 Task: nan
Action: Mouse moved to (514, 677)
Screenshot: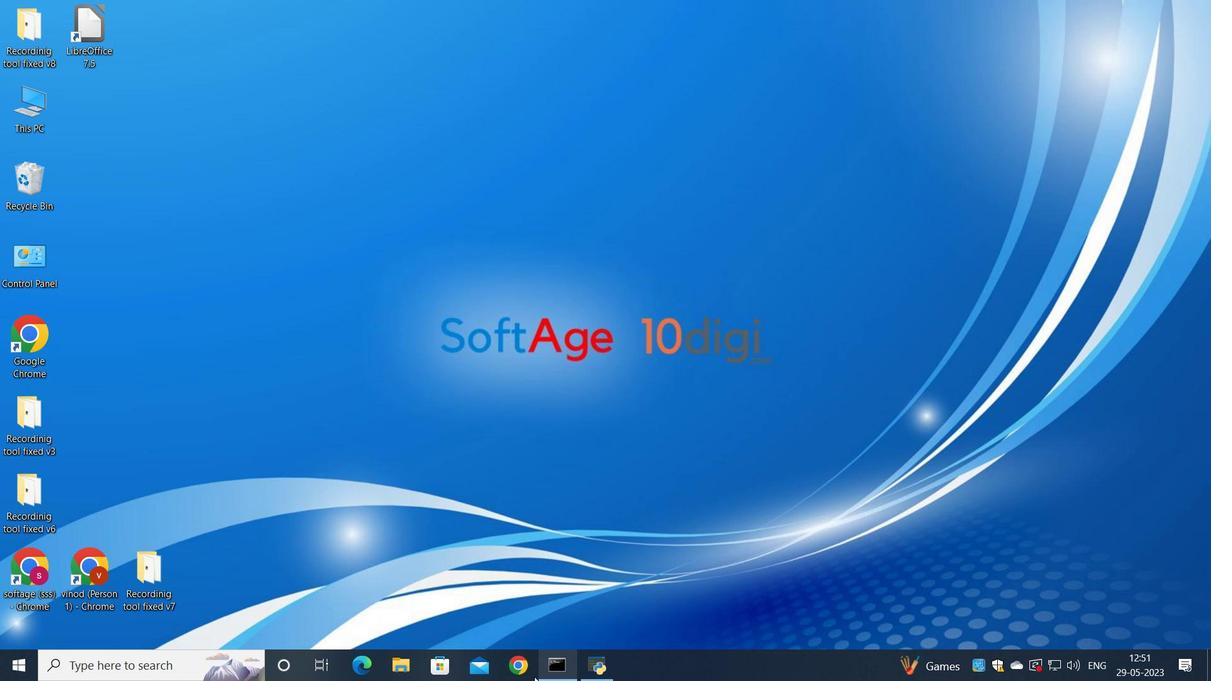 
Action: Mouse pressed left at (514, 677)
Screenshot: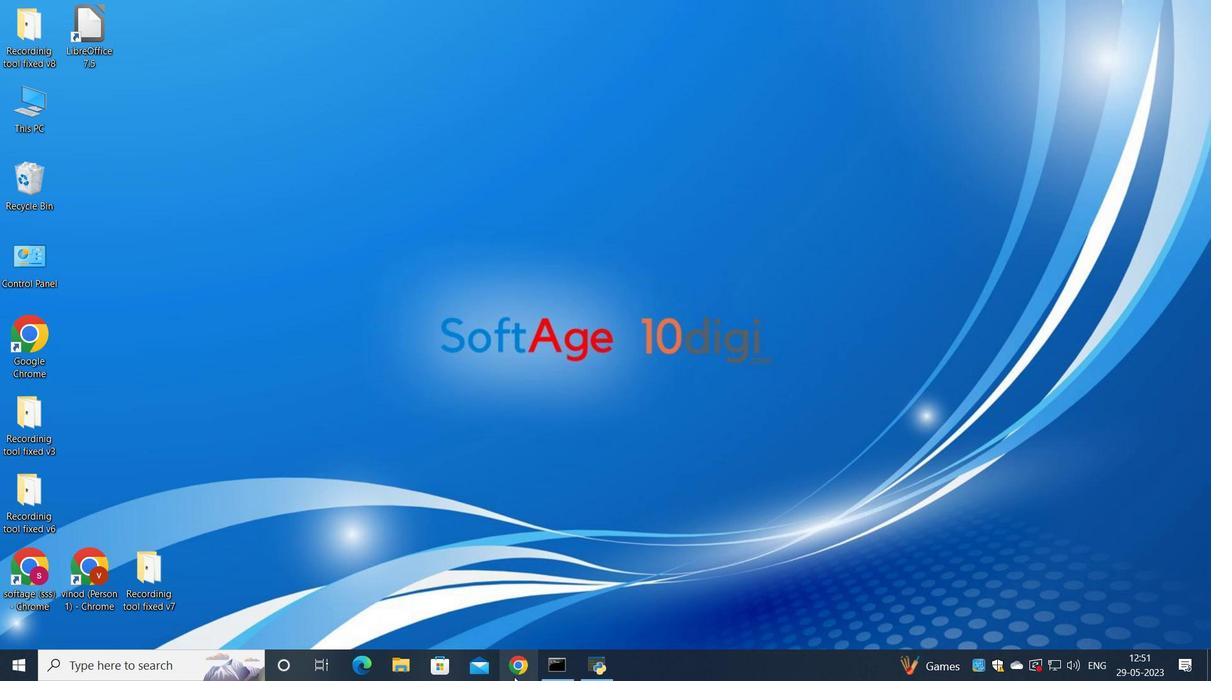 
Action: Mouse moved to (521, 446)
Screenshot: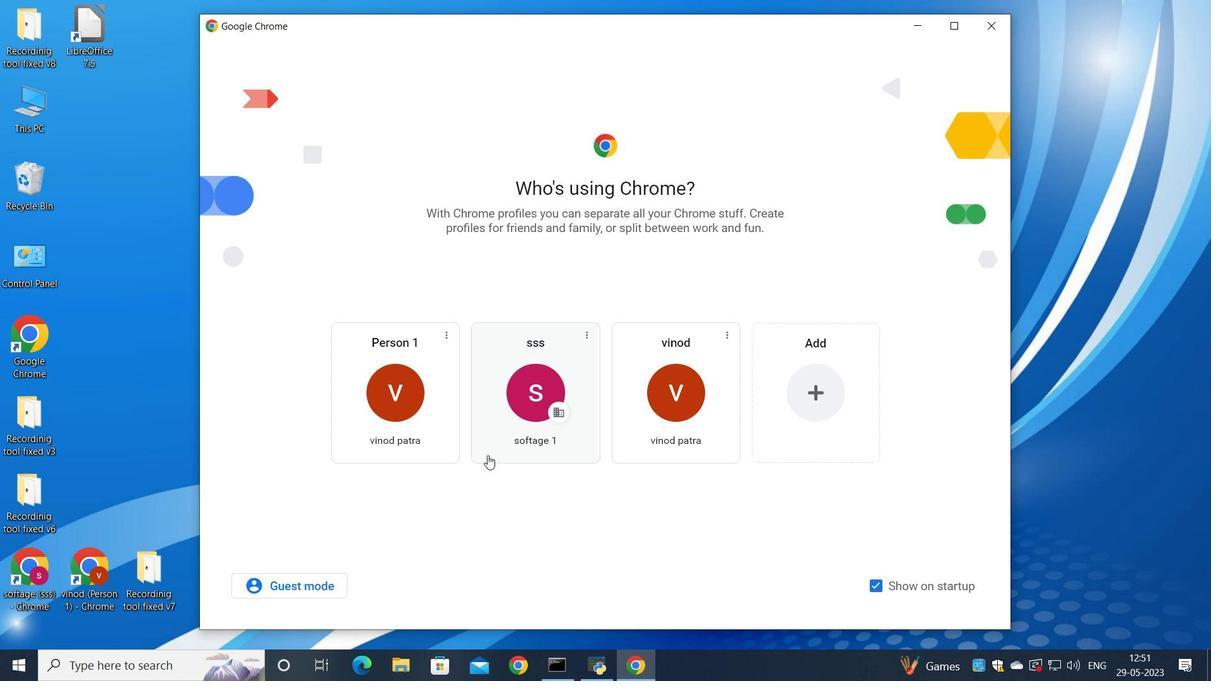 
Action: Mouse pressed left at (521, 446)
Screenshot: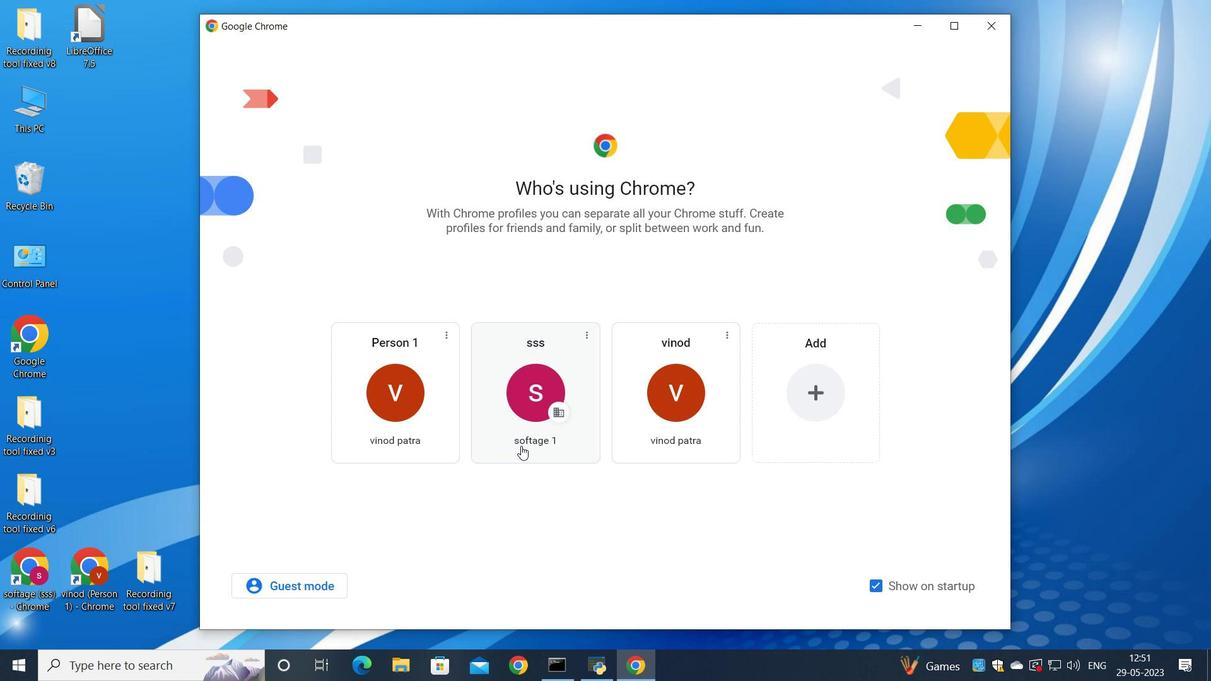 
Action: Mouse moved to (1061, 80)
Screenshot: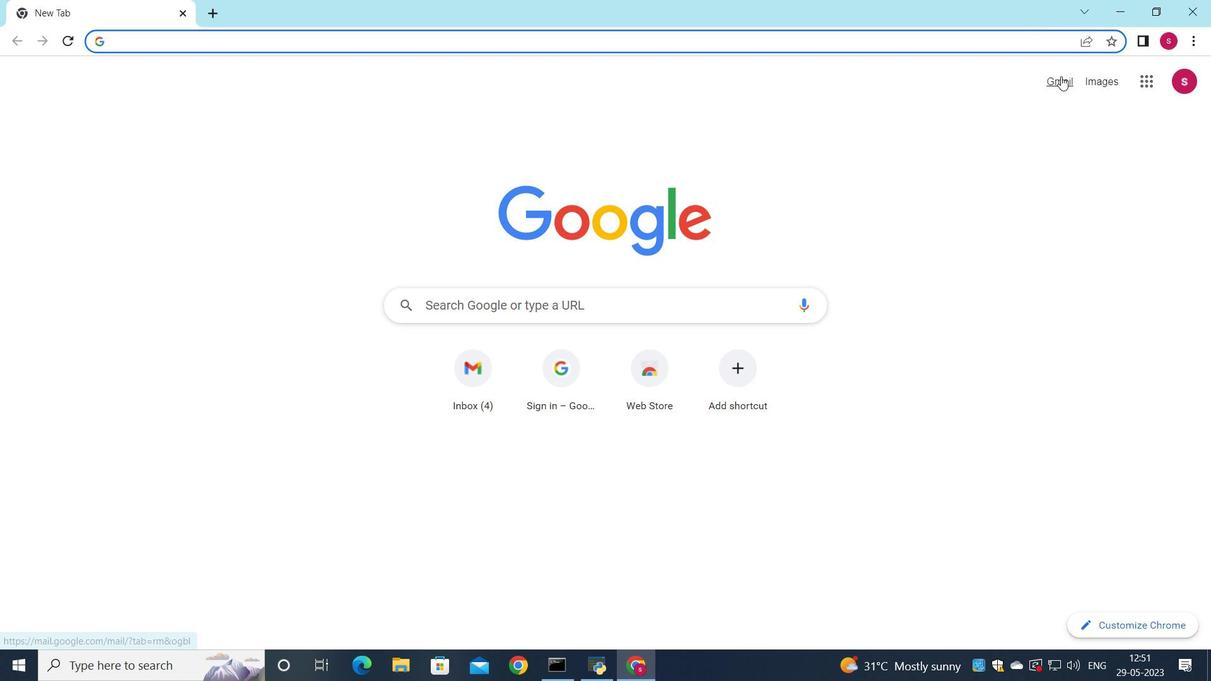 
Action: Mouse pressed left at (1061, 80)
Screenshot: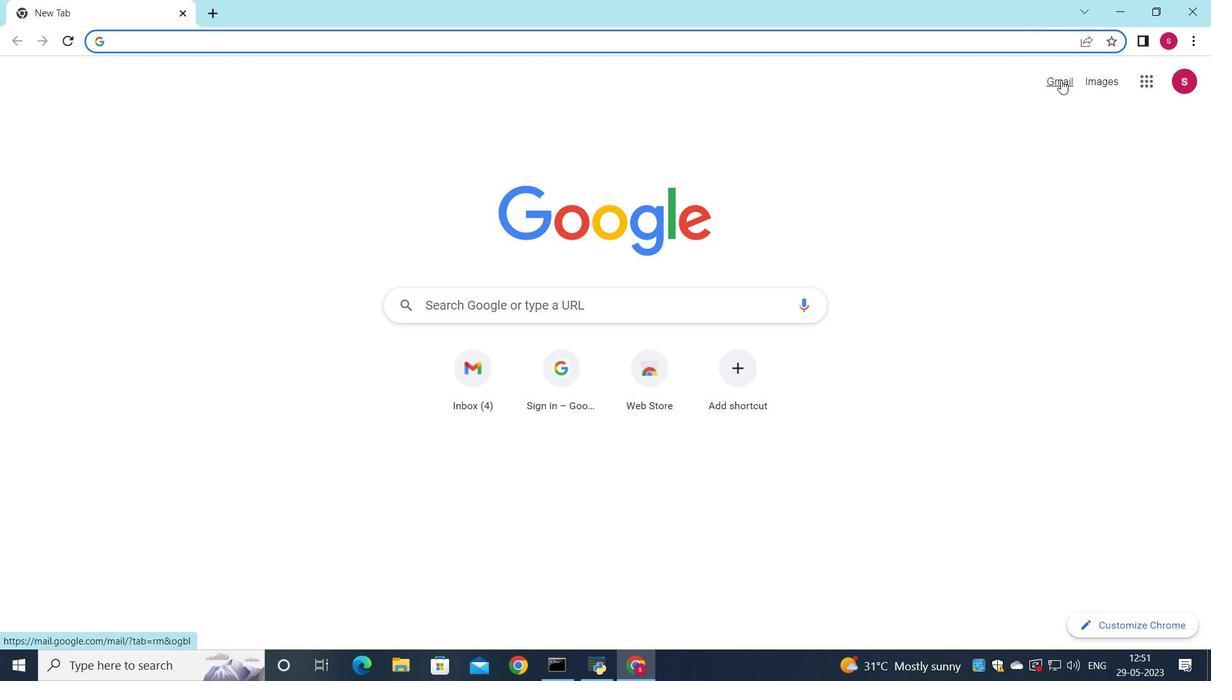 
Action: Mouse moved to (1042, 97)
Screenshot: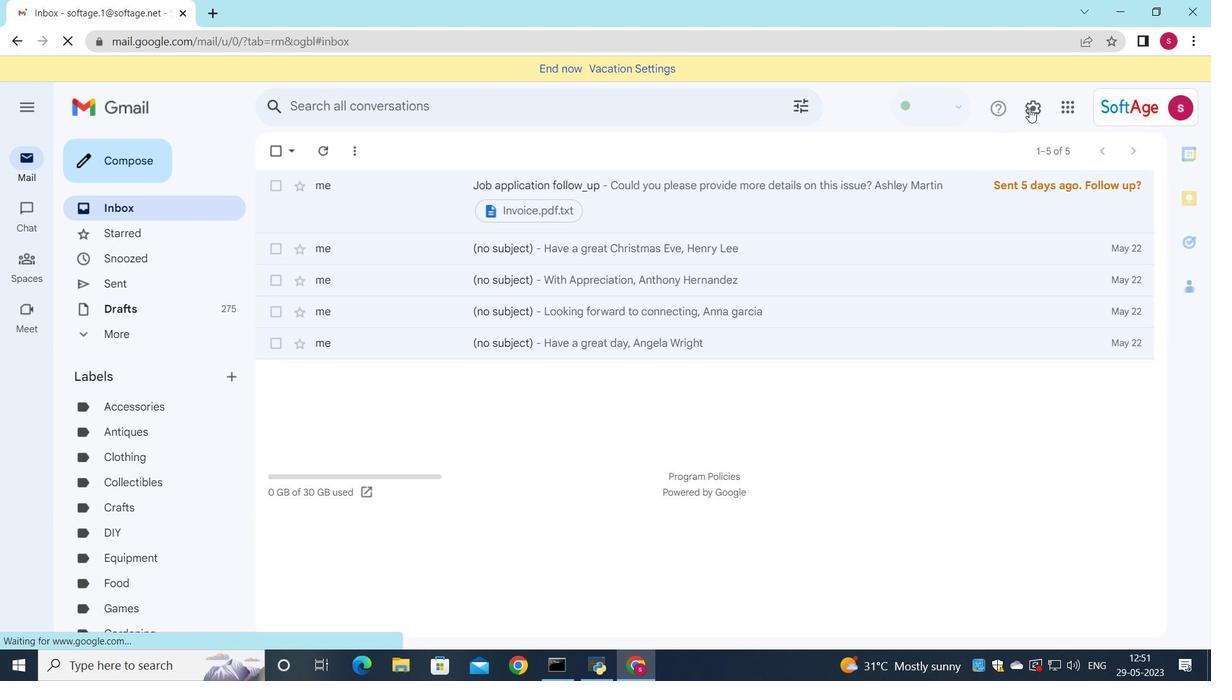 
Action: Mouse pressed left at (1042, 97)
Screenshot: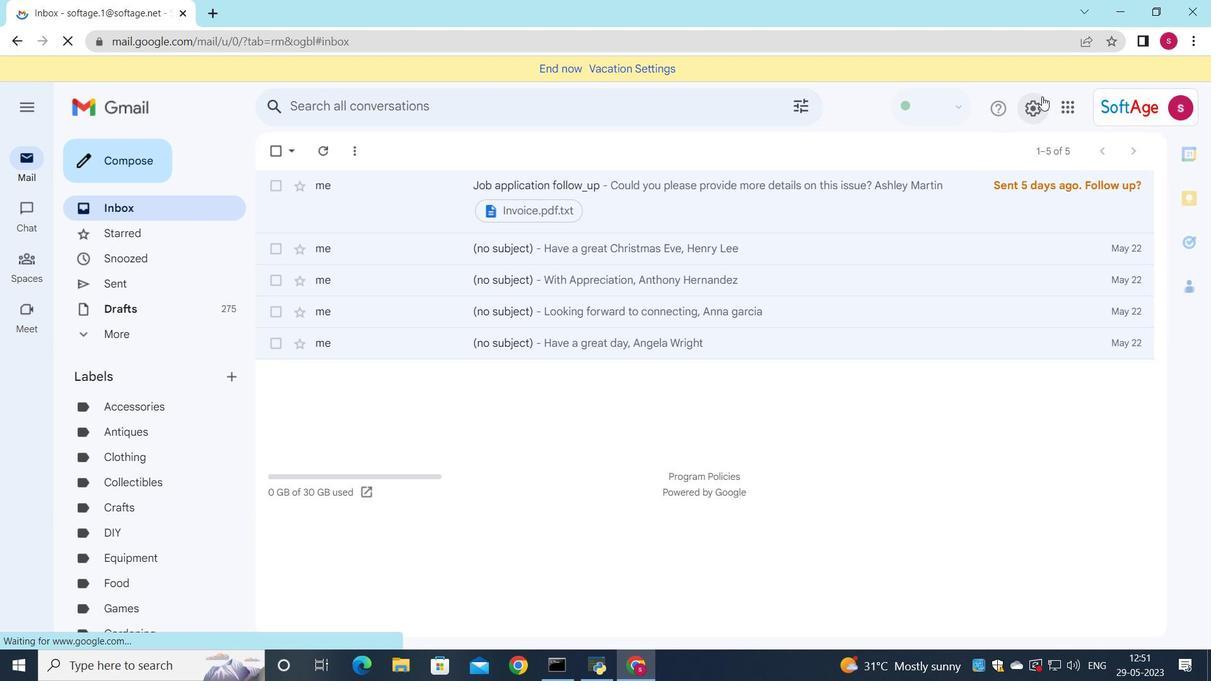 
Action: Mouse moved to (1052, 188)
Screenshot: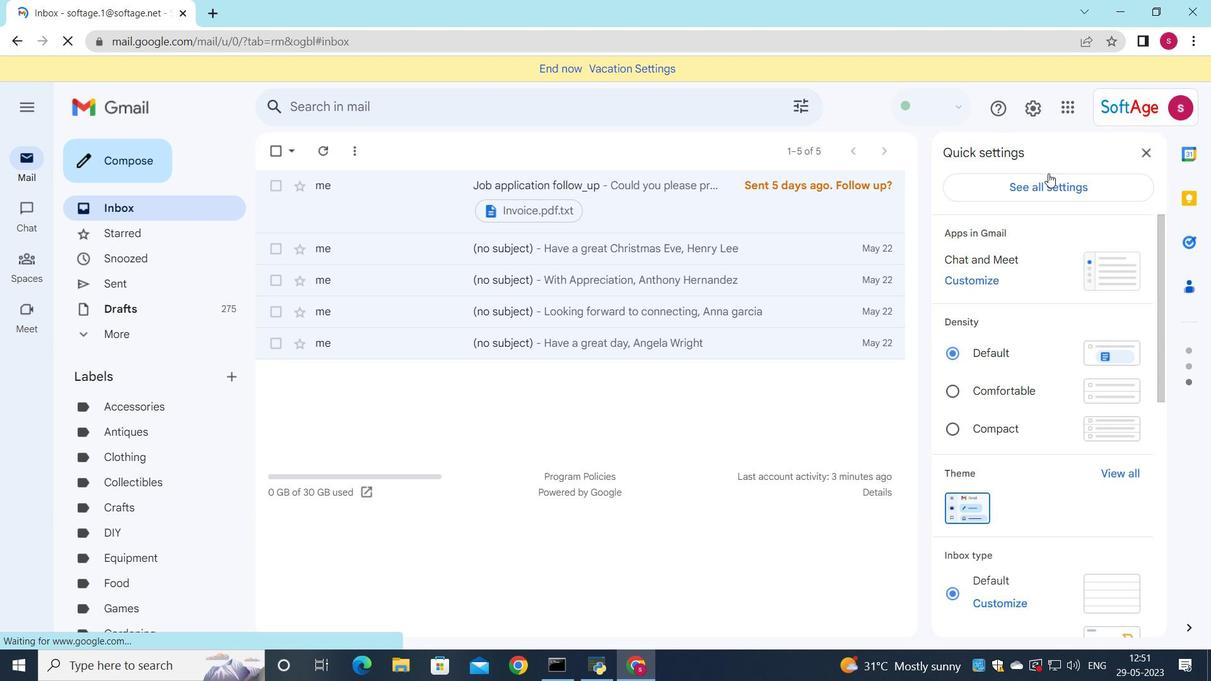 
Action: Mouse pressed left at (1052, 188)
Screenshot: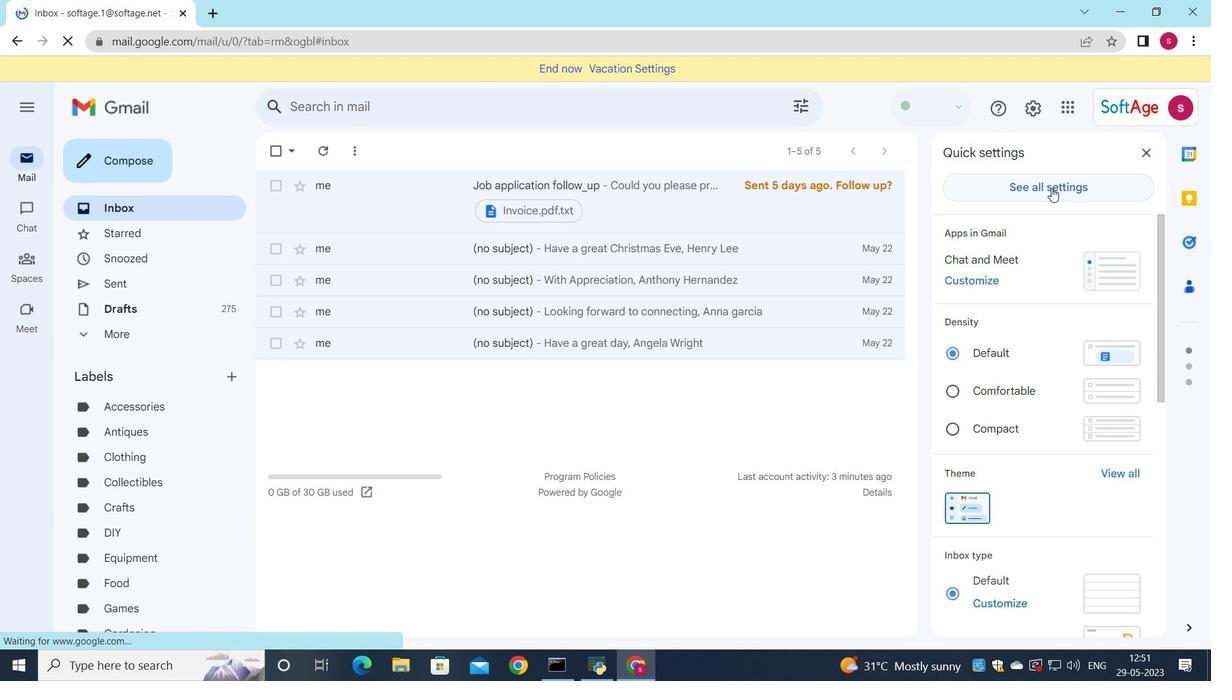 
Action: Mouse moved to (577, 389)
Screenshot: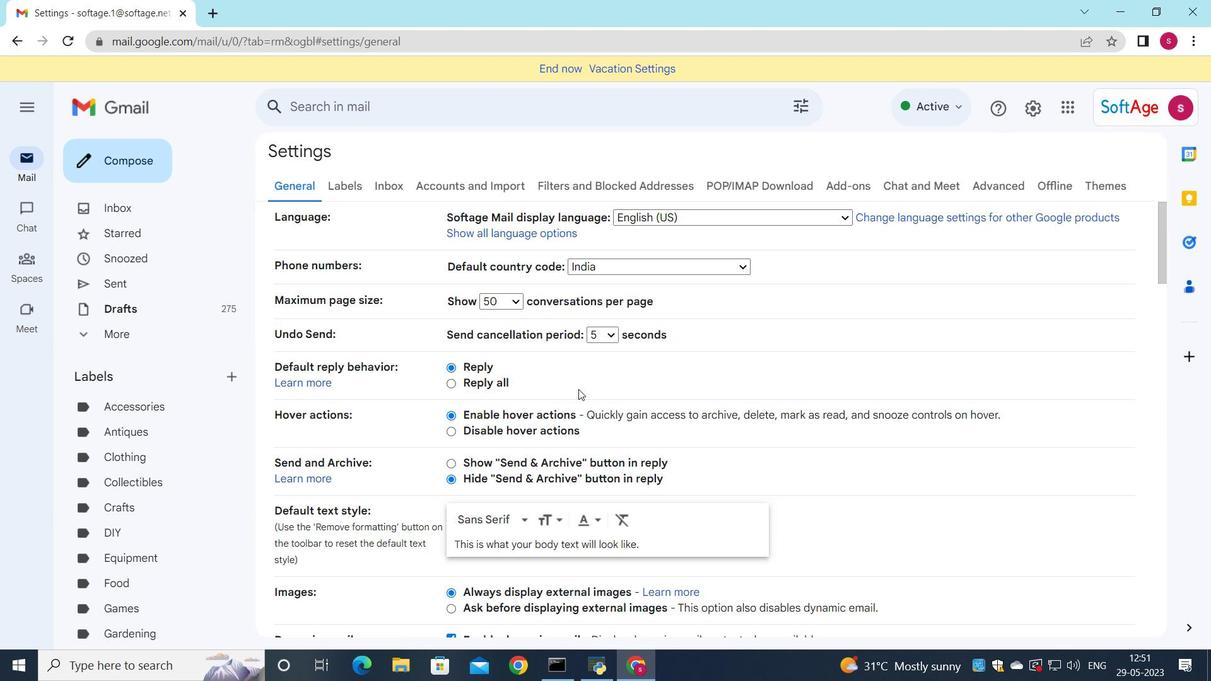 
Action: Mouse scrolled (577, 388) with delta (0, 0)
Screenshot: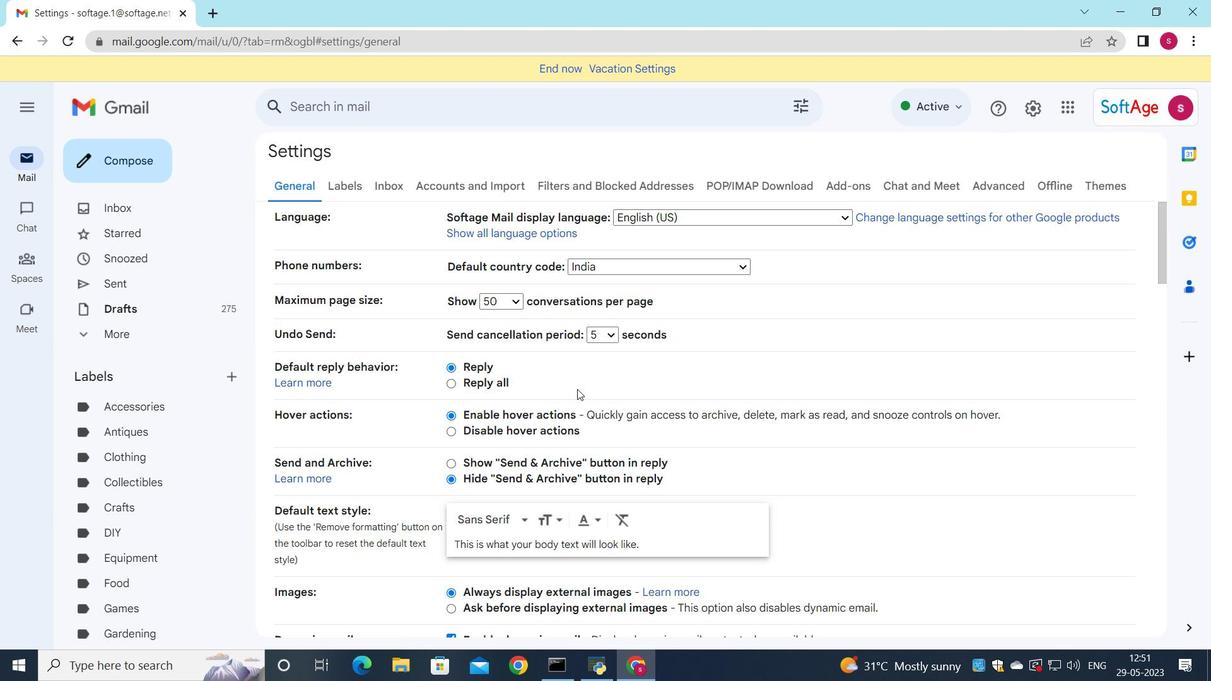 
Action: Mouse scrolled (577, 388) with delta (0, 0)
Screenshot: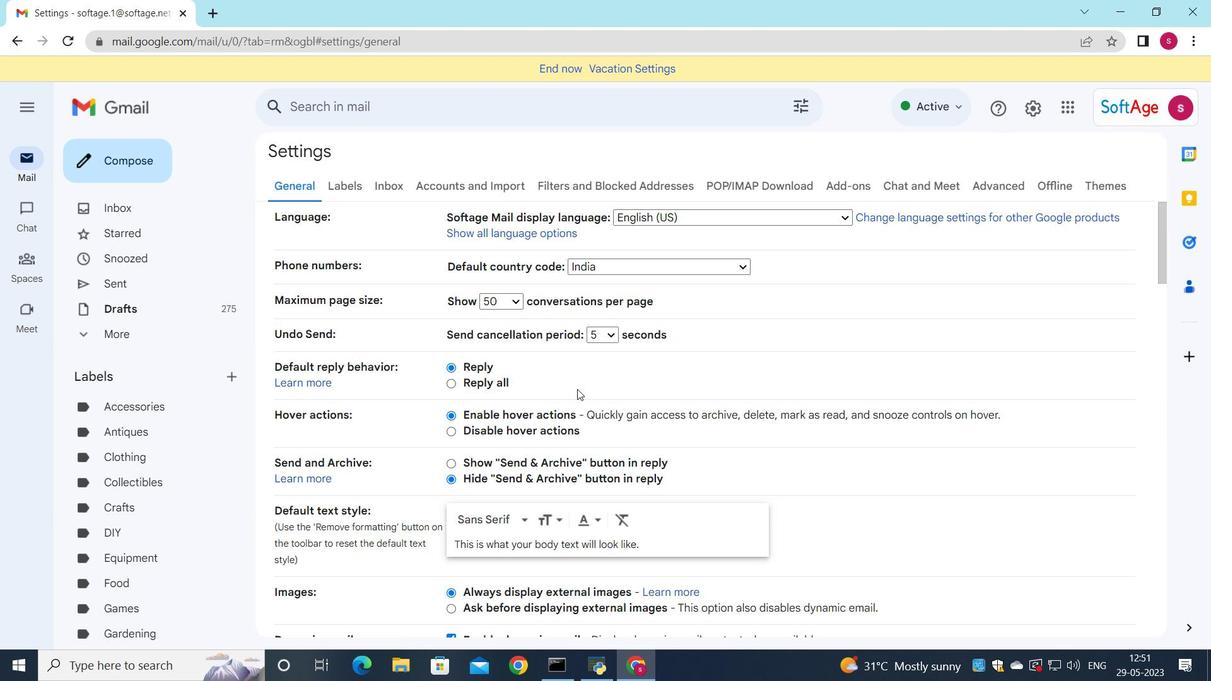 
Action: Mouse scrolled (577, 388) with delta (0, 0)
Screenshot: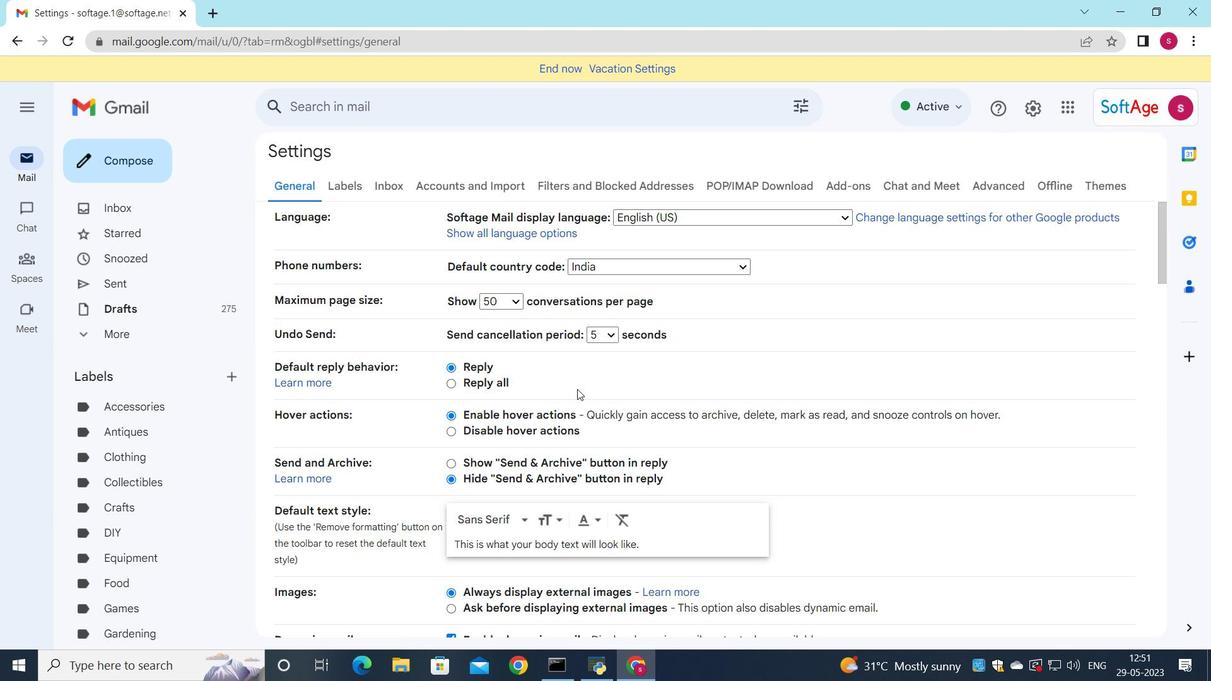 
Action: Mouse scrolled (577, 388) with delta (0, 0)
Screenshot: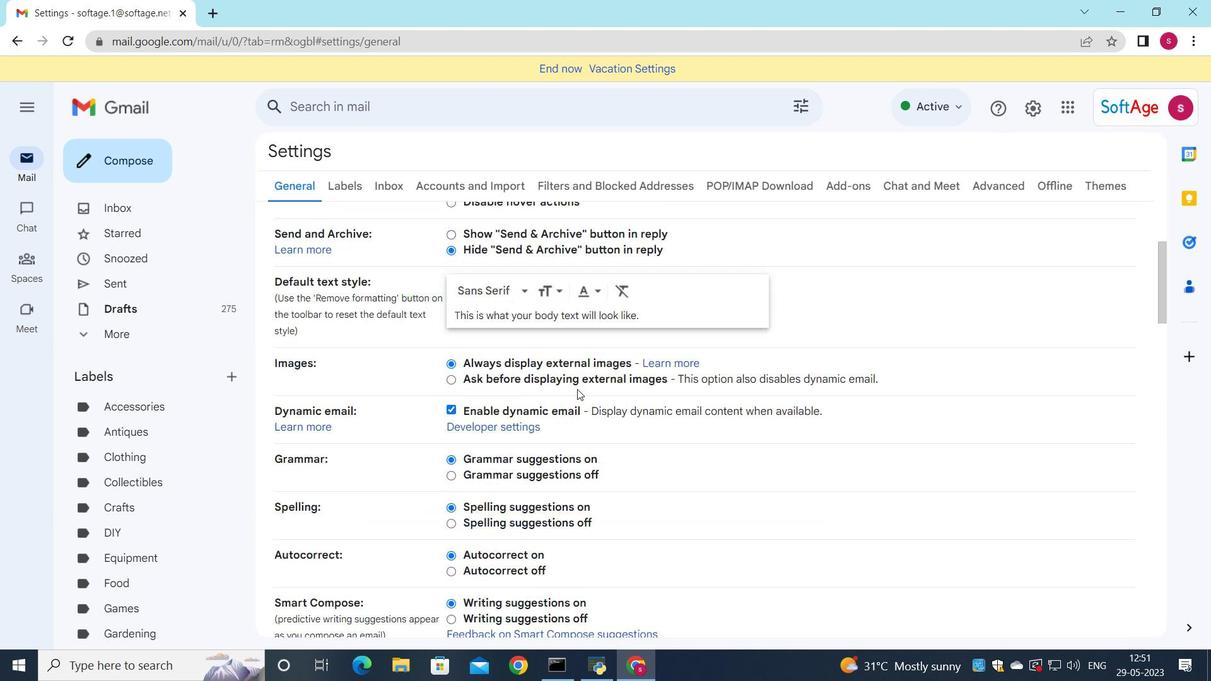 
Action: Mouse scrolled (577, 388) with delta (0, 0)
Screenshot: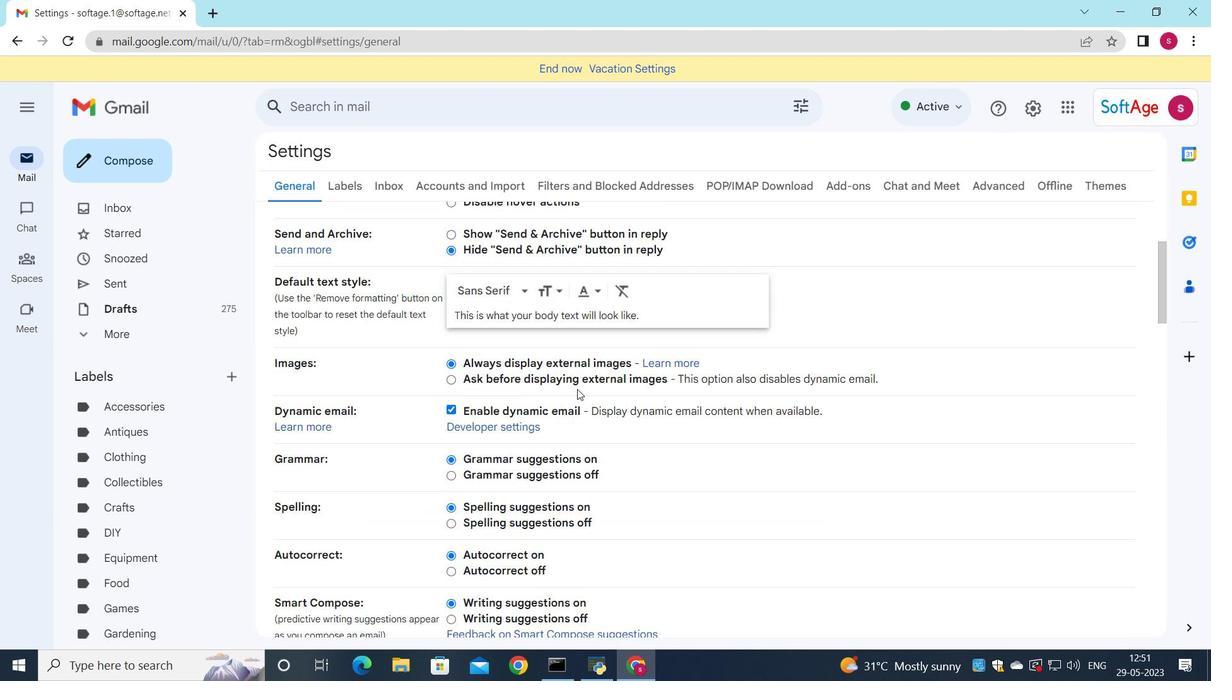 
Action: Mouse scrolled (577, 388) with delta (0, 0)
Screenshot: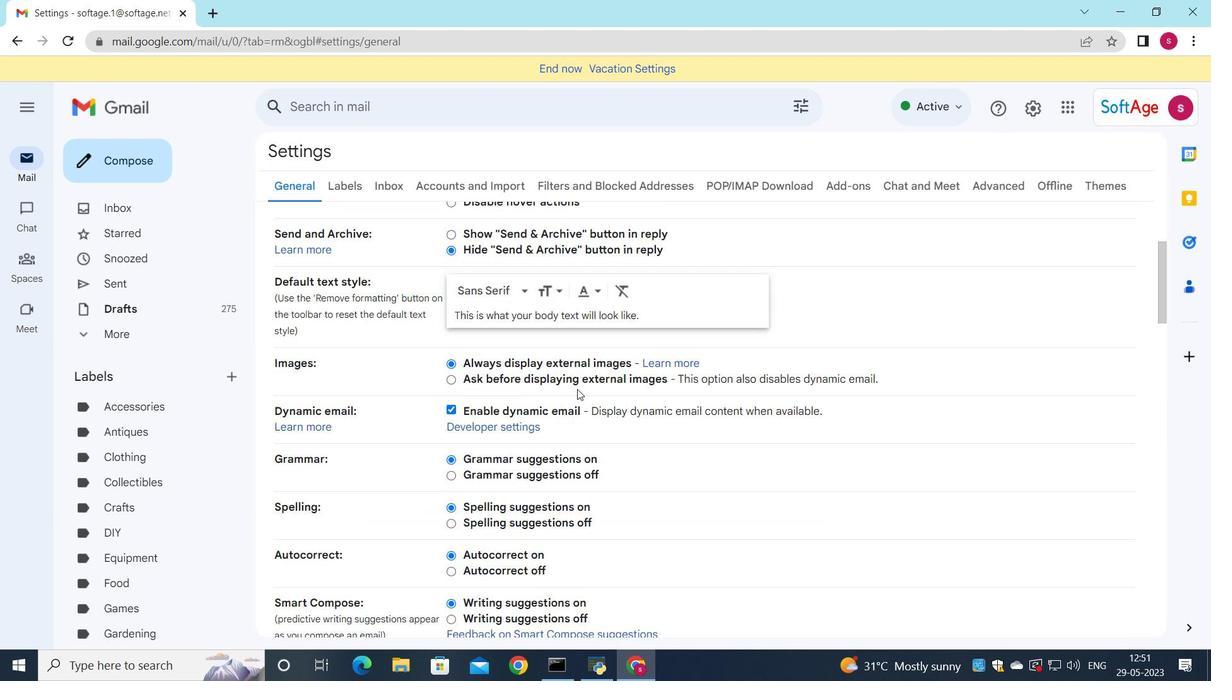 
Action: Mouse scrolled (577, 388) with delta (0, 0)
Screenshot: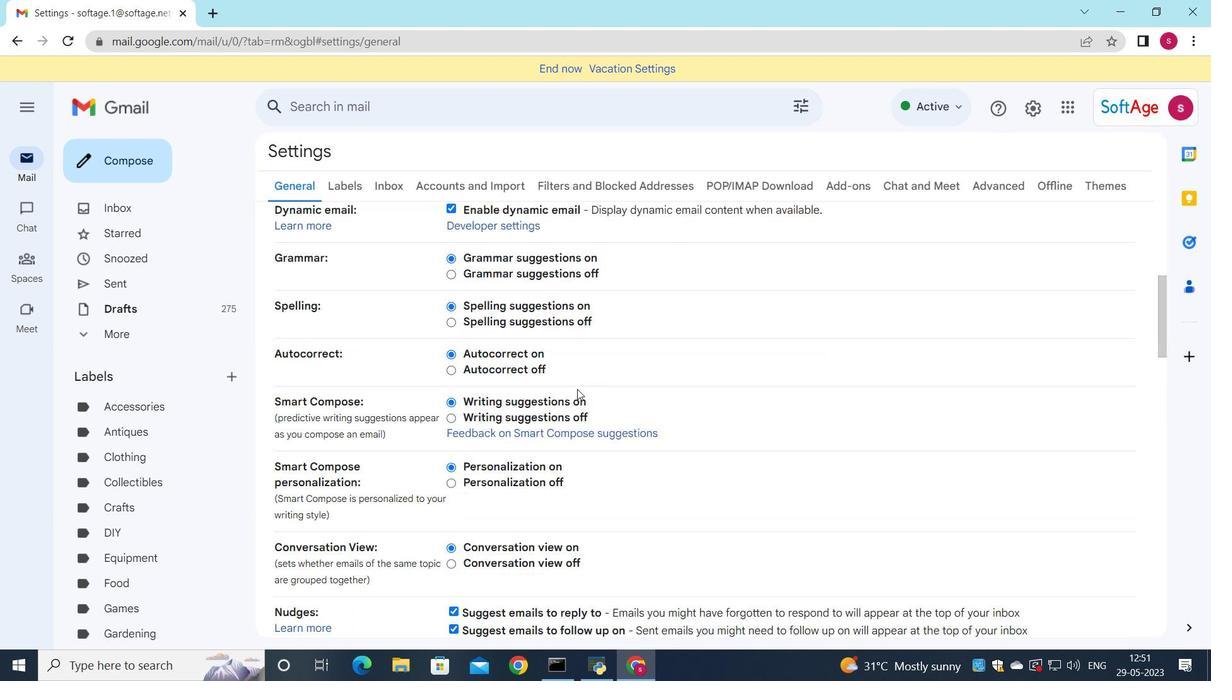 
Action: Mouse scrolled (577, 388) with delta (0, 0)
Screenshot: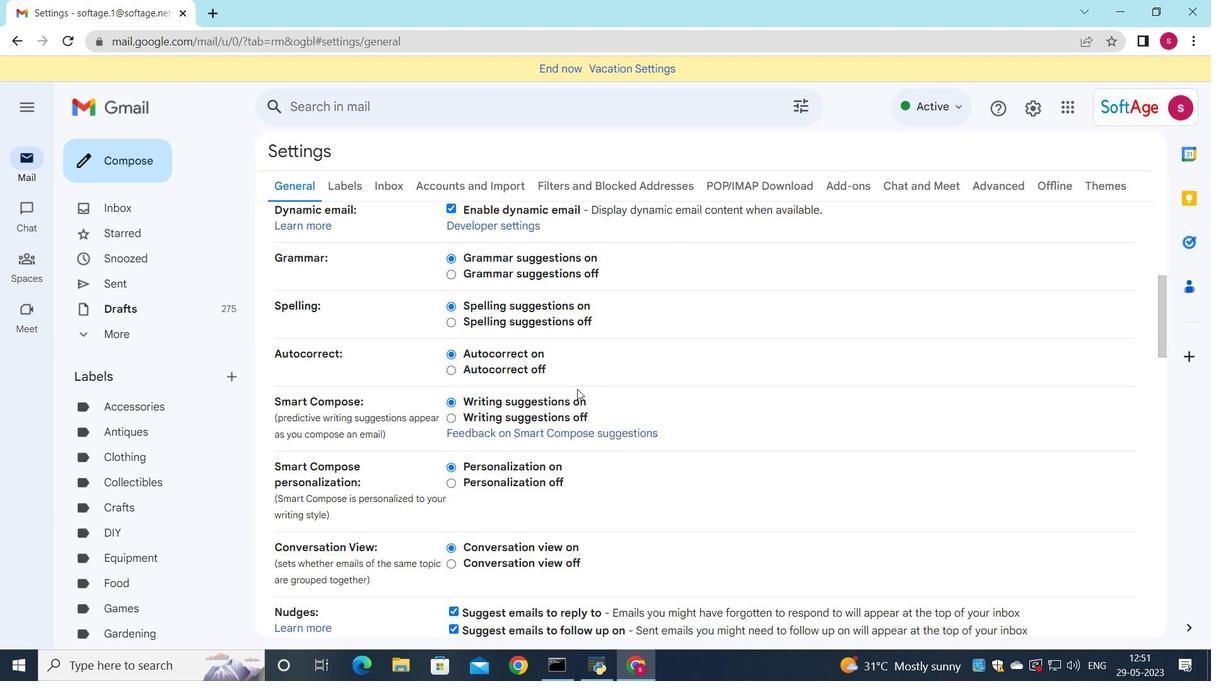 
Action: Mouse scrolled (577, 388) with delta (0, 0)
Screenshot: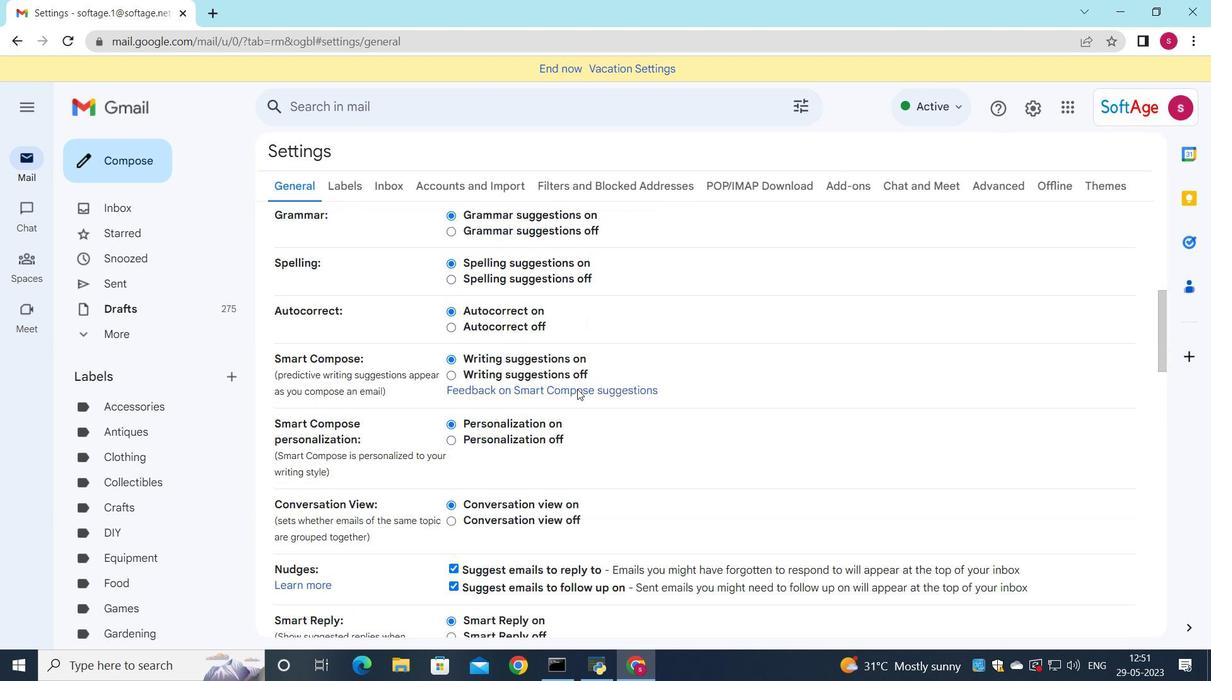 
Action: Mouse scrolled (577, 388) with delta (0, 0)
Screenshot: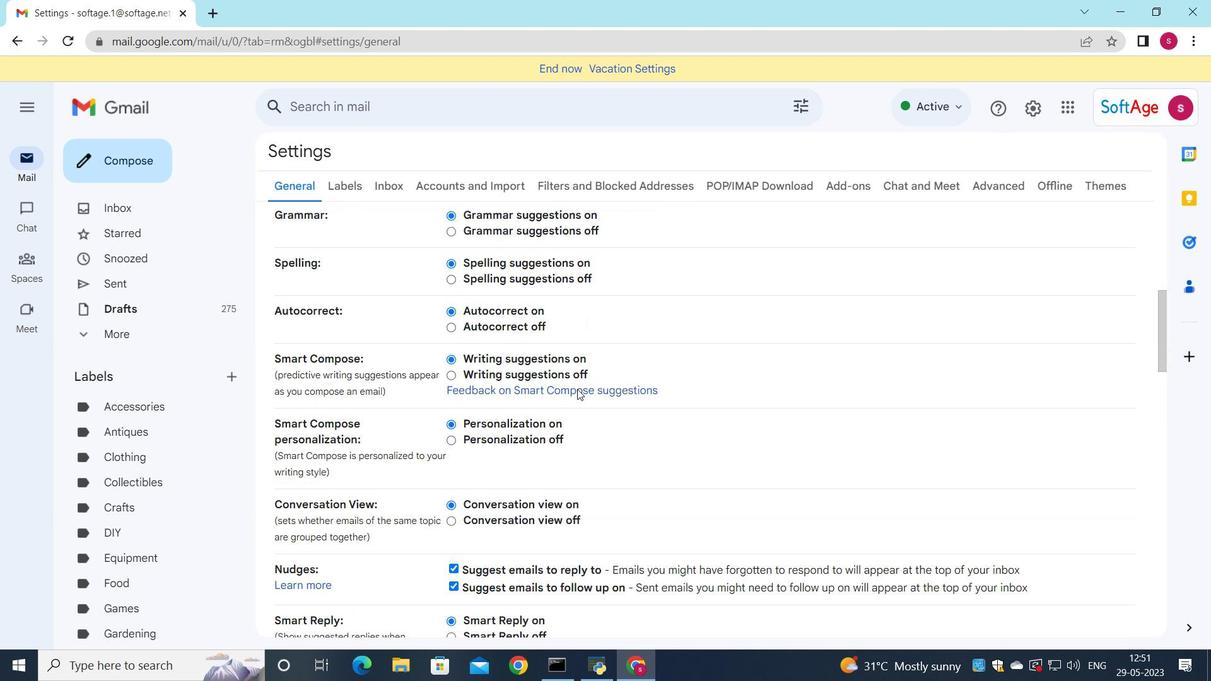 
Action: Mouse scrolled (577, 388) with delta (0, 0)
Screenshot: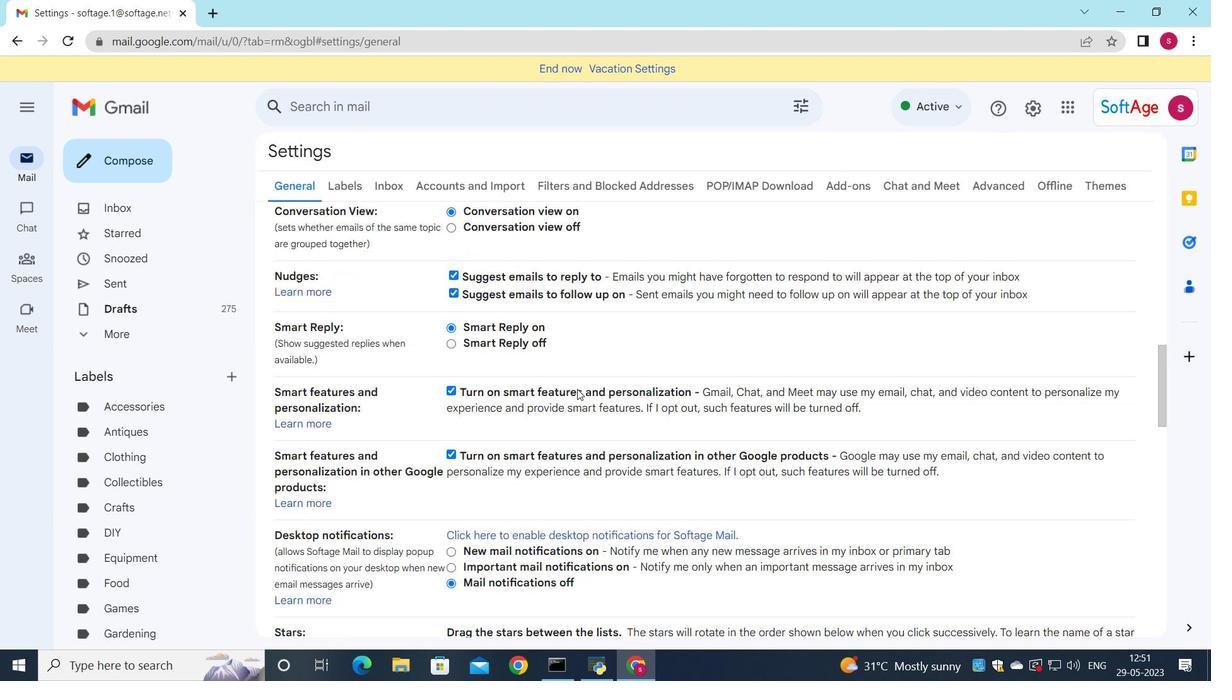 
Action: Mouse scrolled (577, 388) with delta (0, 0)
Screenshot: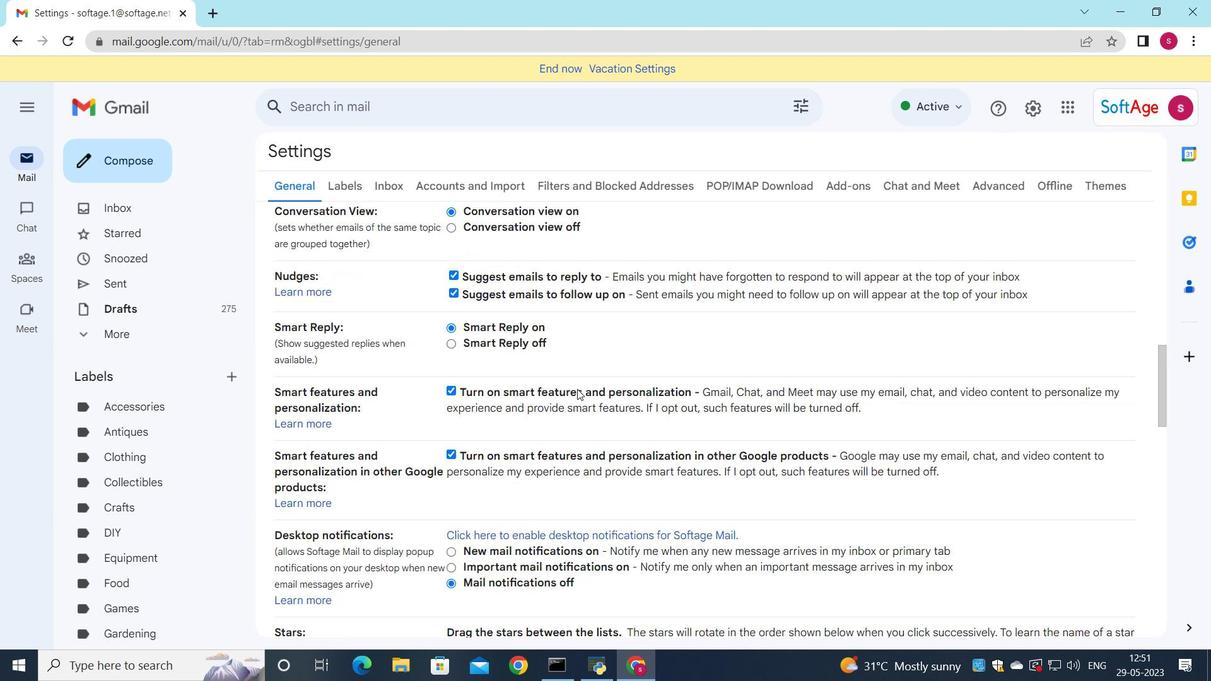 
Action: Mouse scrolled (577, 388) with delta (0, 0)
Screenshot: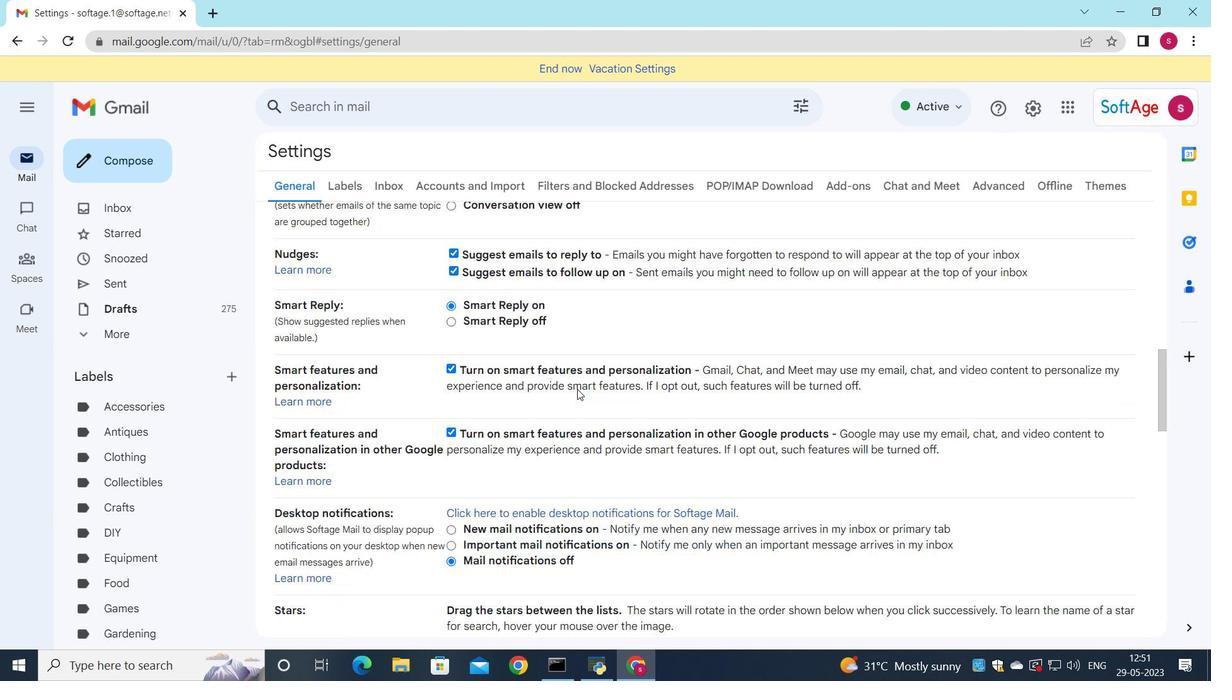
Action: Mouse scrolled (577, 388) with delta (0, 0)
Screenshot: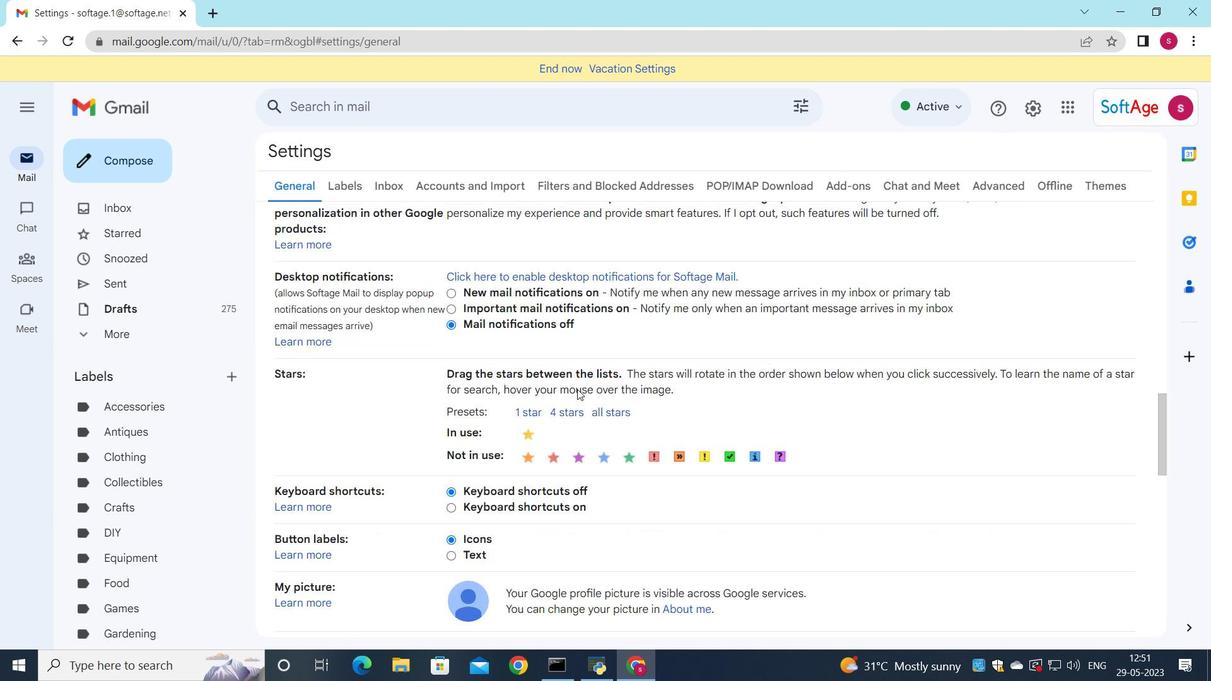 
Action: Mouse scrolled (577, 388) with delta (0, 0)
Screenshot: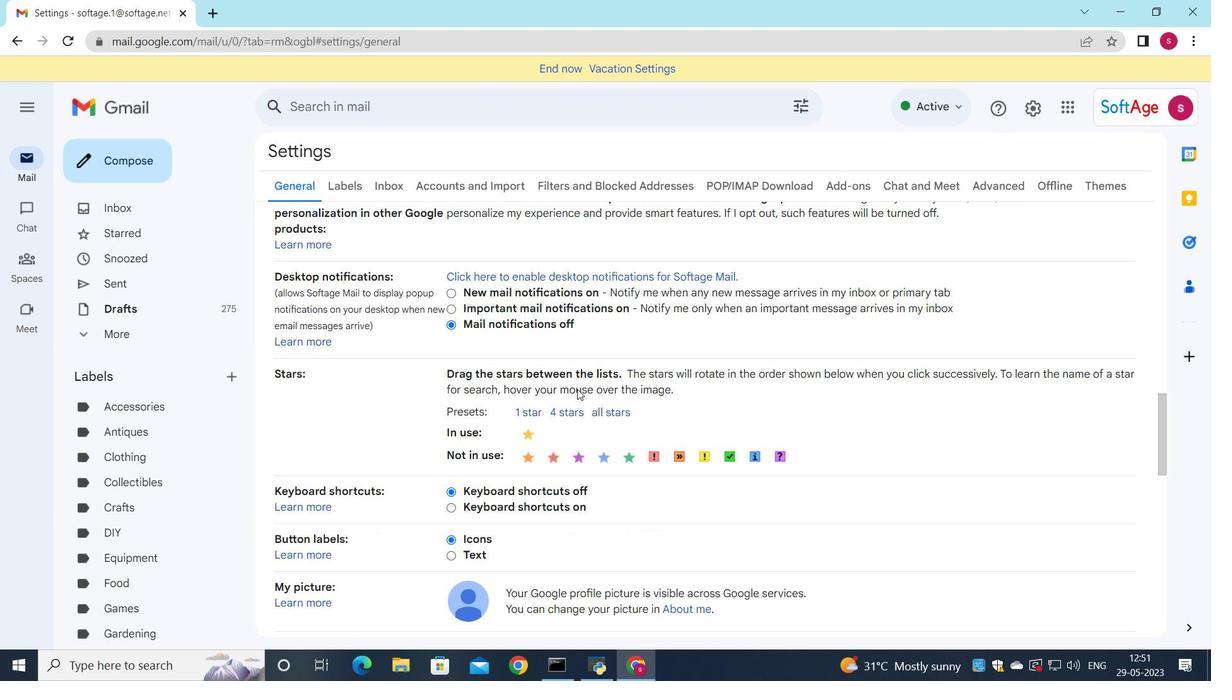
Action: Mouse scrolled (577, 388) with delta (0, 0)
Screenshot: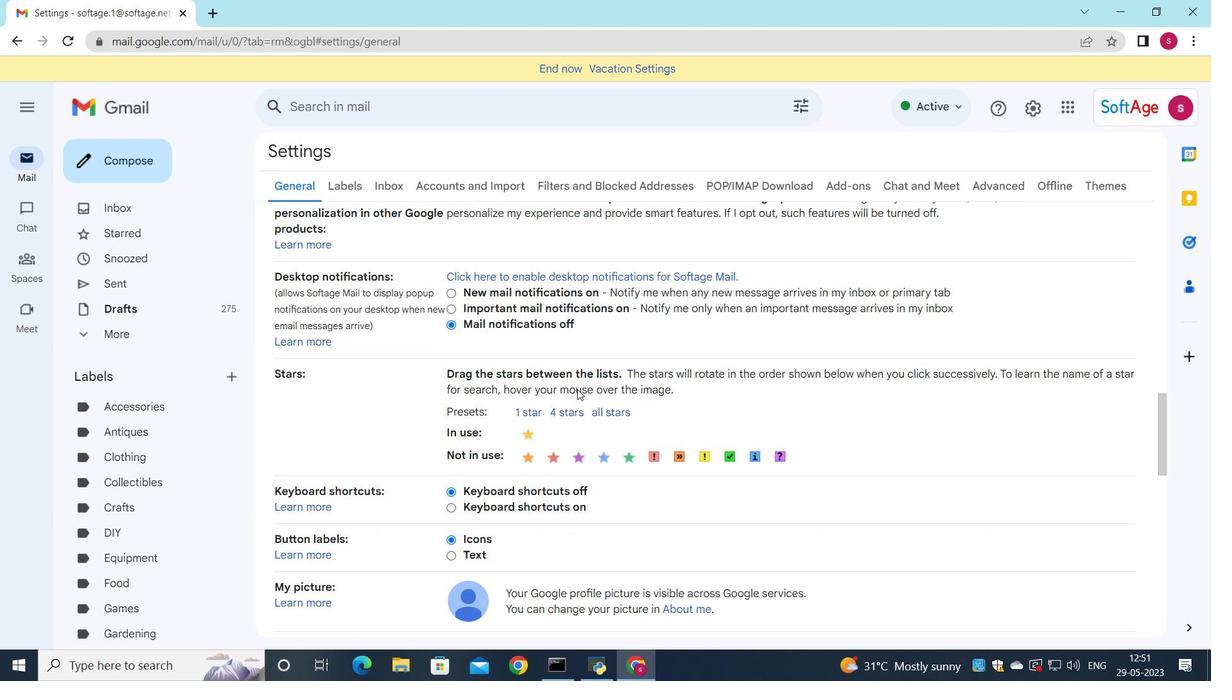 
Action: Mouse moved to (618, 476)
Screenshot: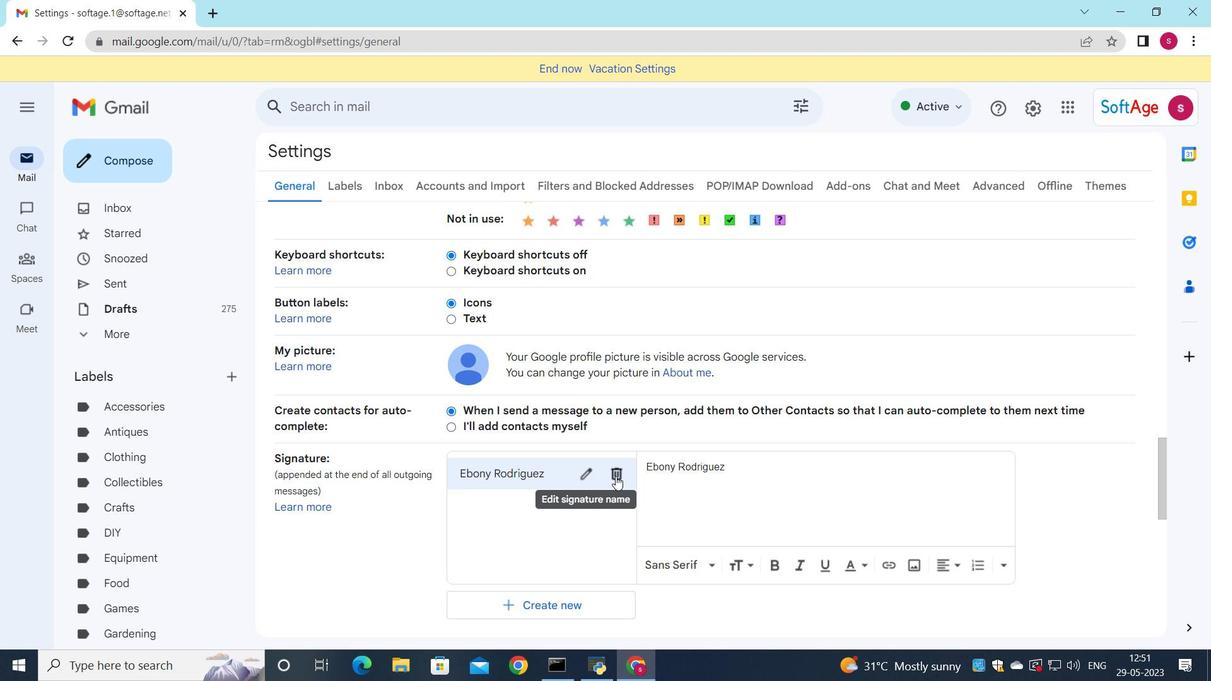 
Action: Mouse pressed left at (618, 476)
Screenshot: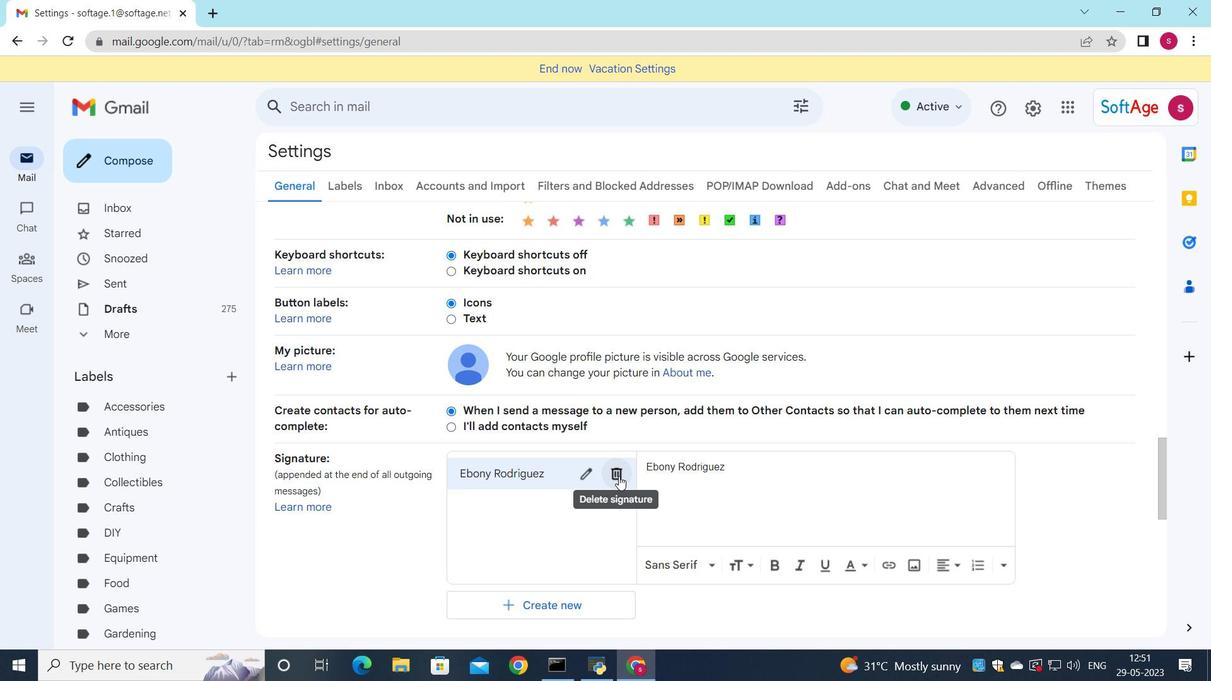 
Action: Mouse moved to (741, 387)
Screenshot: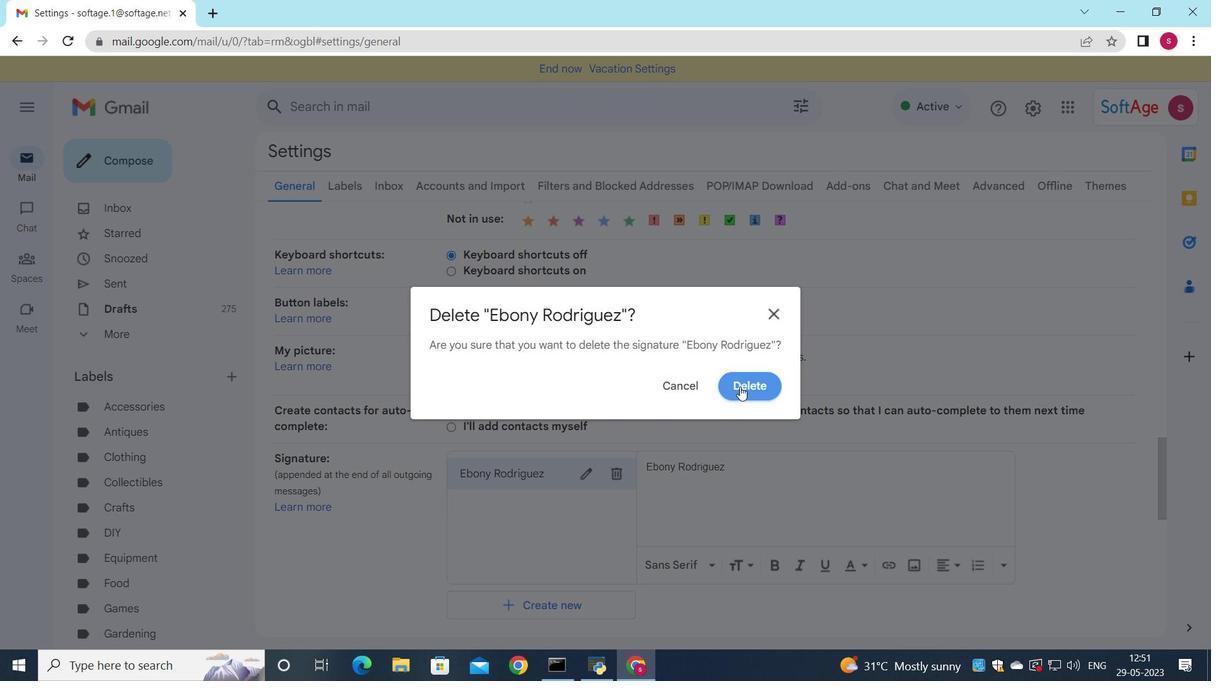 
Action: Mouse pressed left at (741, 387)
Screenshot: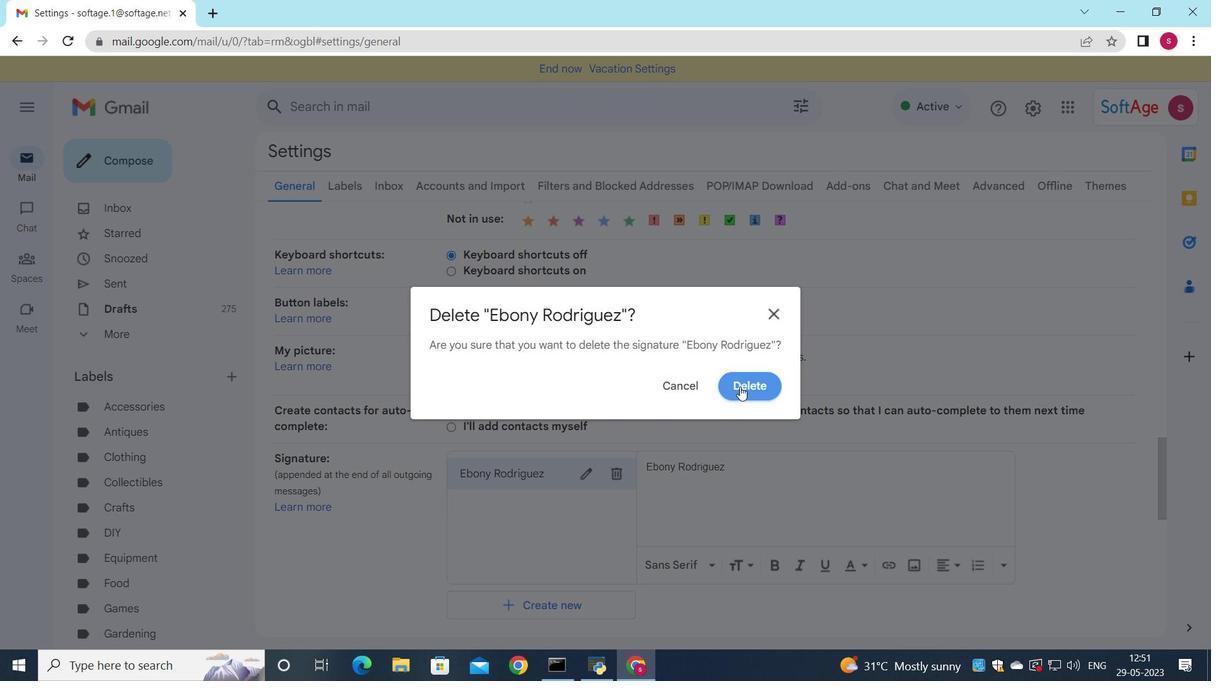 
Action: Mouse moved to (524, 493)
Screenshot: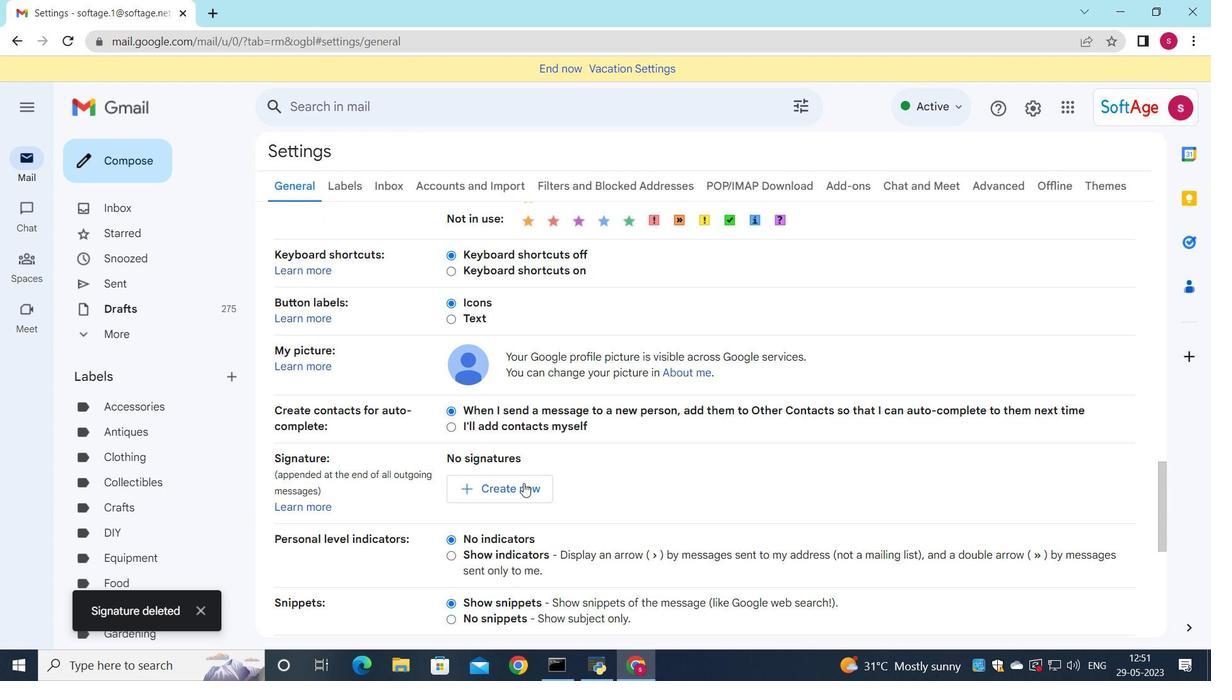 
Action: Mouse pressed left at (524, 493)
Screenshot: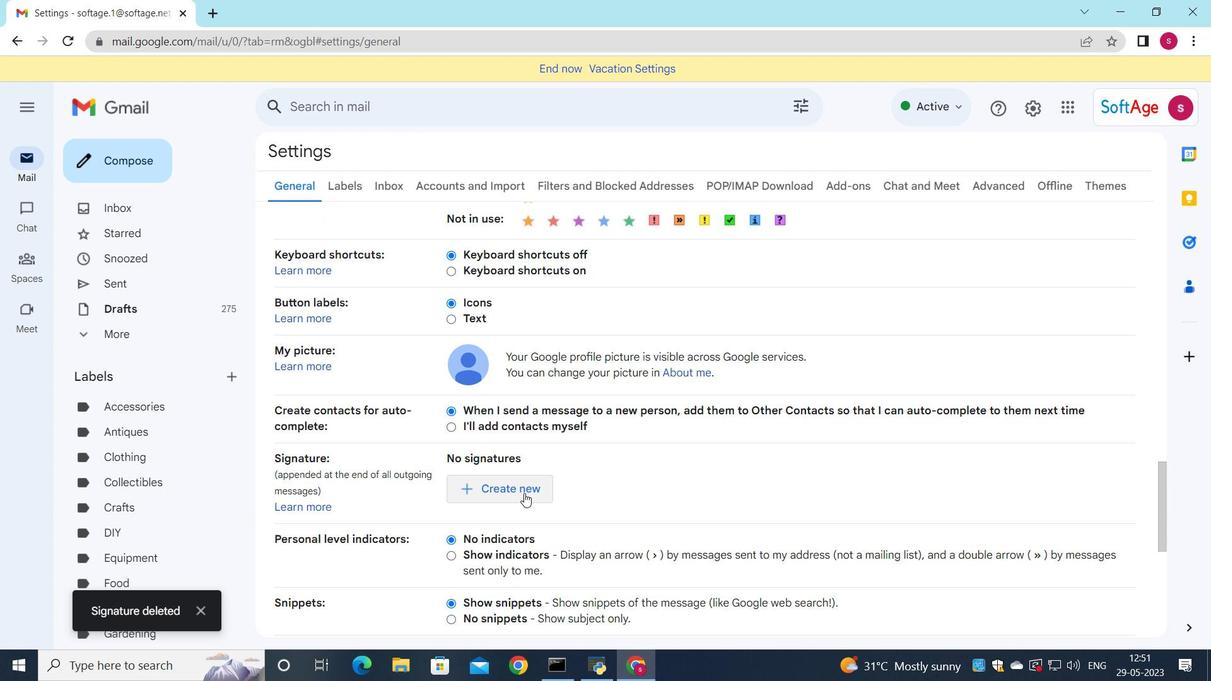 
Action: Mouse moved to (664, 424)
Screenshot: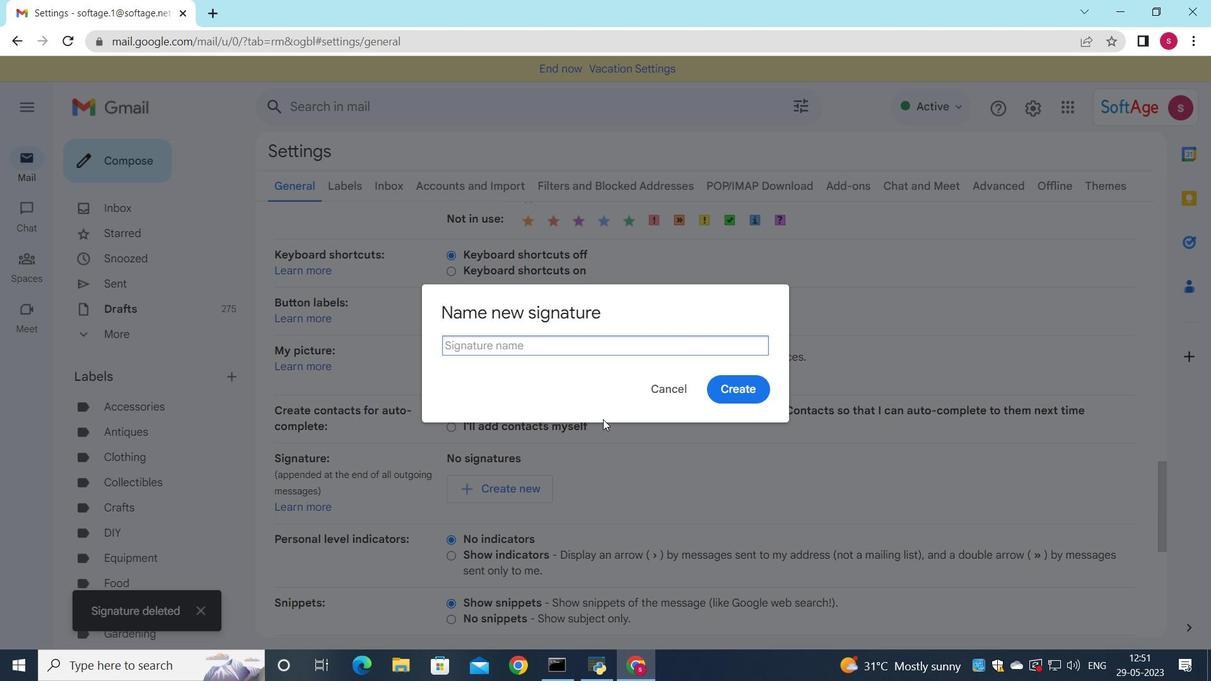 
Action: Key pressed <Key.shift>Eden<Key.space><Key.shift>Taylor
Screenshot: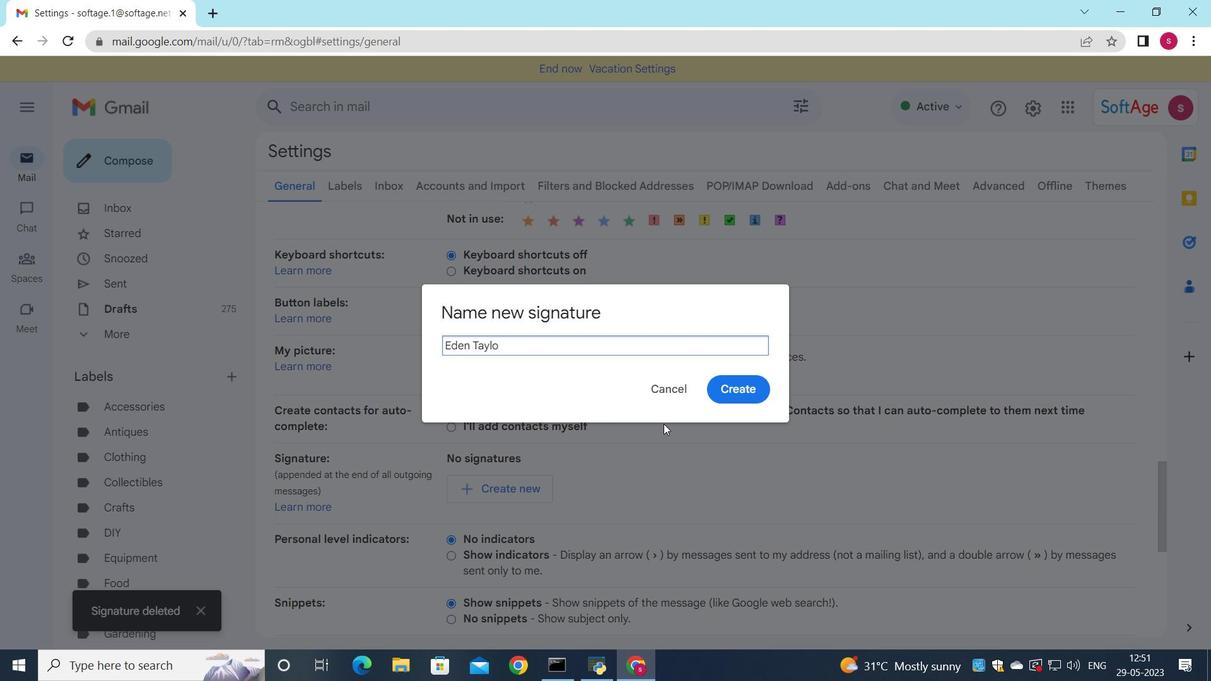 
Action: Mouse moved to (743, 388)
Screenshot: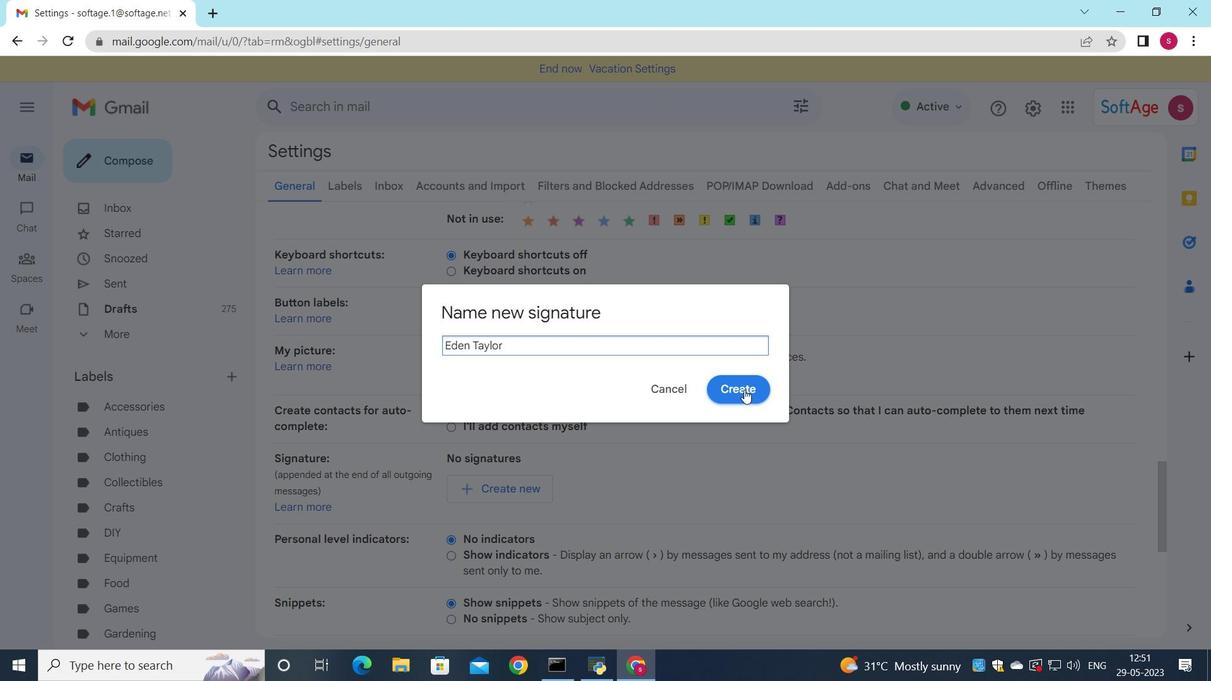 
Action: Mouse pressed left at (743, 388)
Screenshot: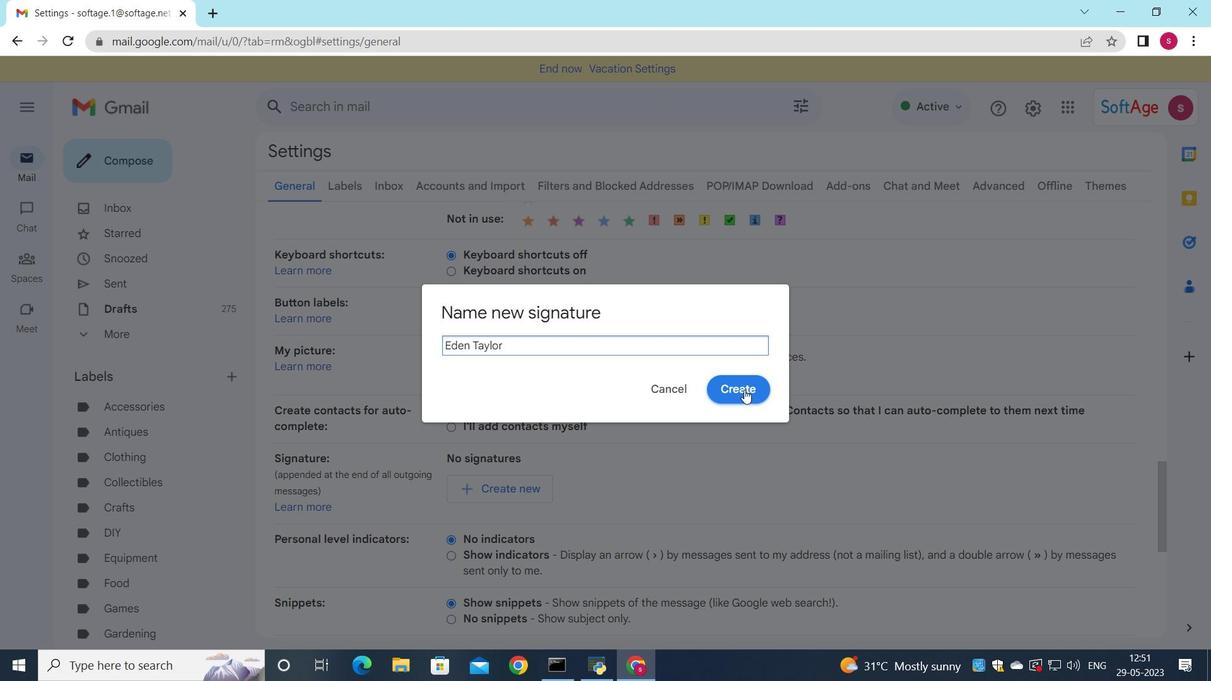 
Action: Mouse moved to (750, 482)
Screenshot: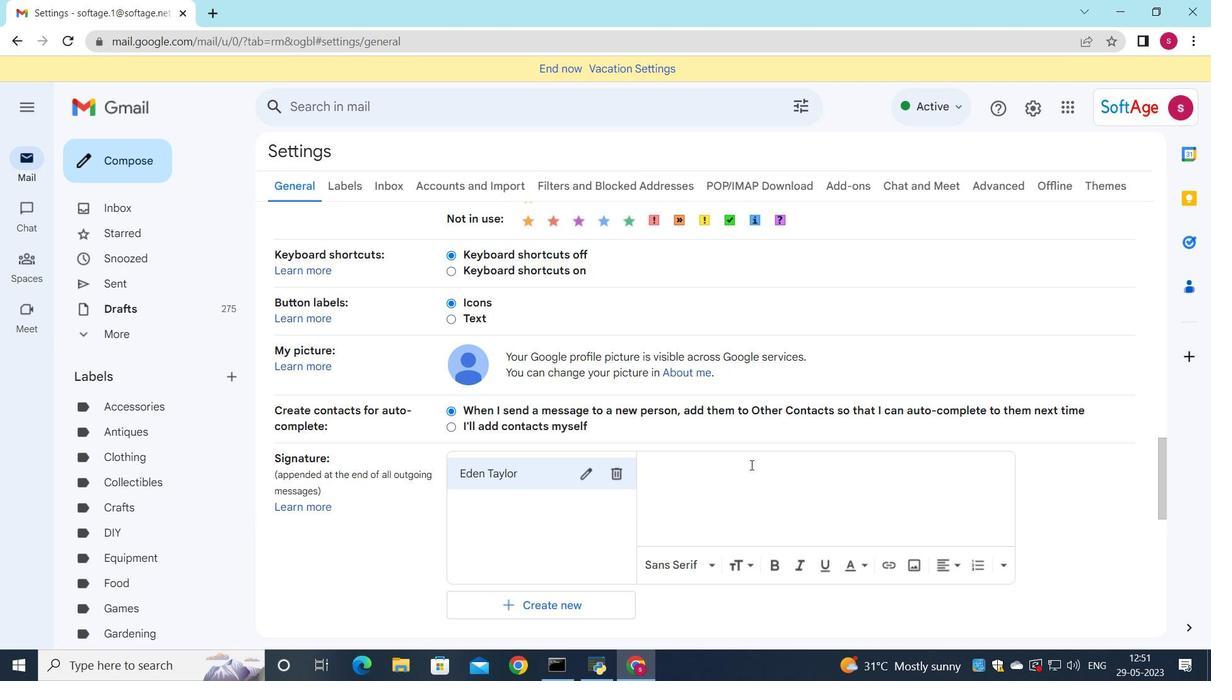 
Action: Mouse pressed left at (750, 482)
Screenshot: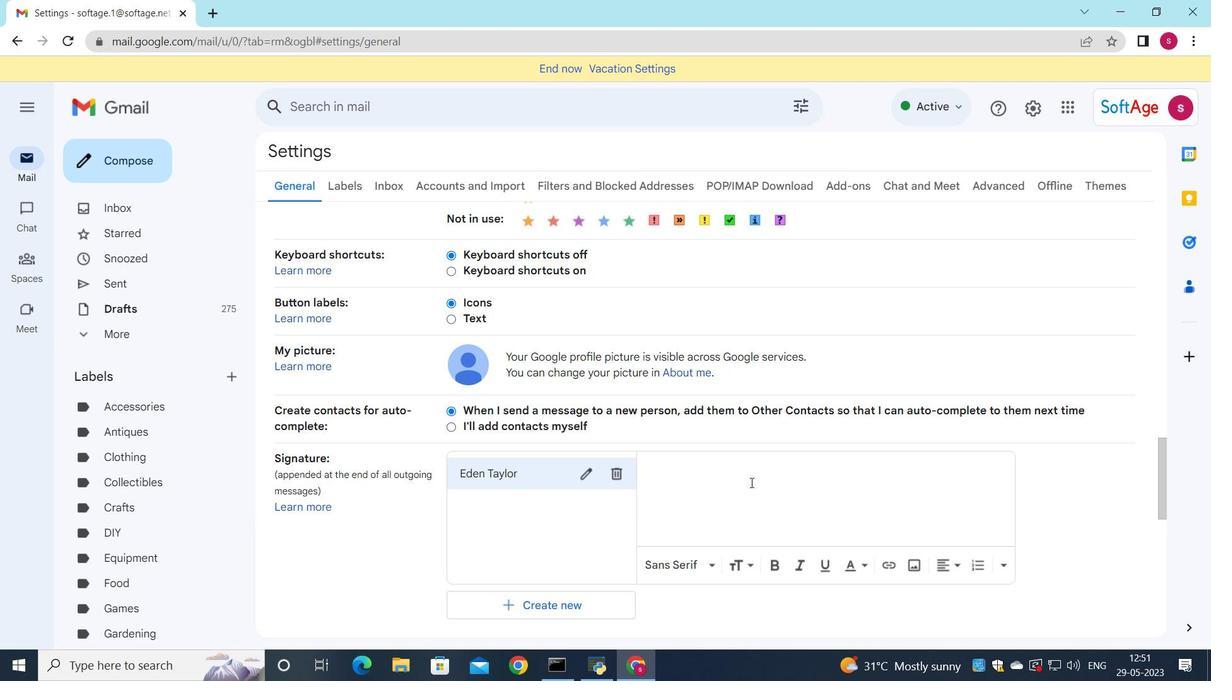 
Action: Key pressed <Key.shift>Edw<Key.backspace>en<Key.space><Key.shift>Taylor
Screenshot: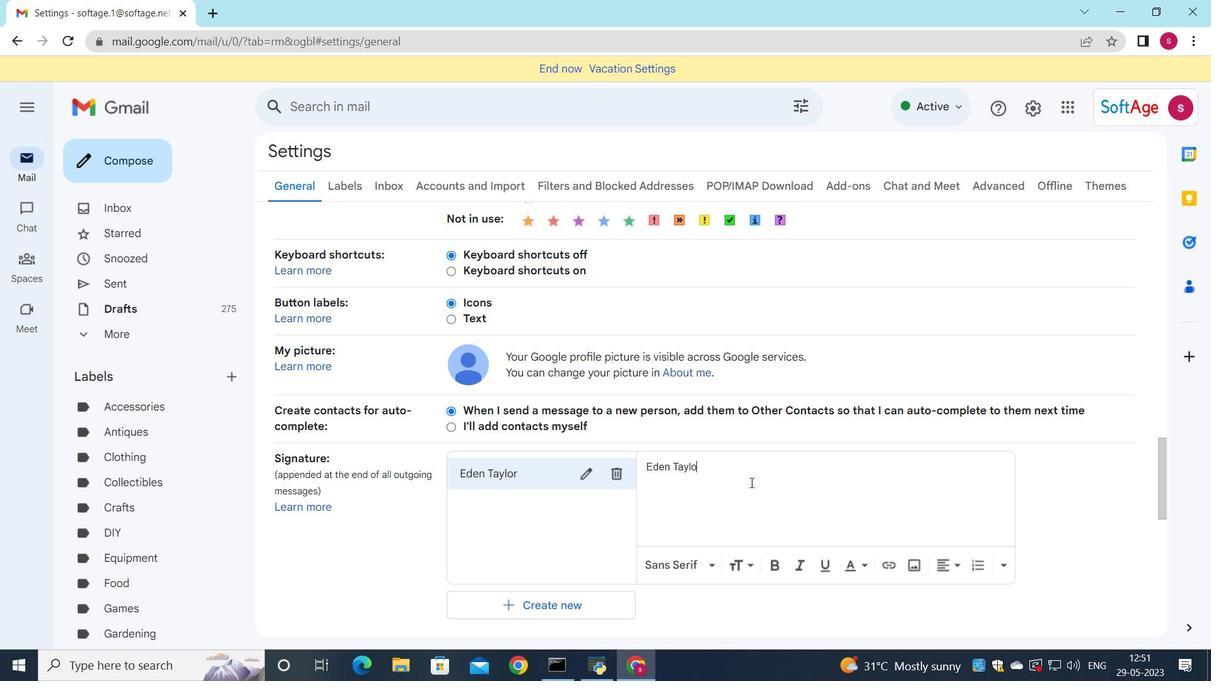 
Action: Mouse scrolled (750, 481) with delta (0, 0)
Screenshot: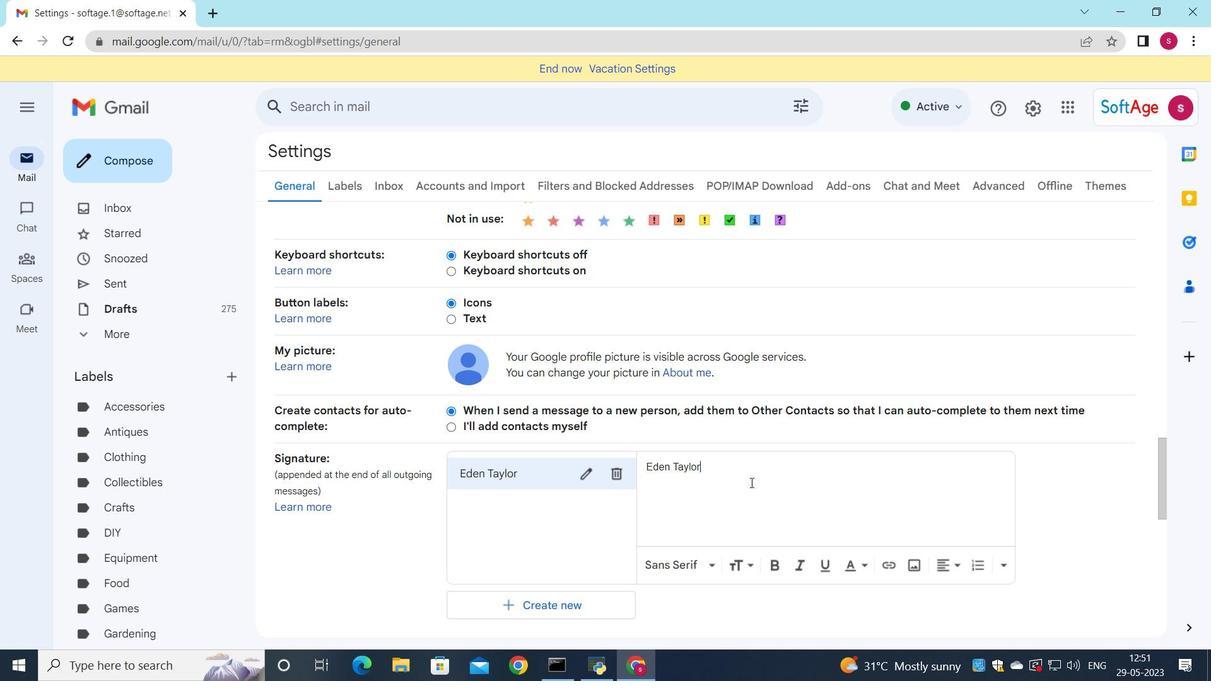 
Action: Mouse scrolled (750, 481) with delta (0, 0)
Screenshot: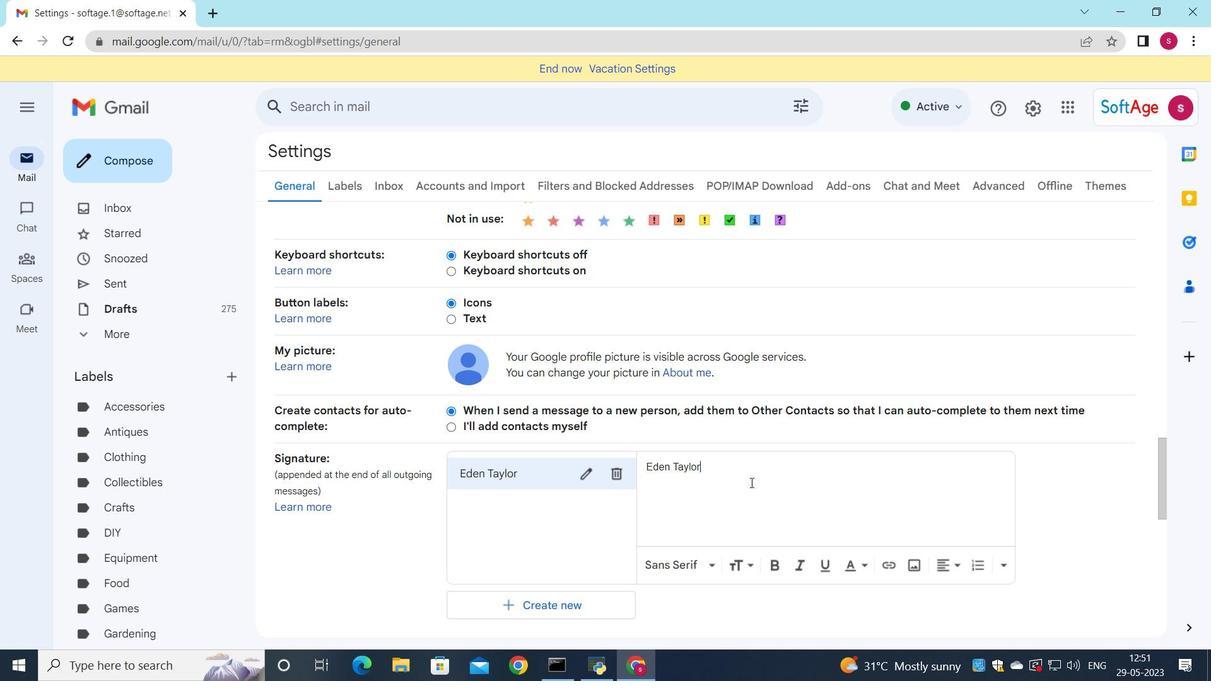 
Action: Mouse scrolled (750, 481) with delta (0, 0)
Screenshot: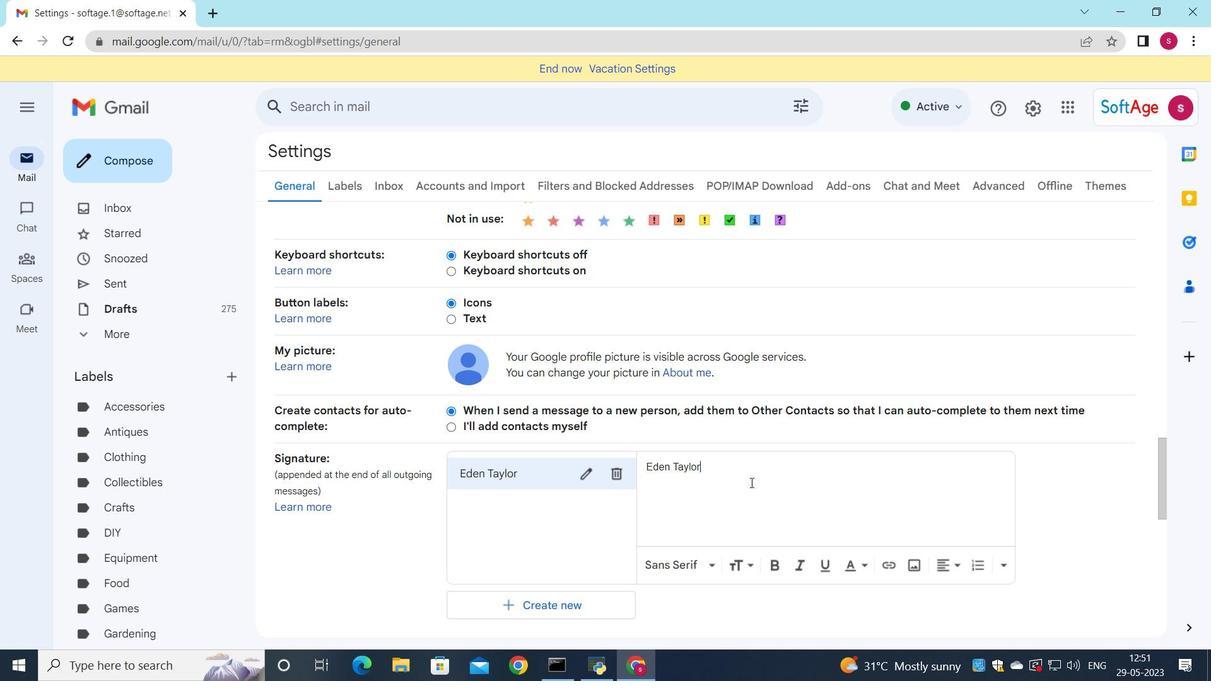 
Action: Mouse moved to (575, 460)
Screenshot: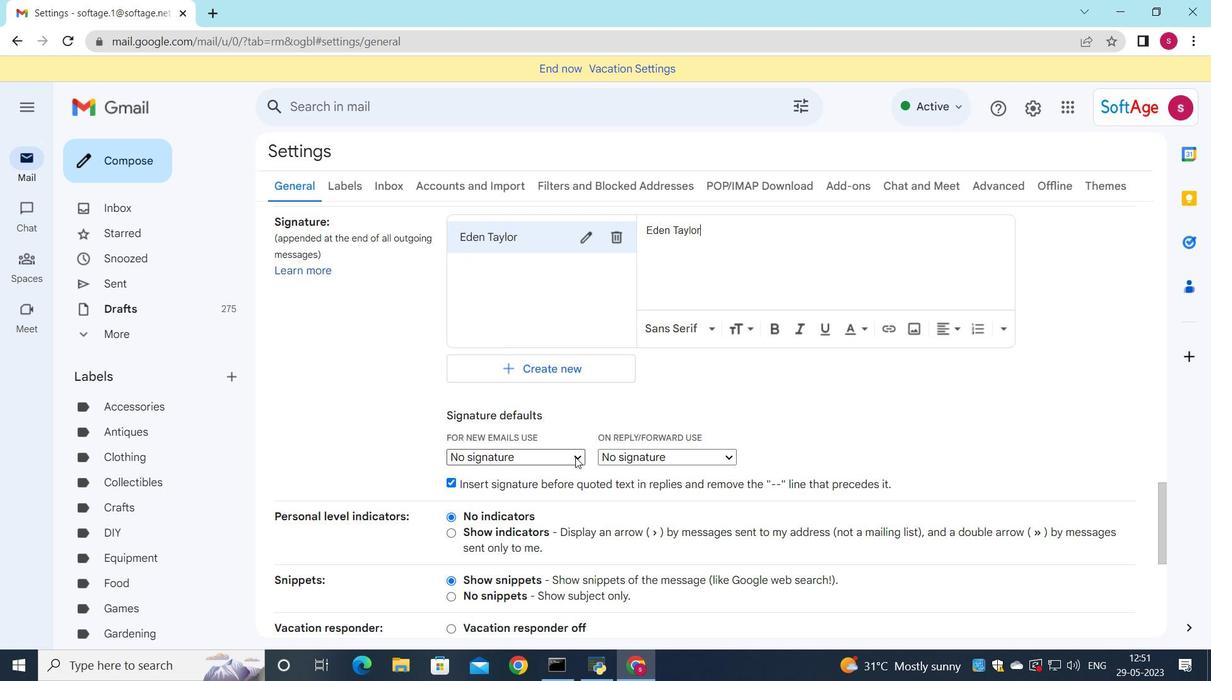 
Action: Mouse pressed left at (575, 460)
Screenshot: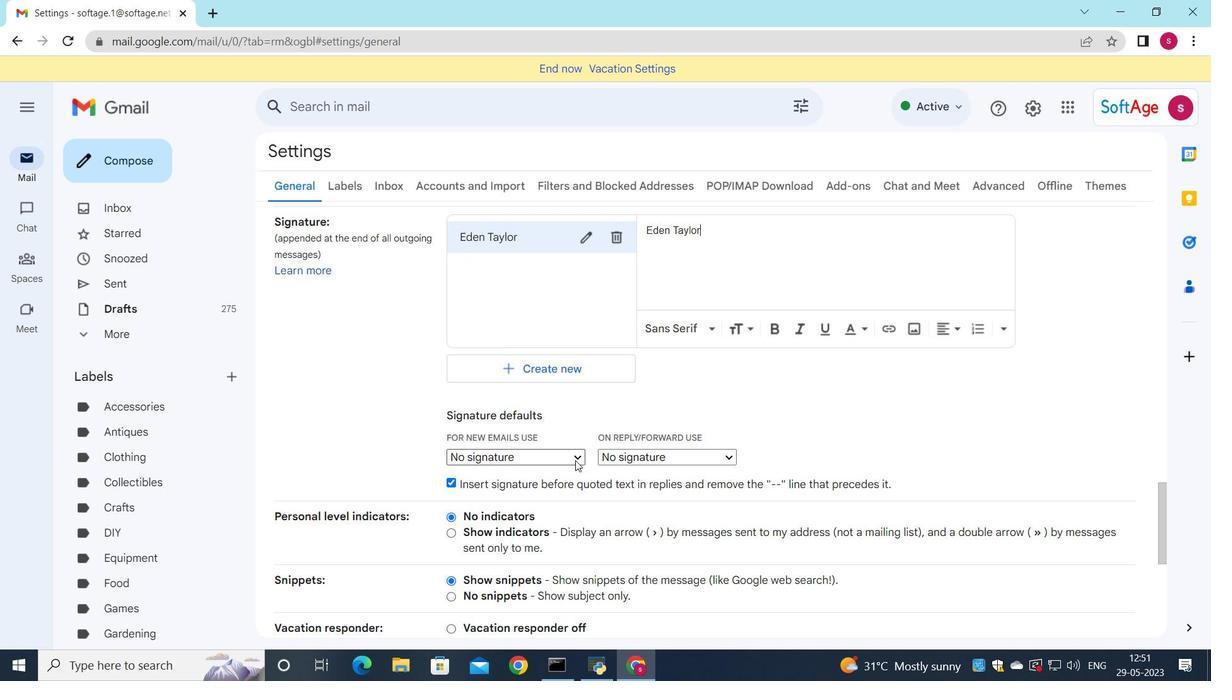 
Action: Mouse moved to (565, 482)
Screenshot: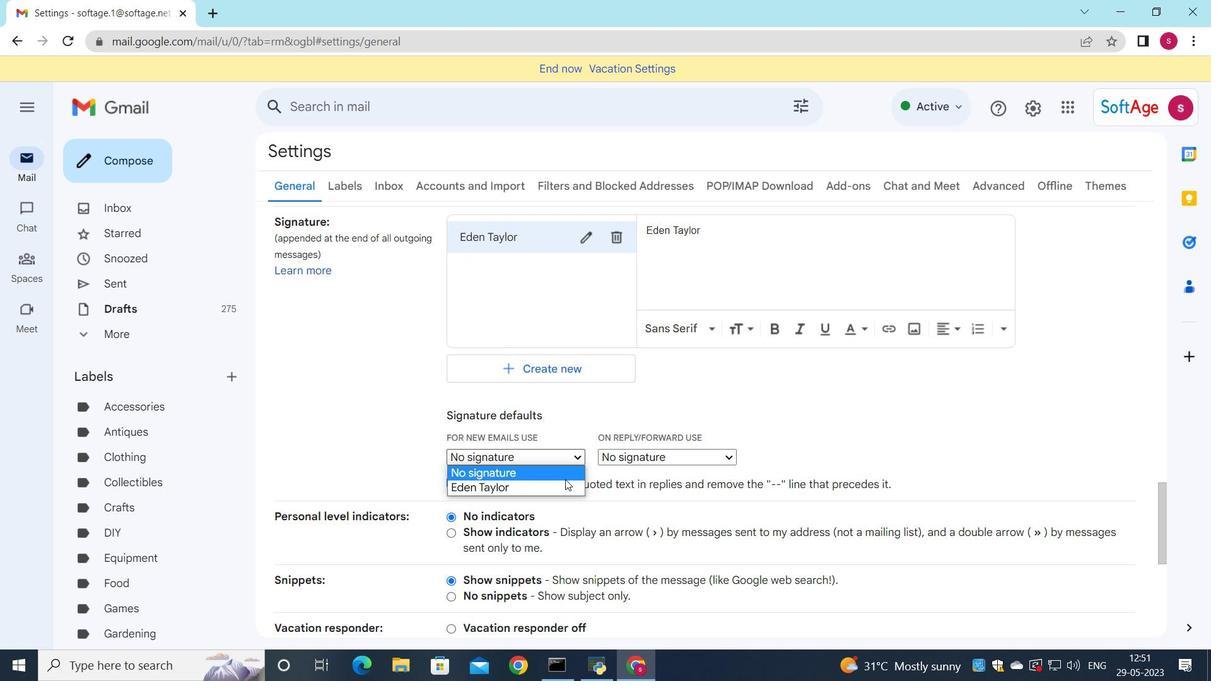 
Action: Mouse pressed left at (565, 482)
Screenshot: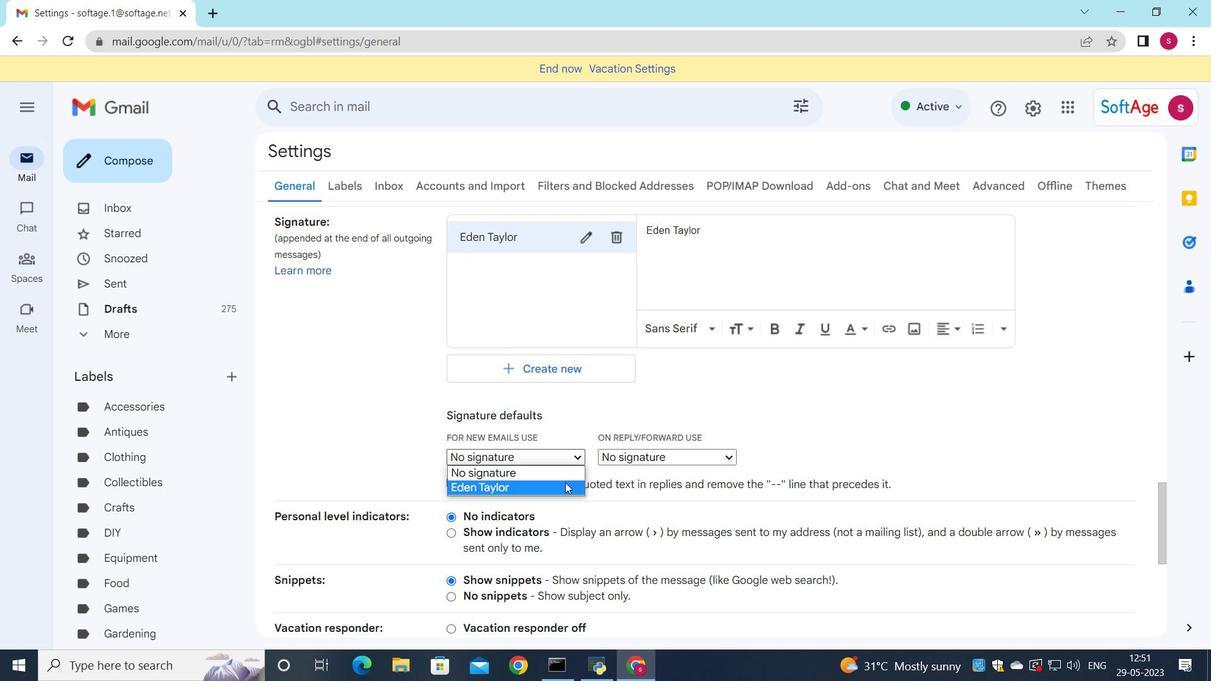 
Action: Mouse moved to (639, 444)
Screenshot: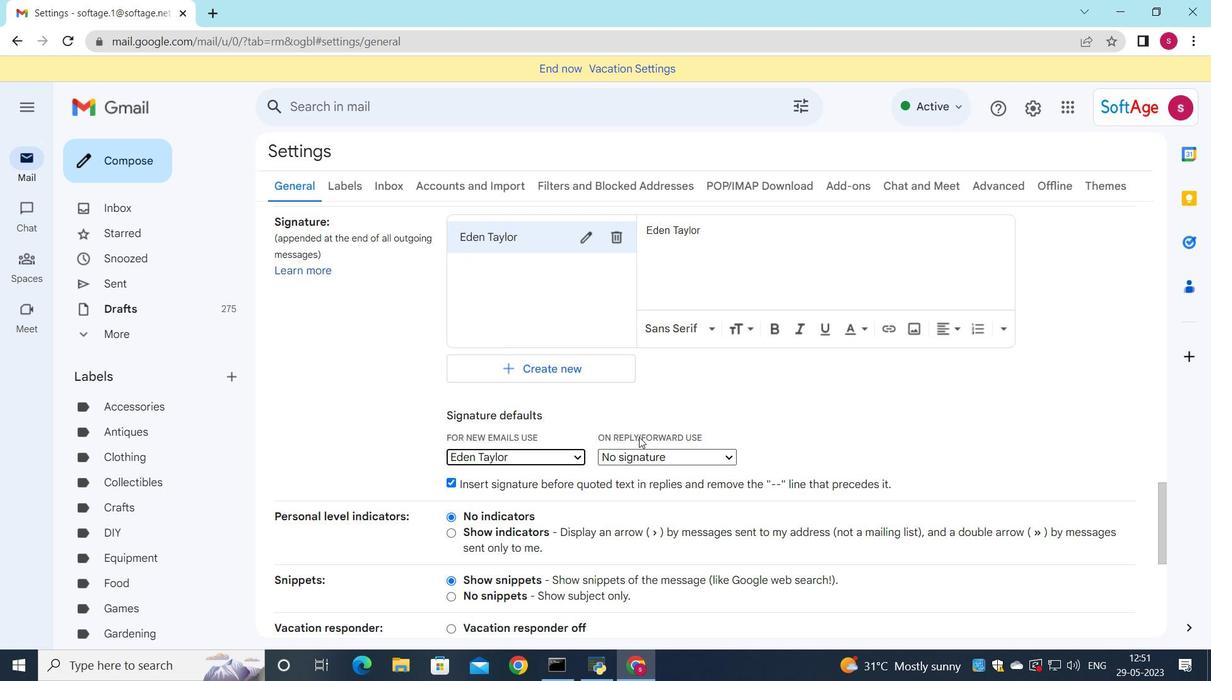 
Action: Mouse pressed left at (639, 444)
Screenshot: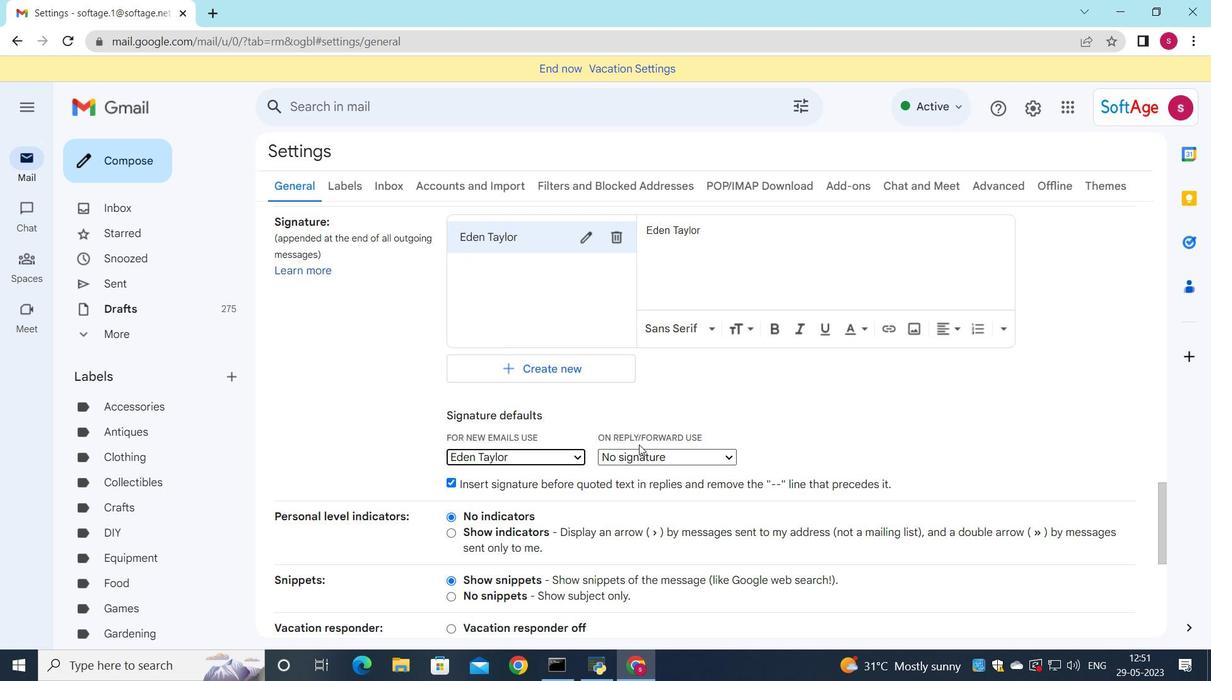 
Action: Mouse moved to (639, 451)
Screenshot: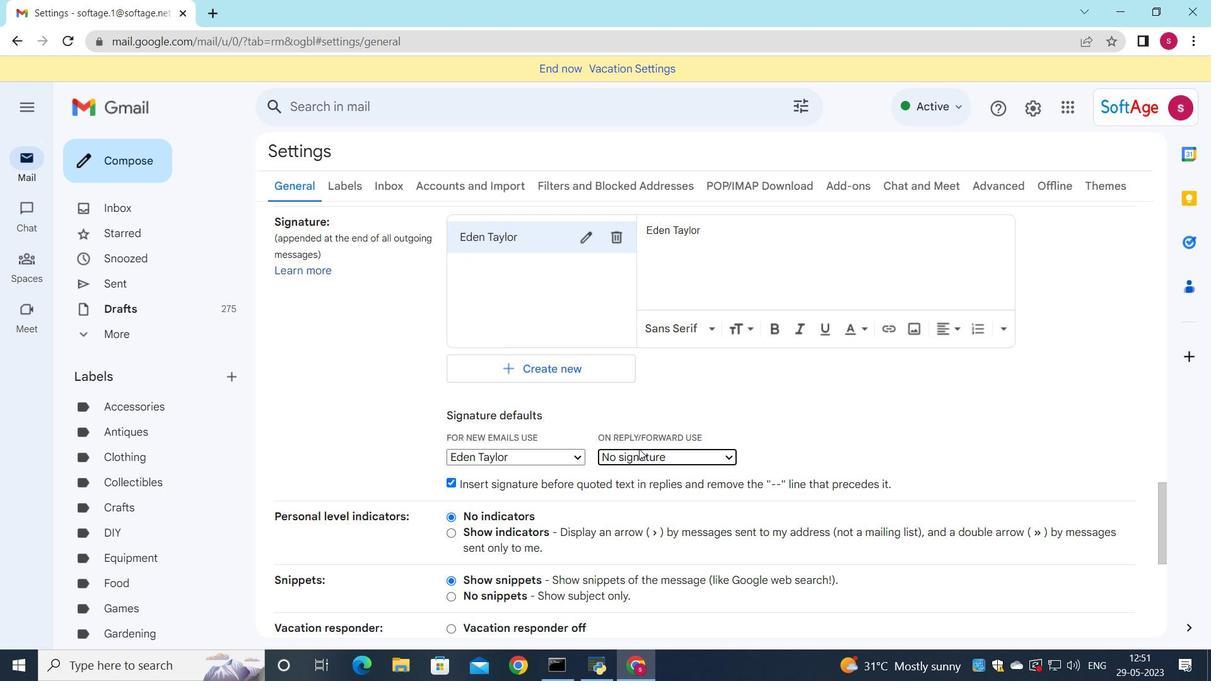 
Action: Mouse pressed left at (639, 451)
Screenshot: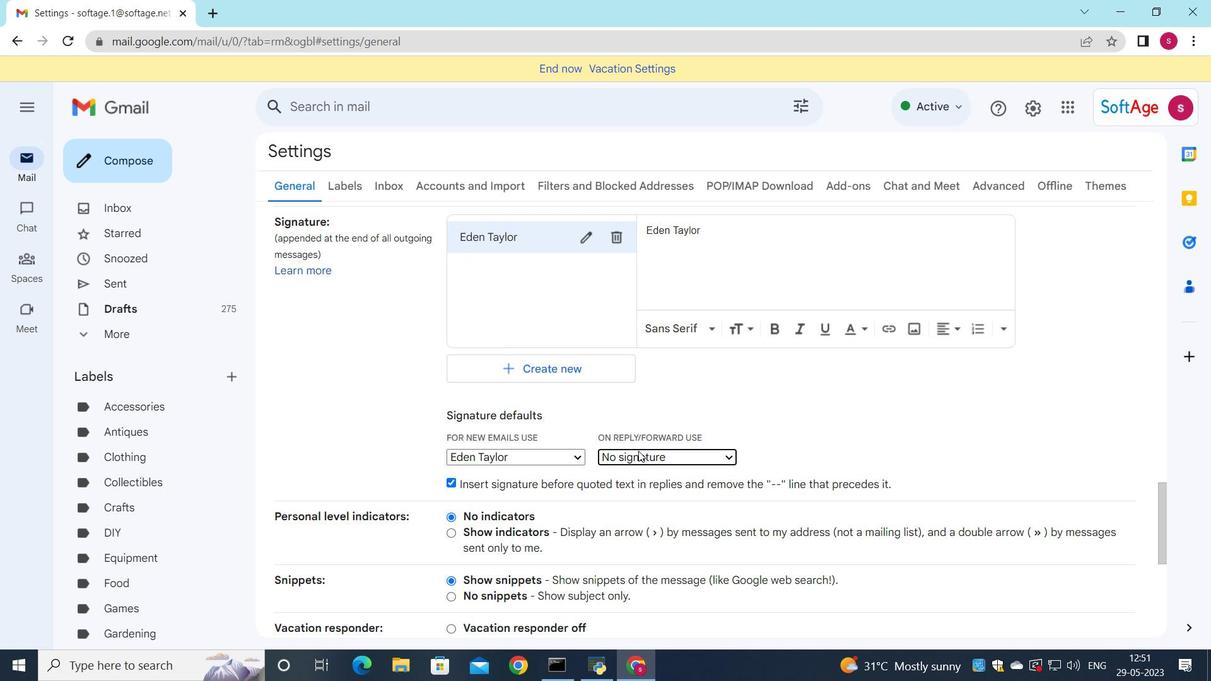 
Action: Mouse moved to (647, 484)
Screenshot: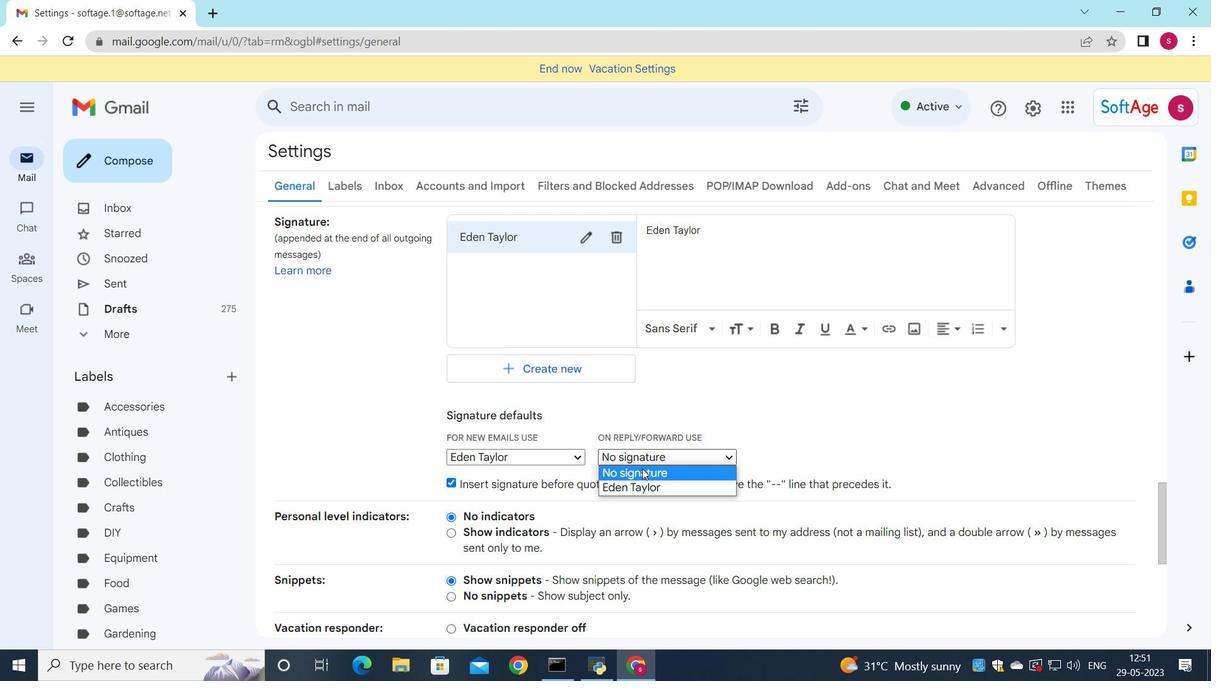 
Action: Mouse pressed left at (647, 484)
Screenshot: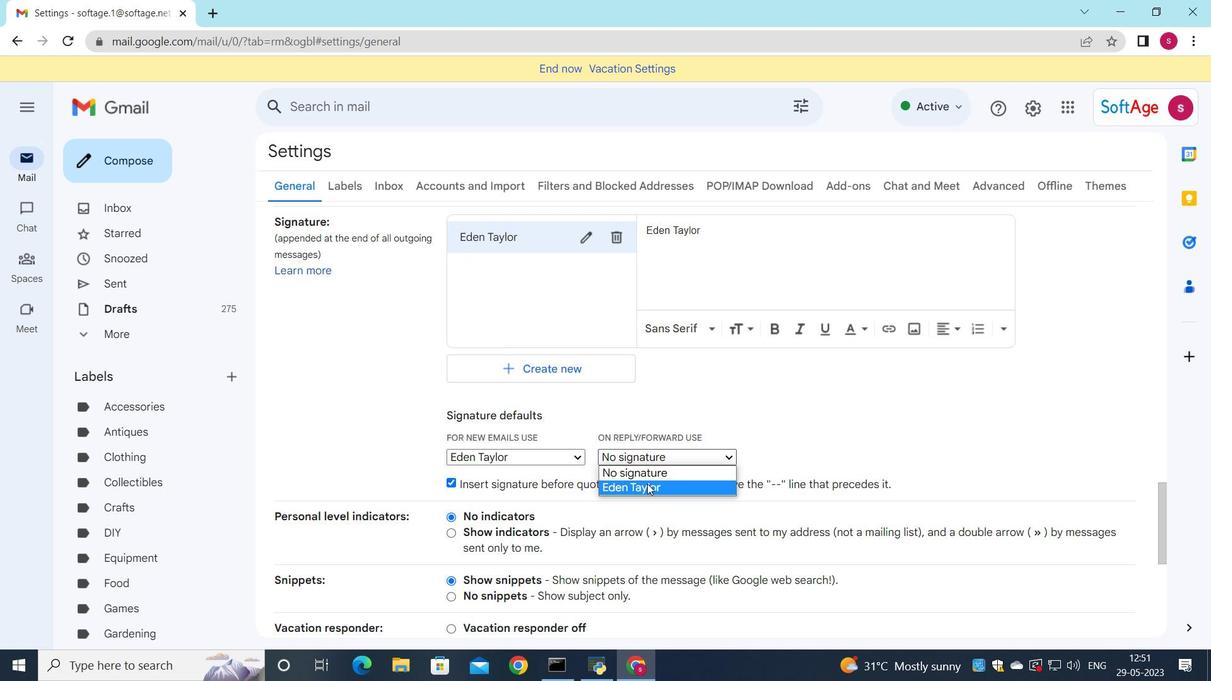 
Action: Mouse moved to (652, 502)
Screenshot: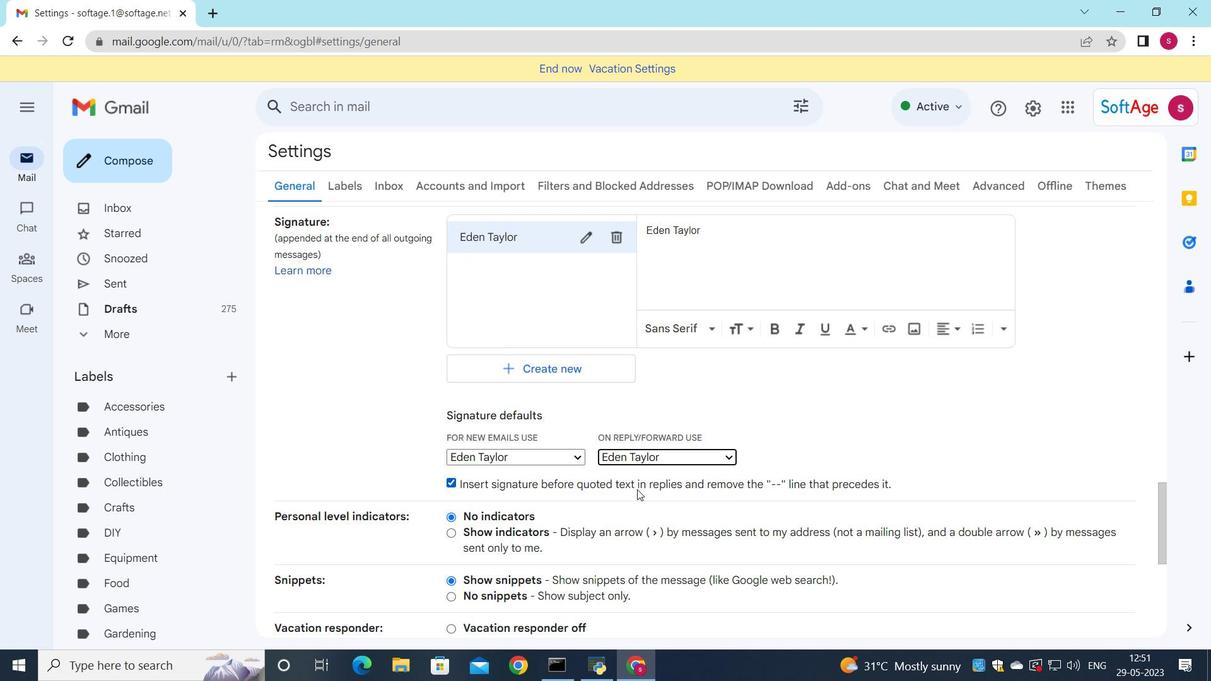 
Action: Mouse scrolled (652, 502) with delta (0, 0)
Screenshot: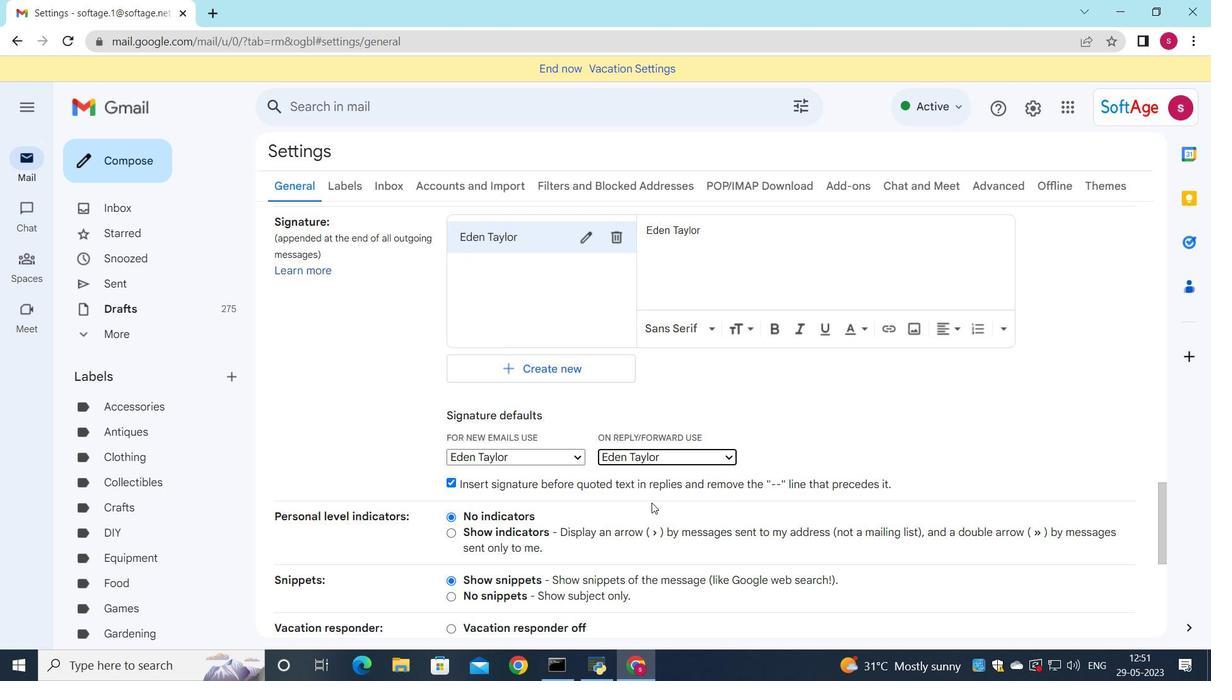 
Action: Mouse scrolled (652, 502) with delta (0, 0)
Screenshot: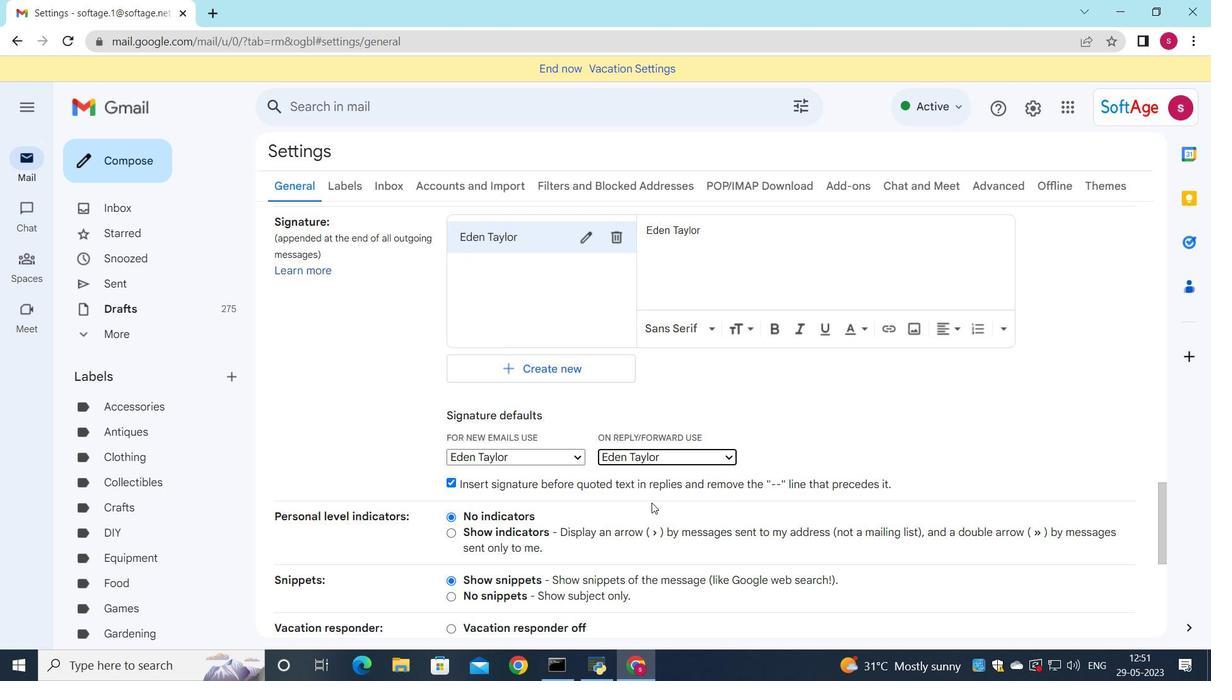
Action: Mouse scrolled (652, 502) with delta (0, 0)
Screenshot: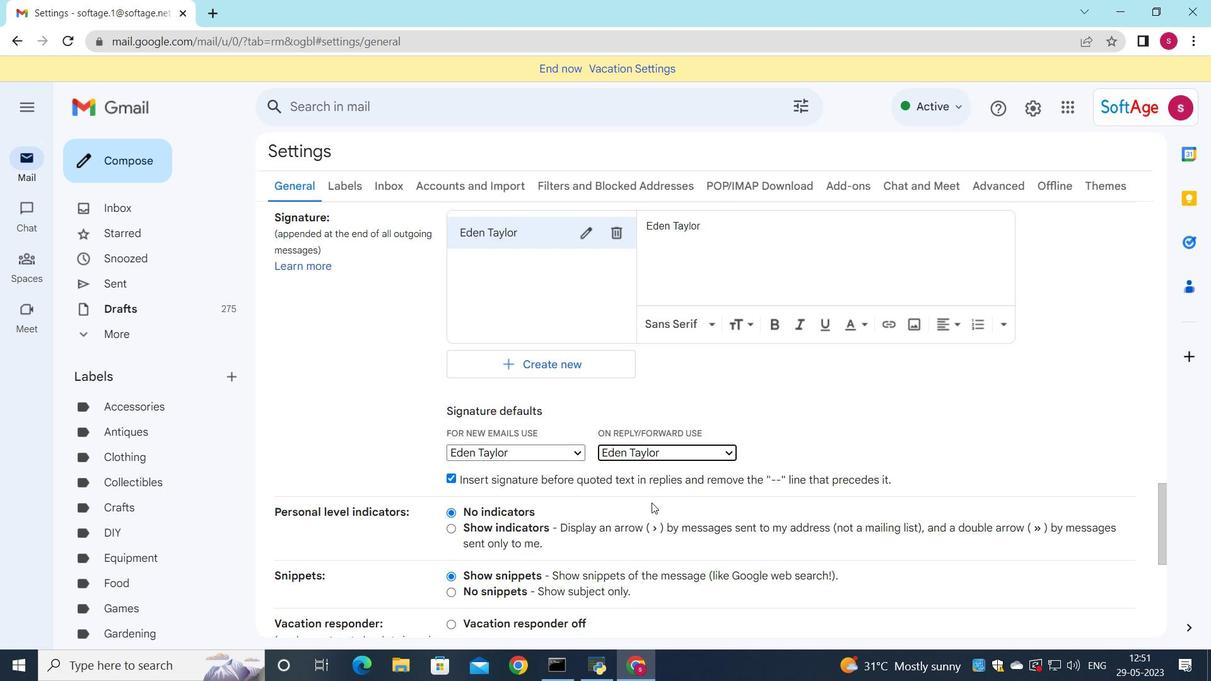 
Action: Mouse moved to (655, 497)
Screenshot: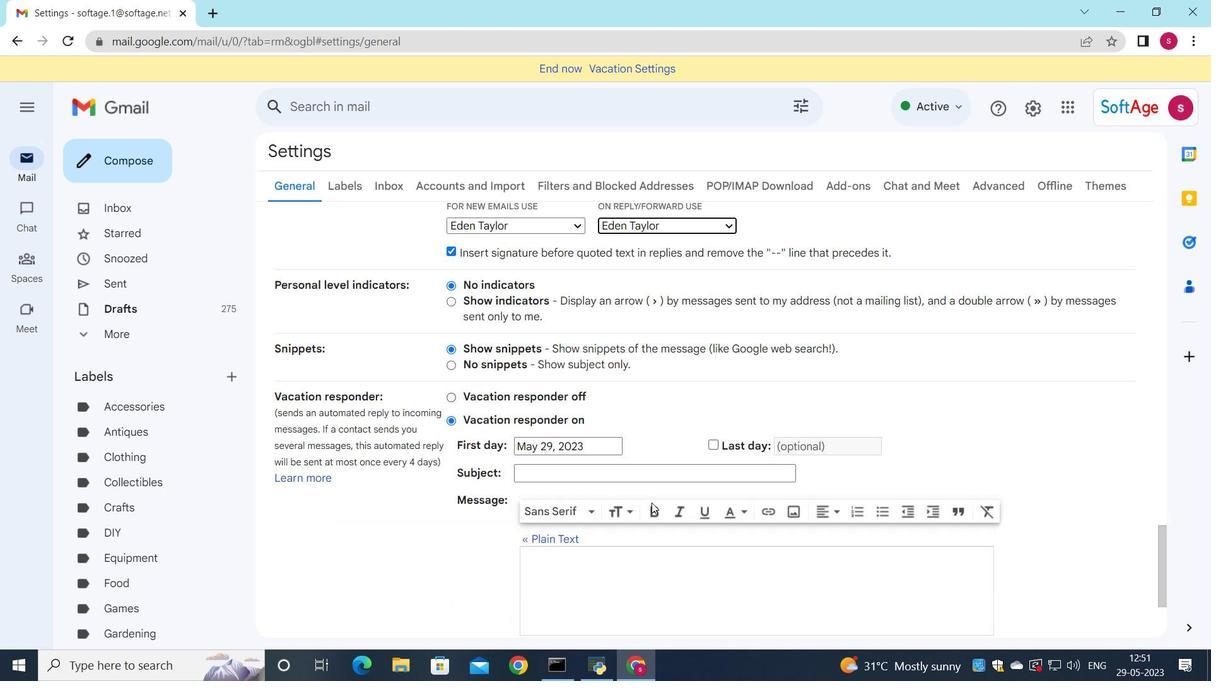 
Action: Mouse scrolled (655, 496) with delta (0, 0)
Screenshot: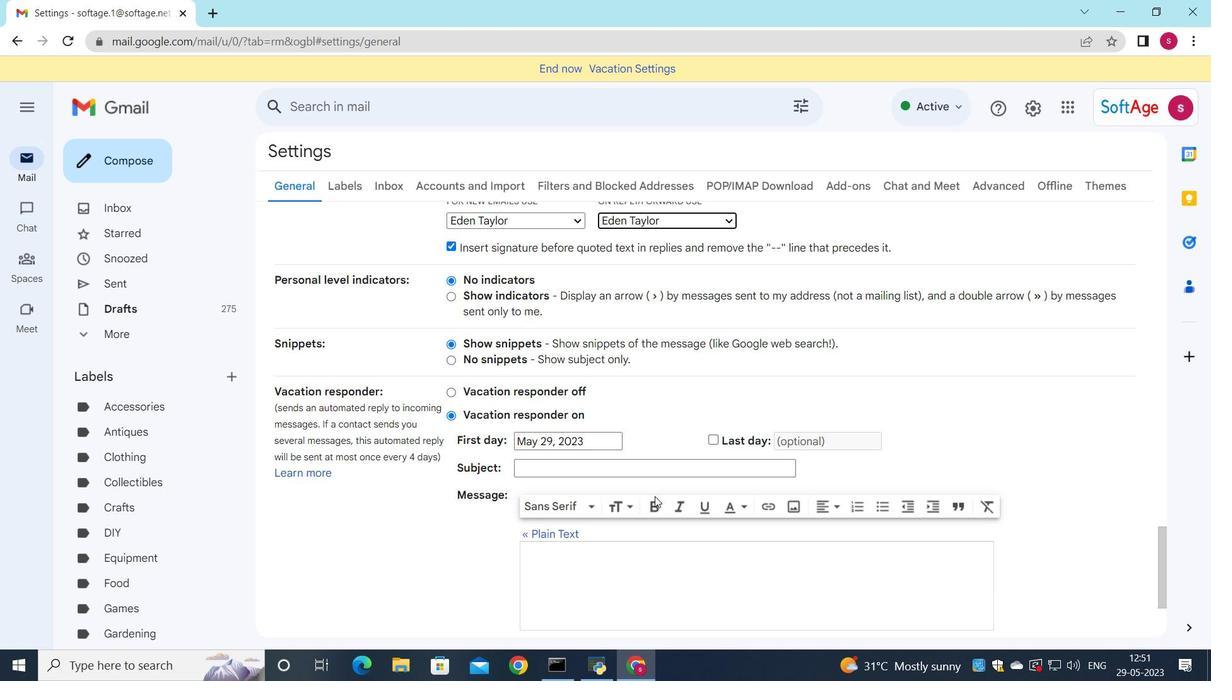
Action: Mouse moved to (670, 408)
Screenshot: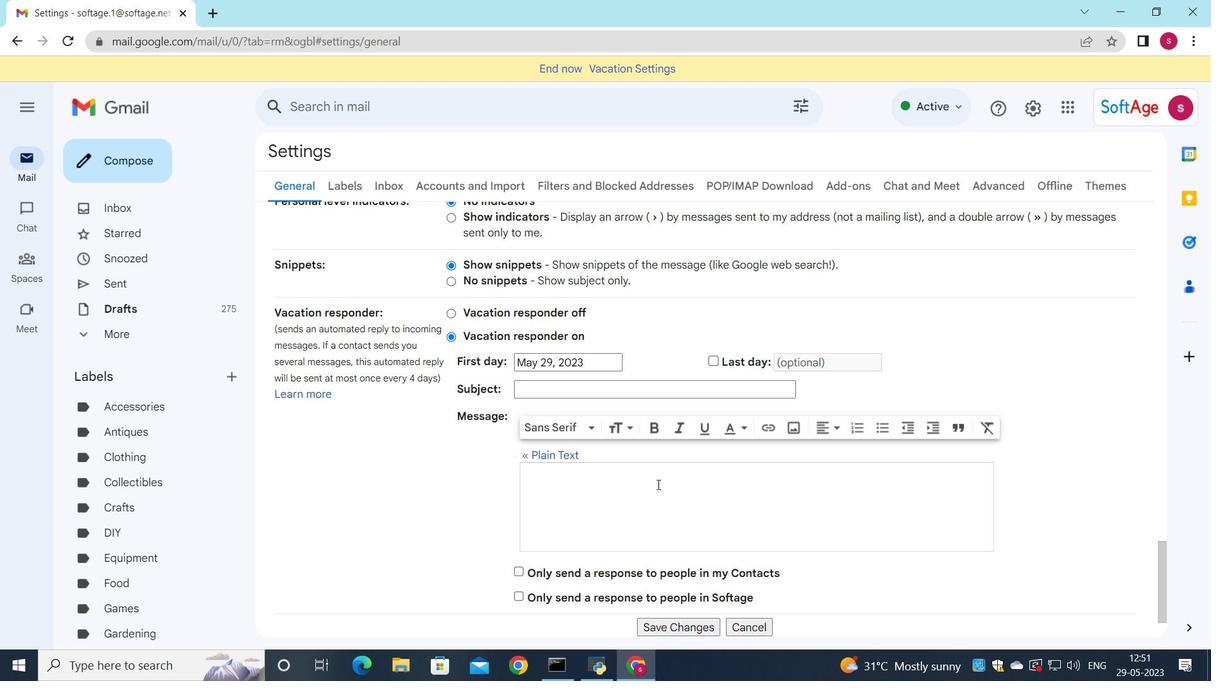 
Action: Mouse scrolled (670, 408) with delta (0, 0)
Screenshot: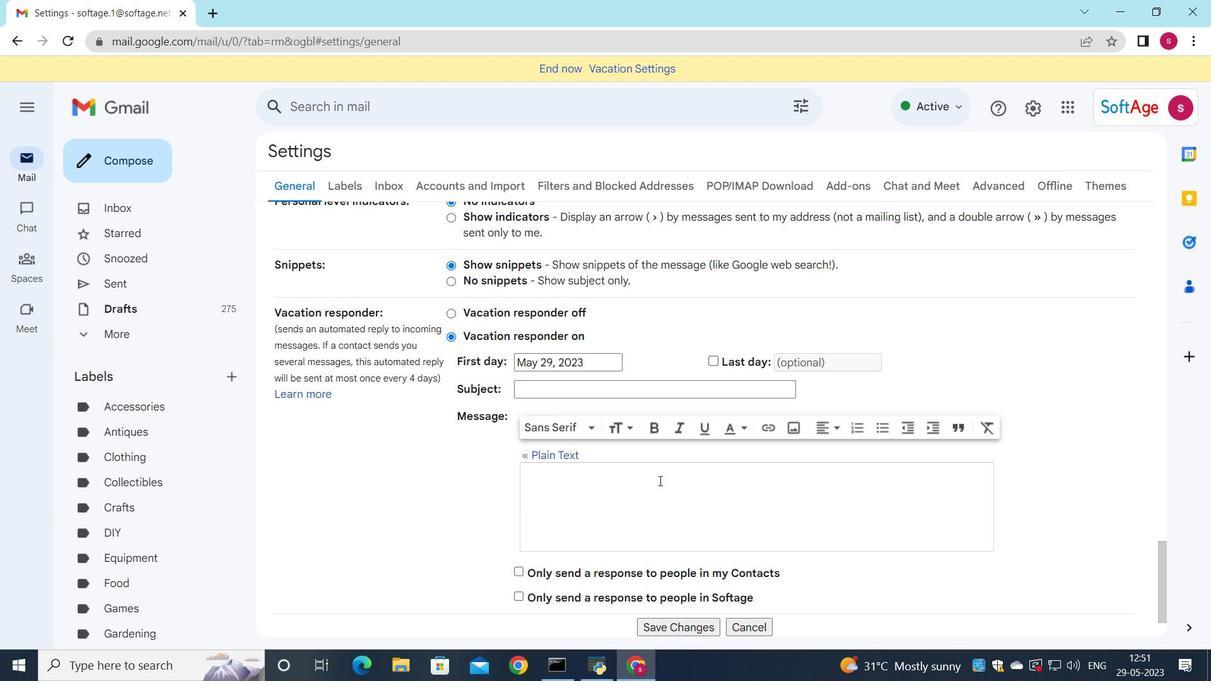 
Action: Mouse moved to (638, 446)
Screenshot: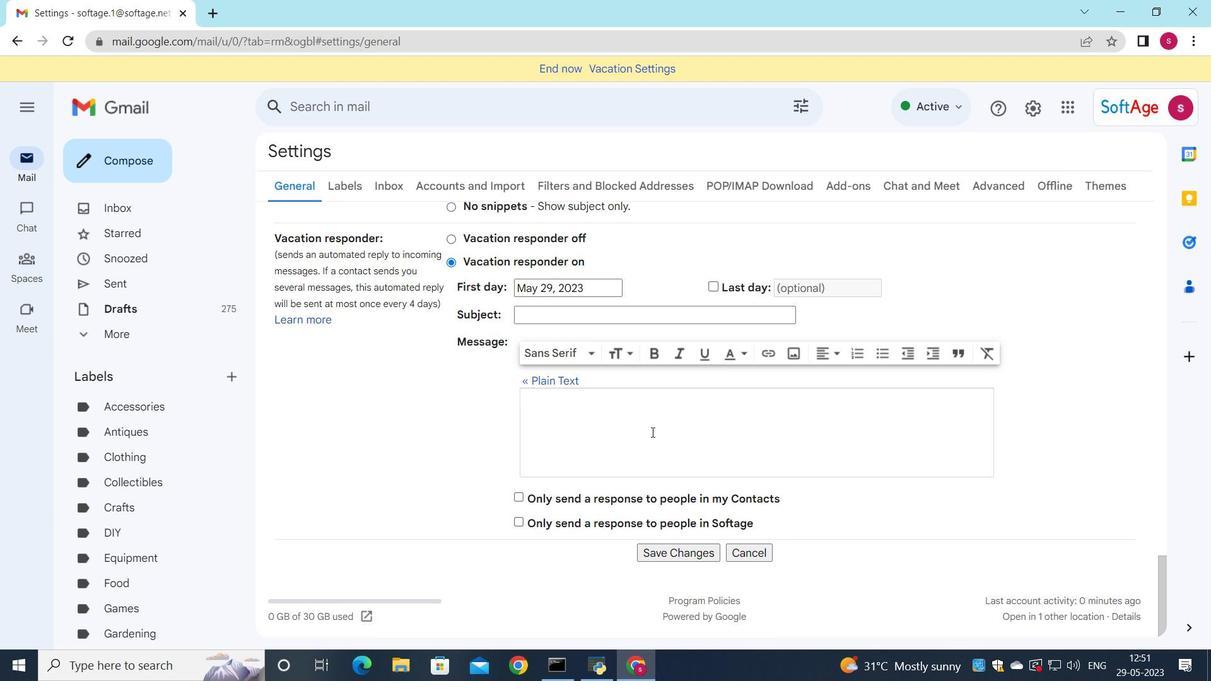 
Action: Mouse scrolled (638, 446) with delta (0, 0)
Screenshot: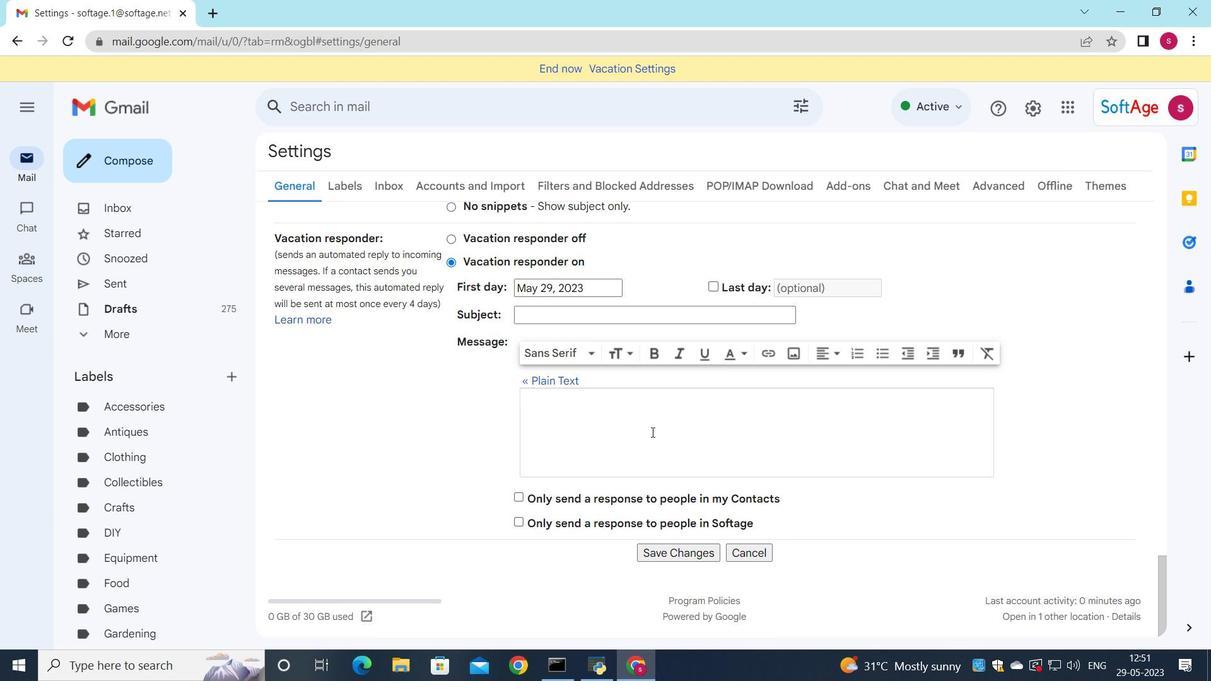 
Action: Mouse moved to (660, 542)
Screenshot: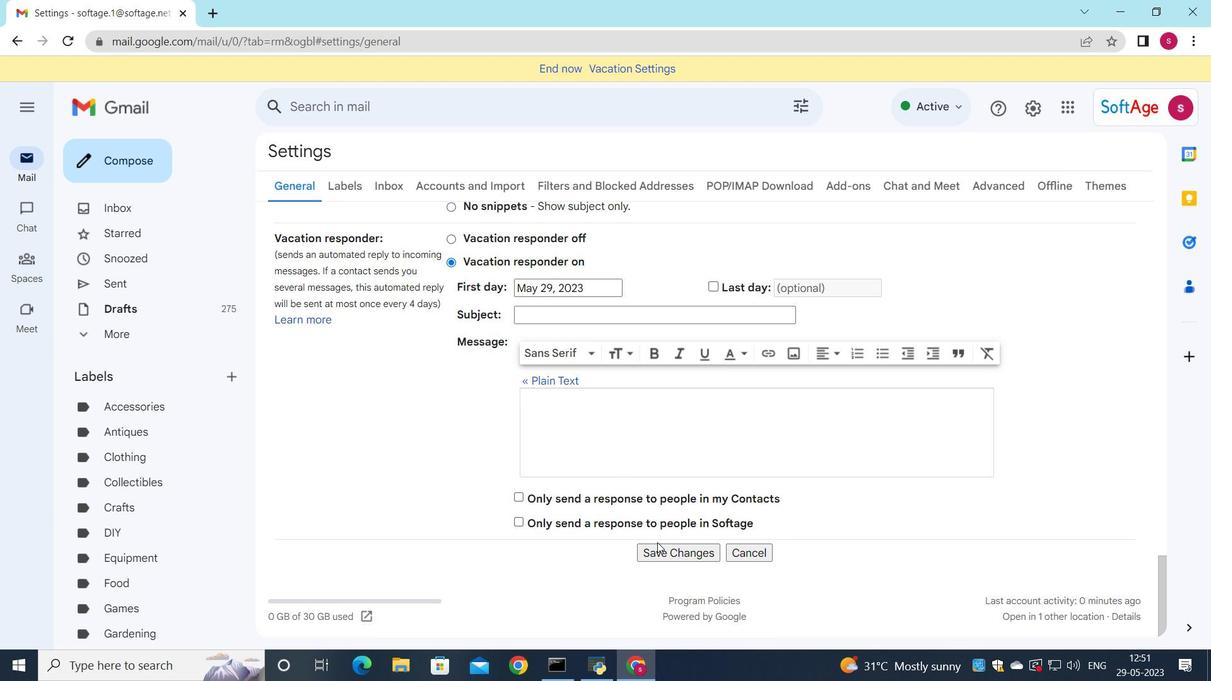 
Action: Mouse pressed left at (660, 542)
Screenshot: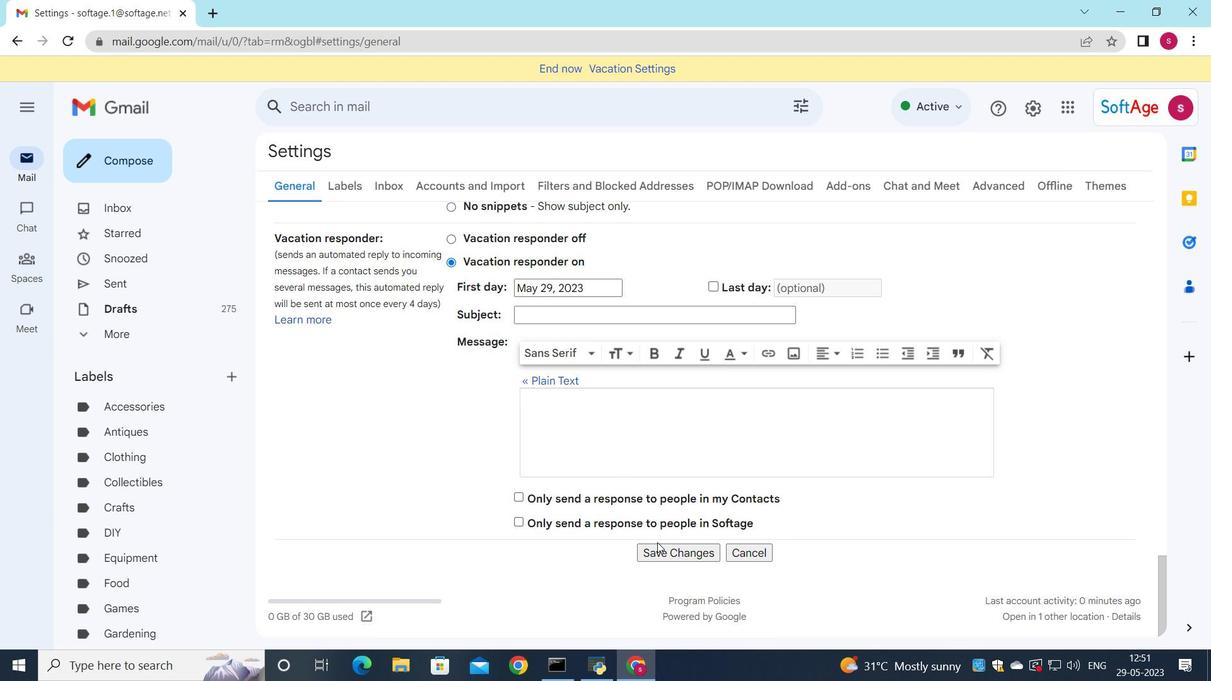 
Action: Mouse moved to (659, 548)
Screenshot: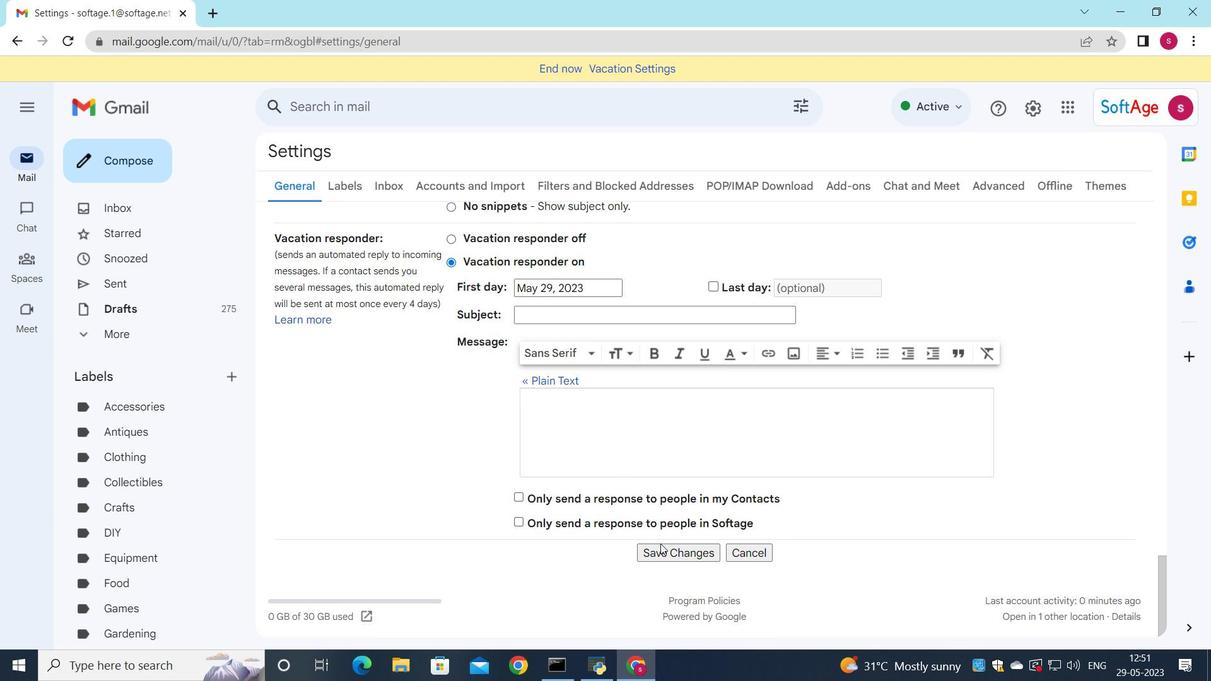 
Action: Mouse pressed left at (659, 548)
Screenshot: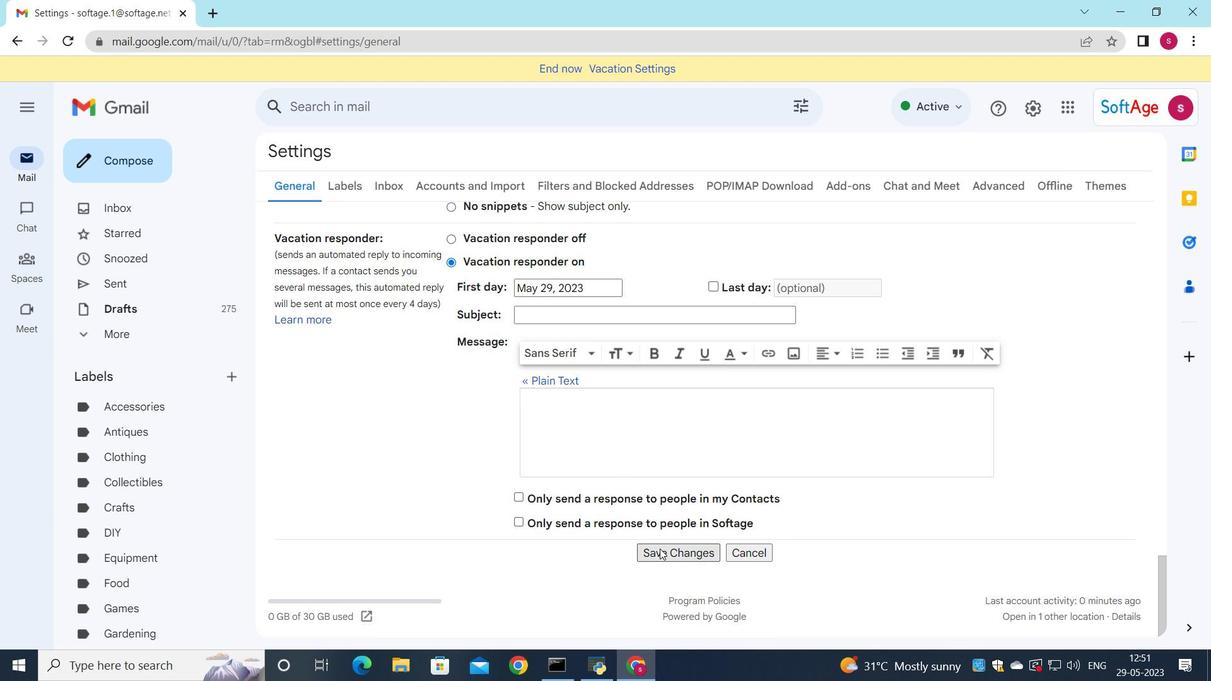 
Action: Mouse moved to (148, 170)
Screenshot: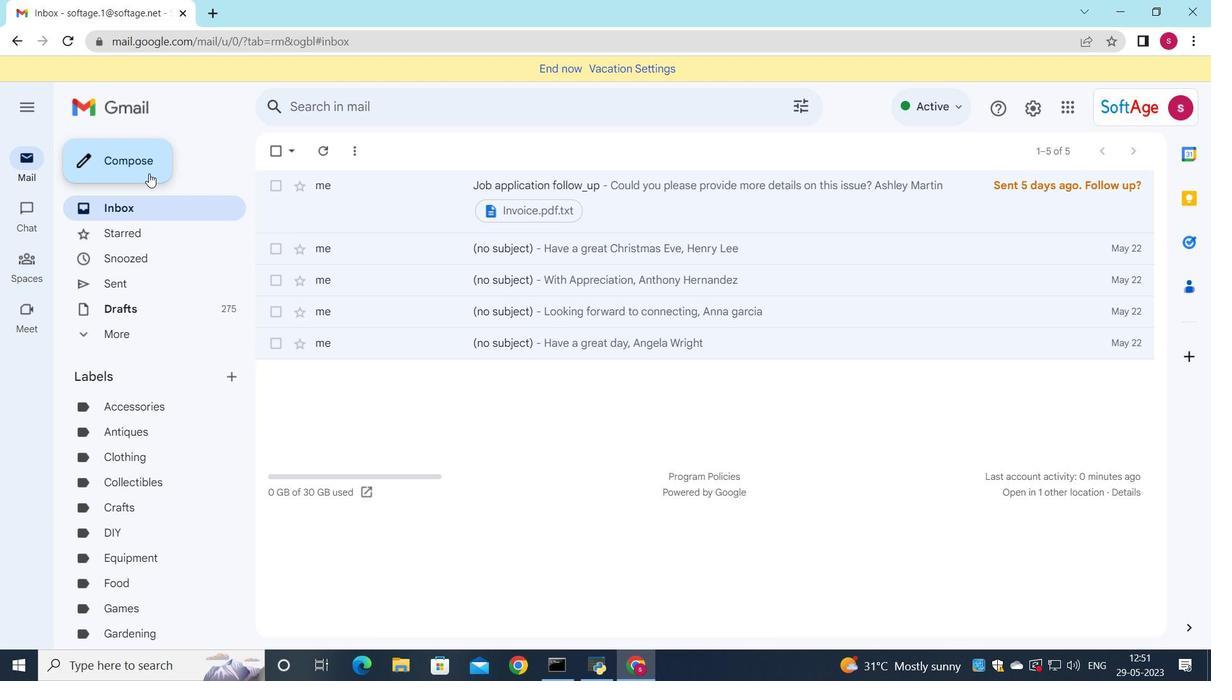 
Action: Mouse pressed left at (148, 170)
Screenshot: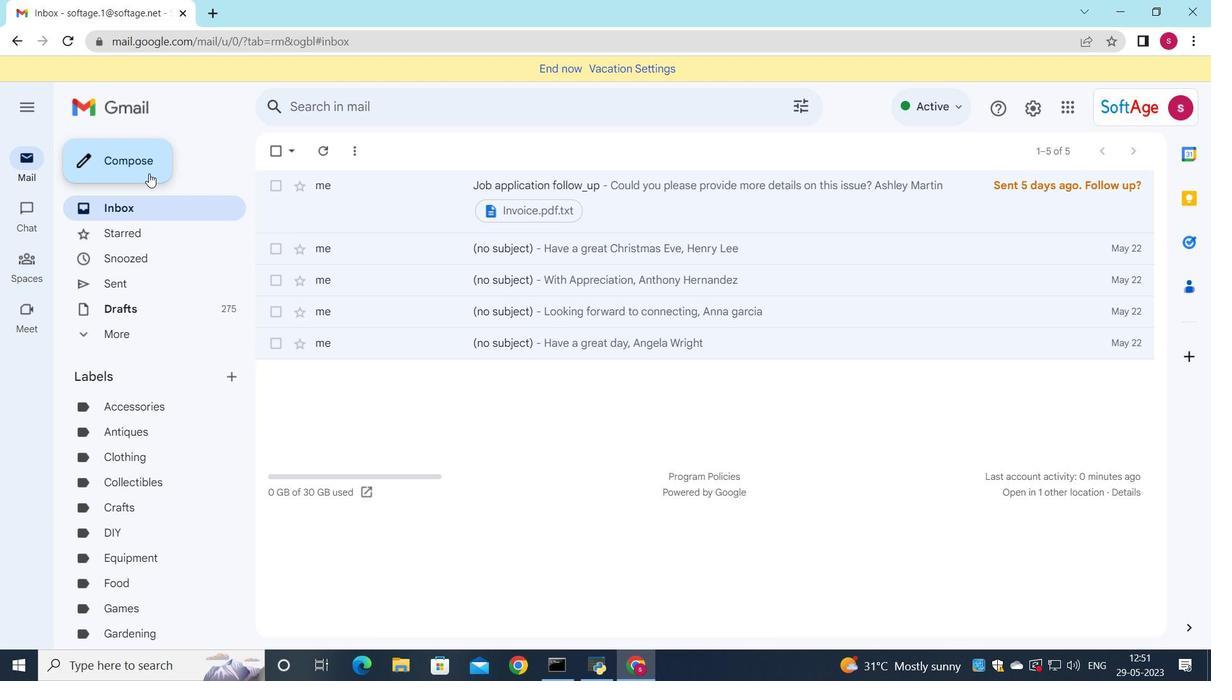 
Action: Mouse moved to (847, 295)
Screenshot: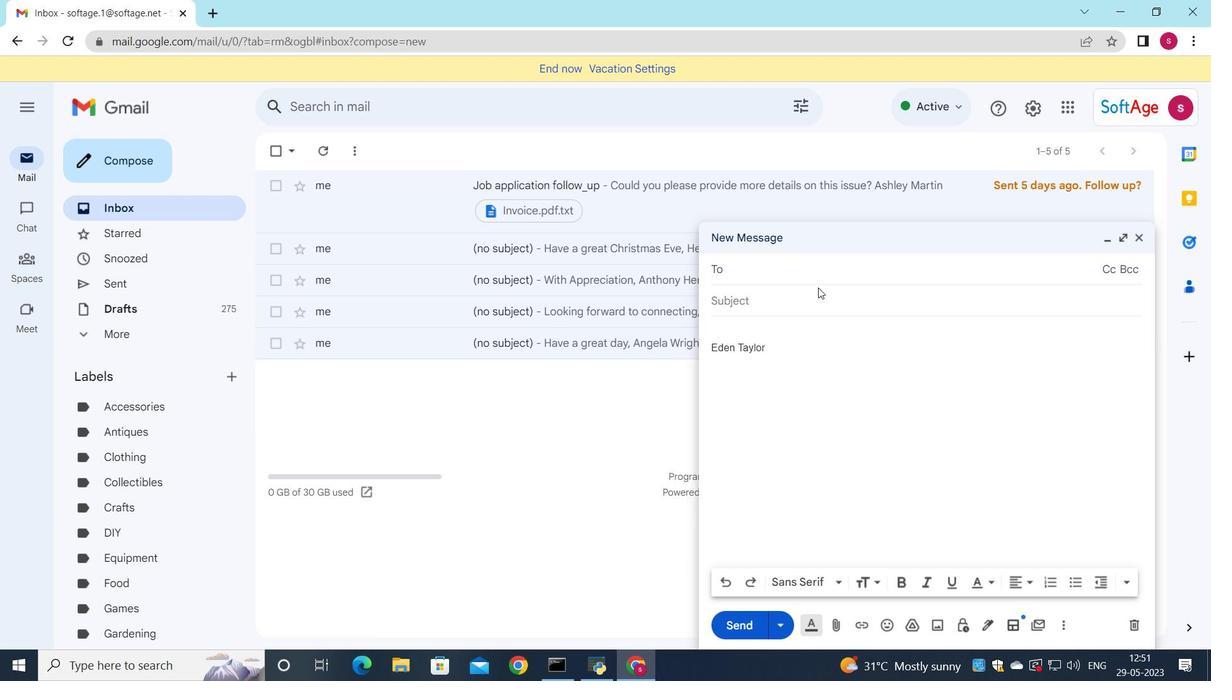
Action: Key pressed <Key.down><Key.down><Key.enter><Key.down><Key.down><Key.down><Key.enter>
Screenshot: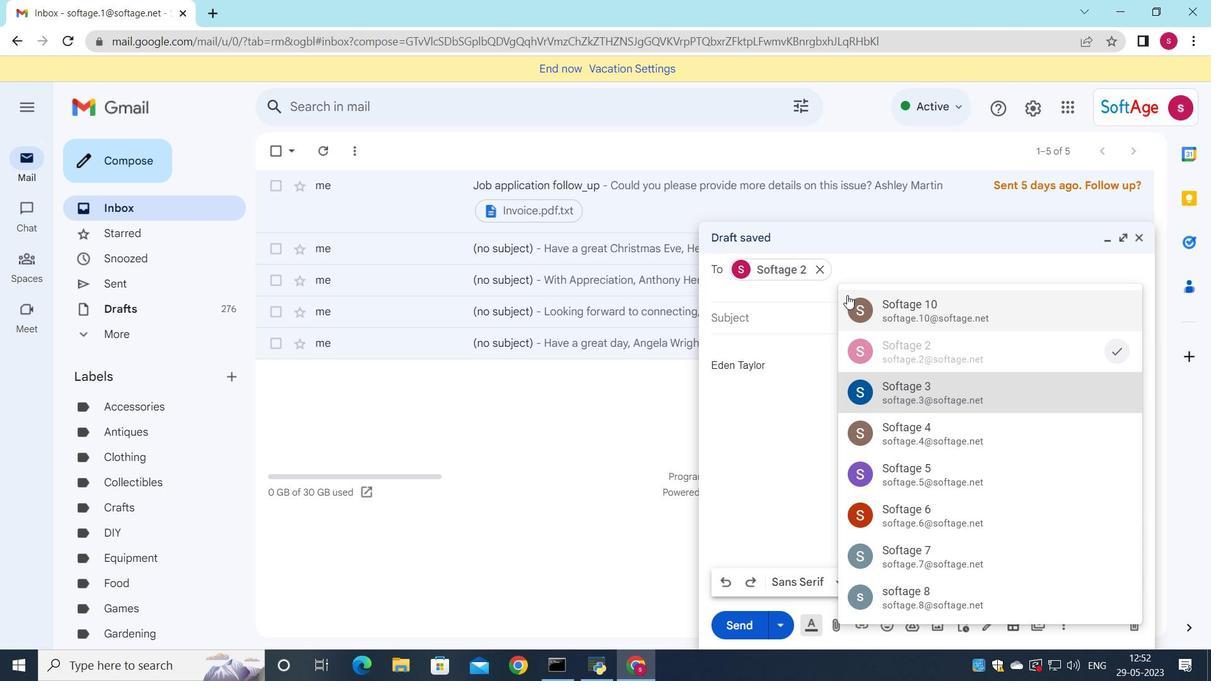 
Action: Mouse moved to (1114, 293)
Screenshot: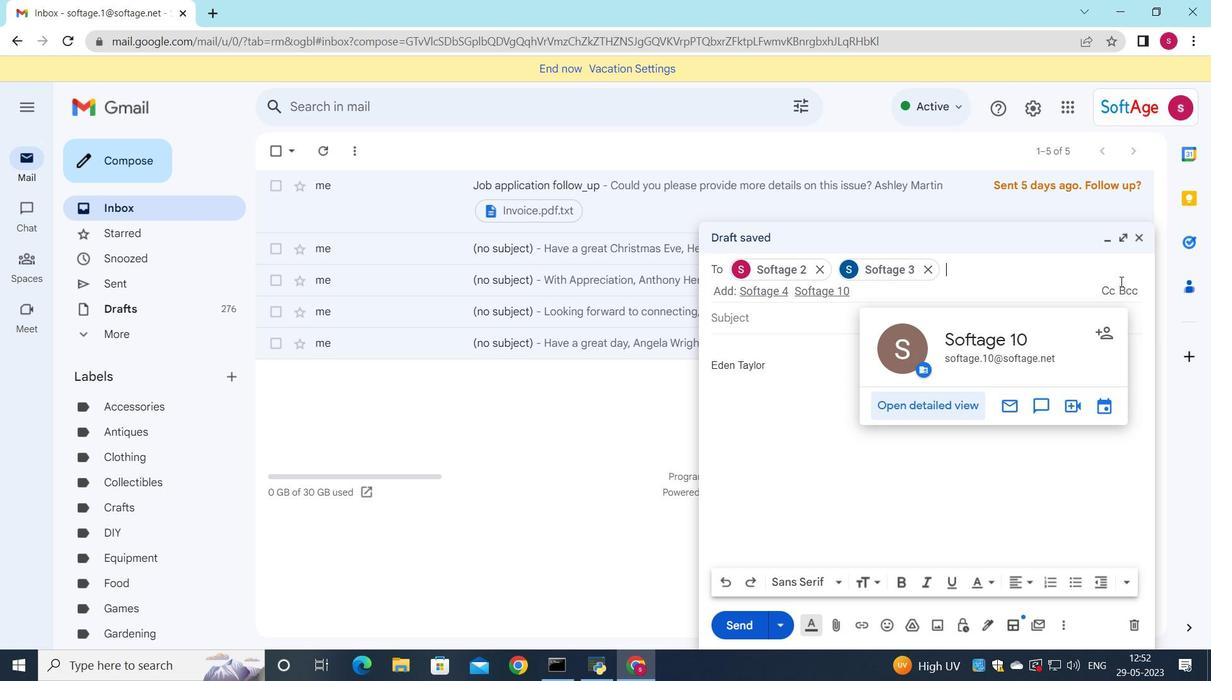 
Action: Mouse pressed left at (1114, 293)
Screenshot: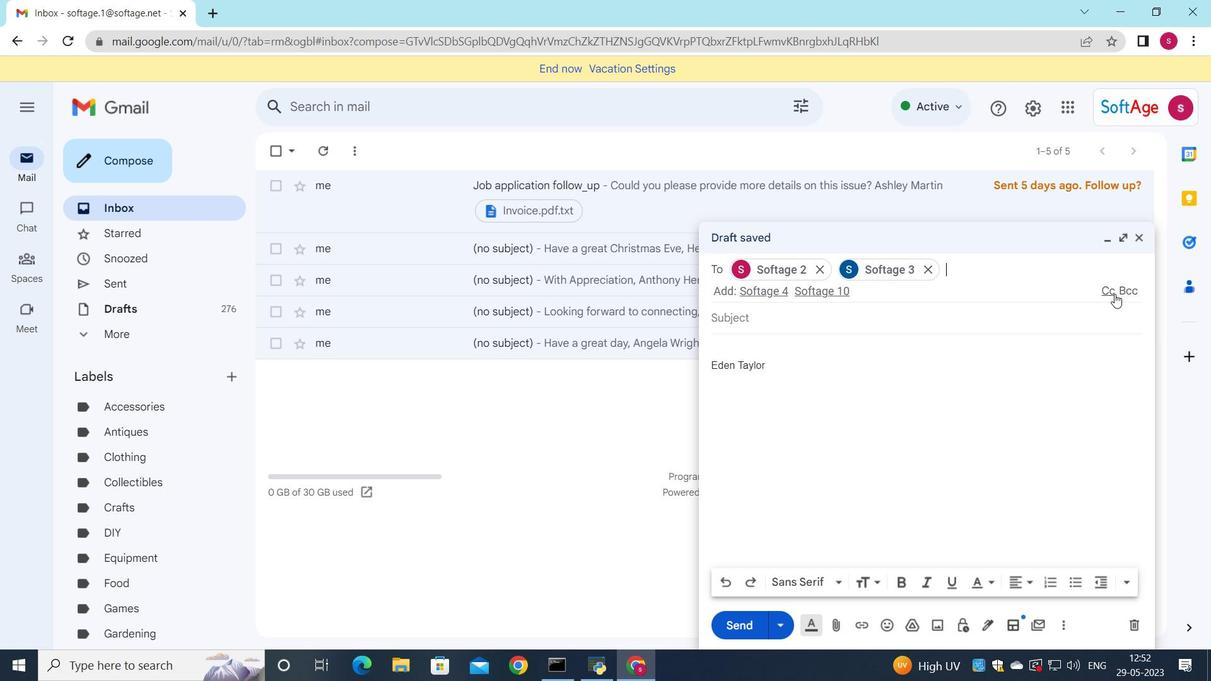 
Action: Mouse moved to (1030, 341)
Screenshot: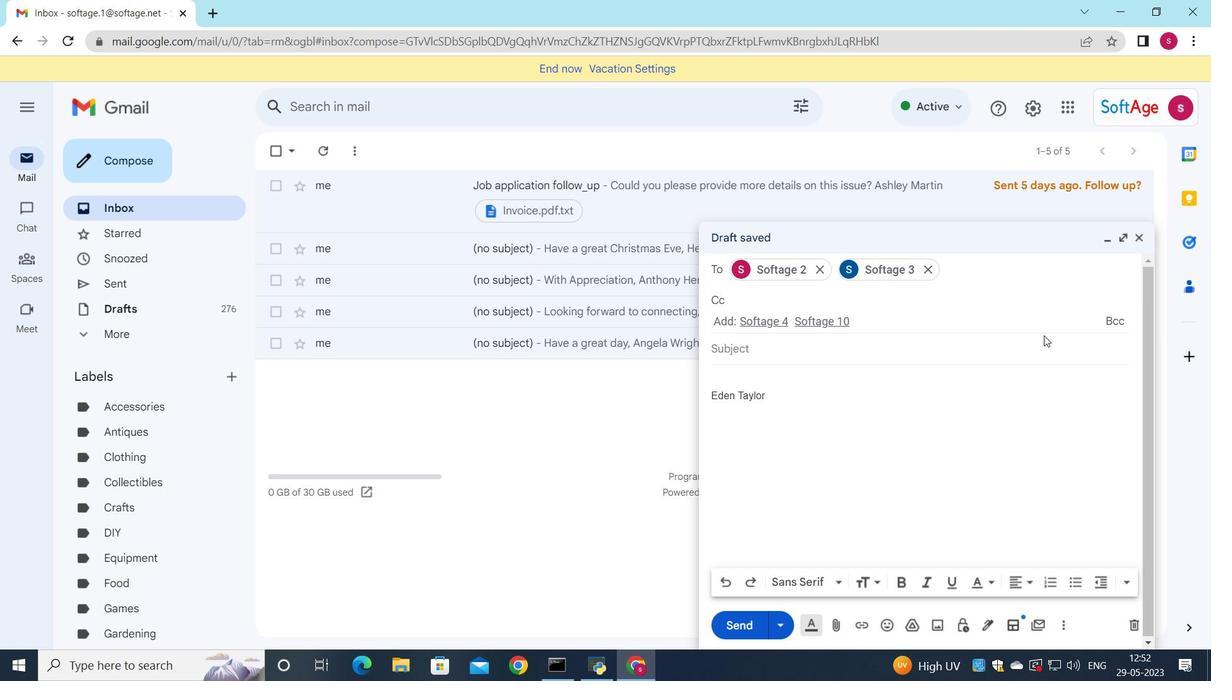 
Action: Key pressed <Key.down><Key.down><Key.down><Key.down><Key.enter>
Screenshot: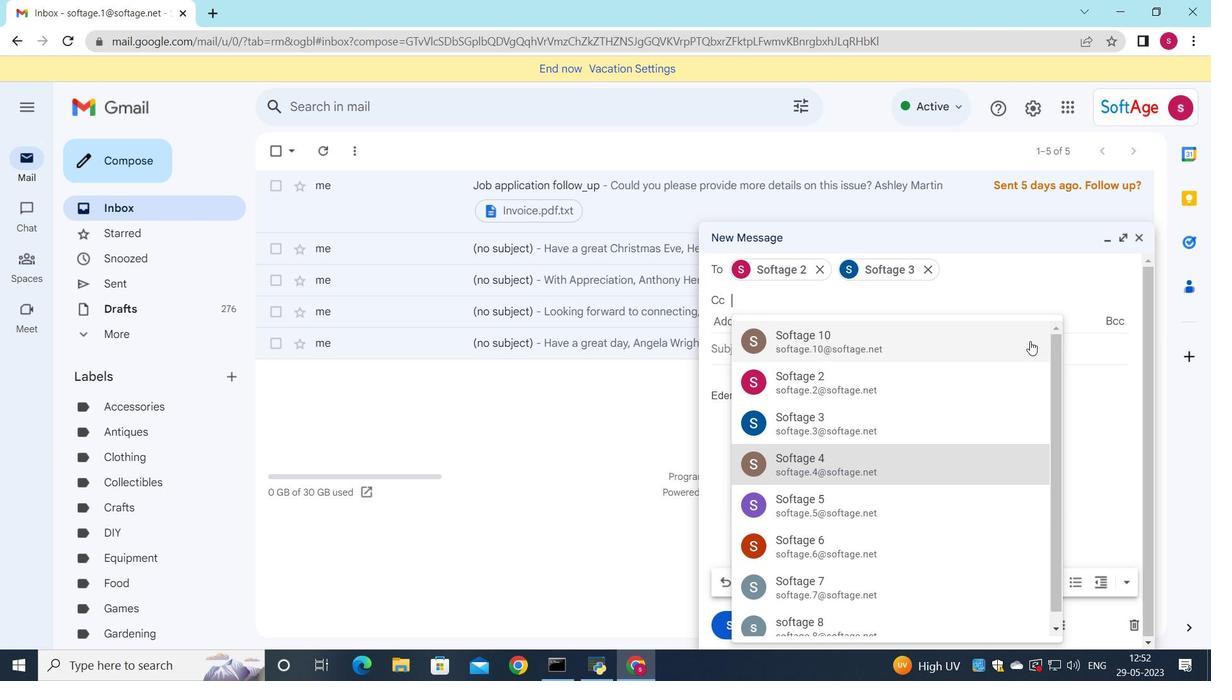 
Action: Mouse moved to (848, 355)
Screenshot: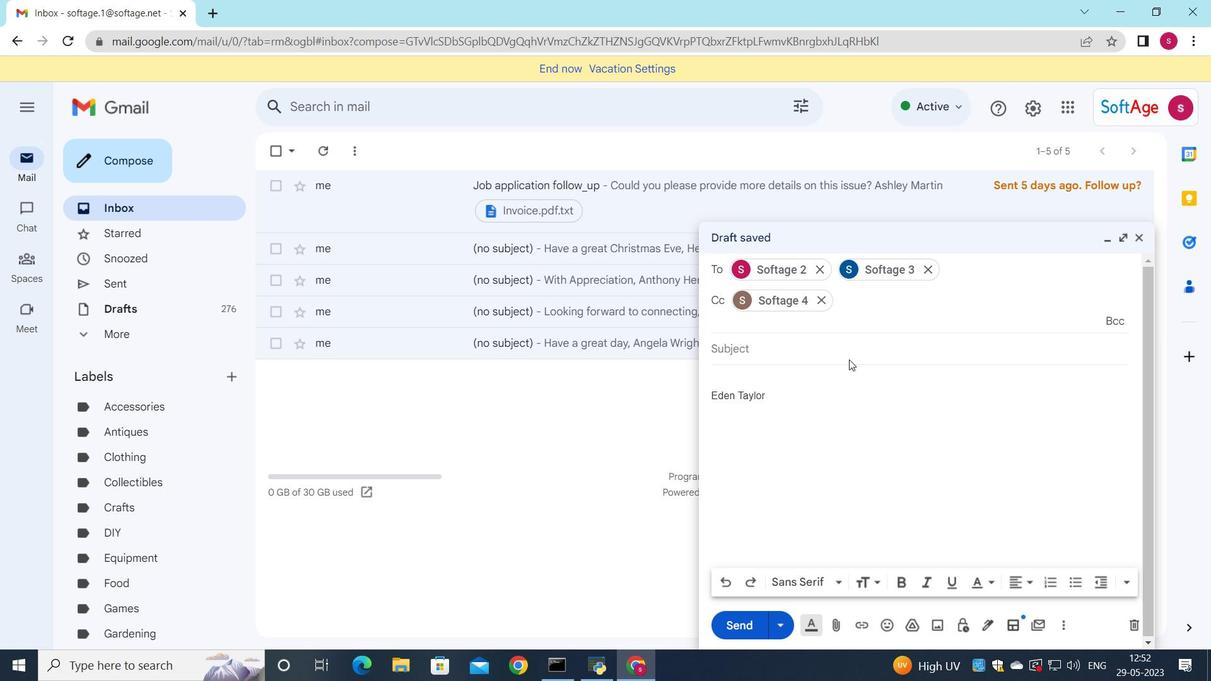 
Action: Mouse pressed left at (848, 355)
Screenshot: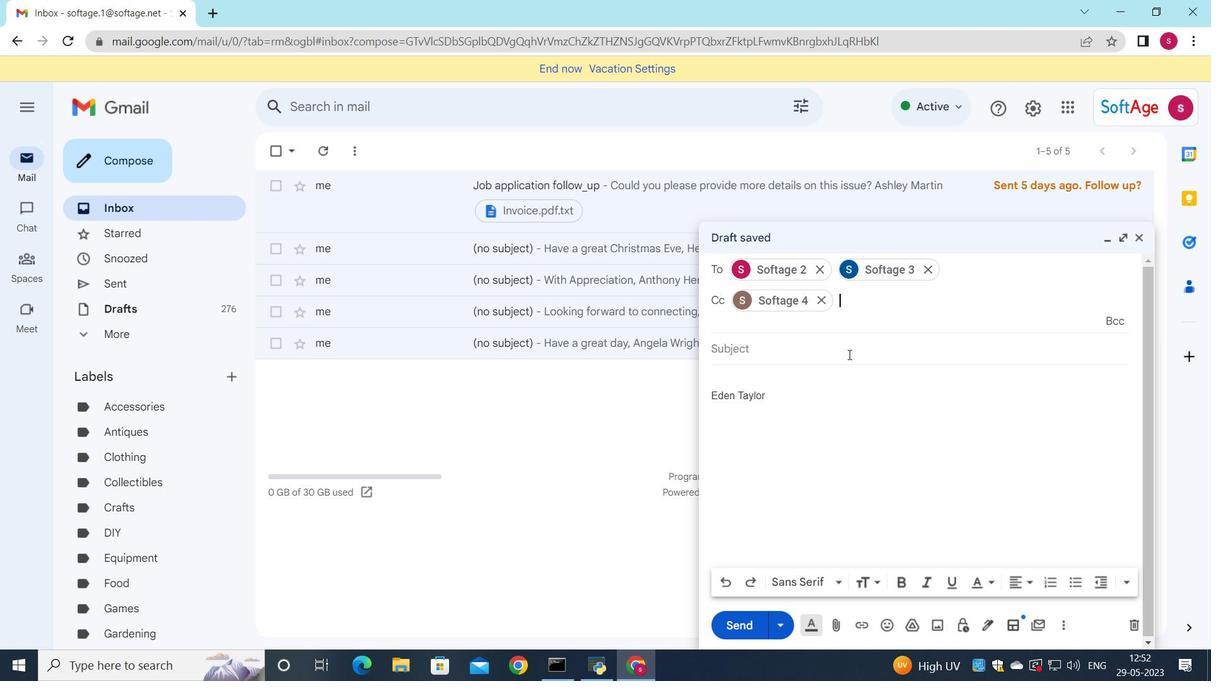 
Action: Key pressed <Key.shift>Request<Key.space>for<Key.space>flextime
Screenshot: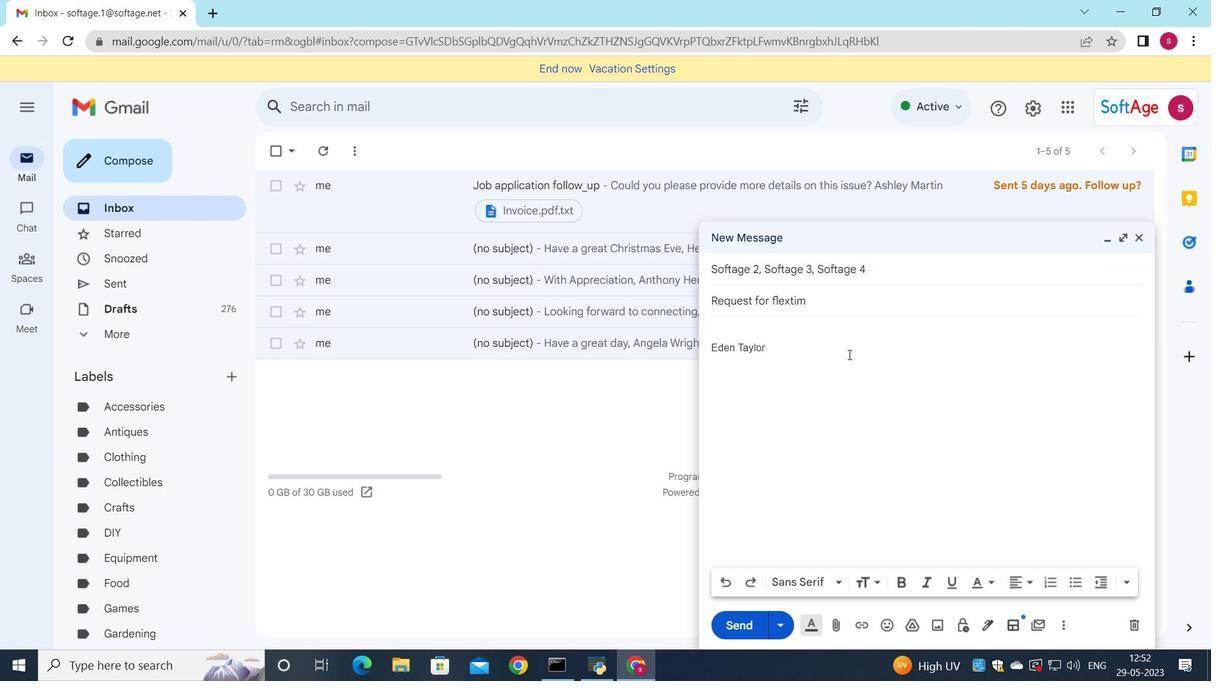 
Action: Mouse moved to (764, 324)
Screenshot: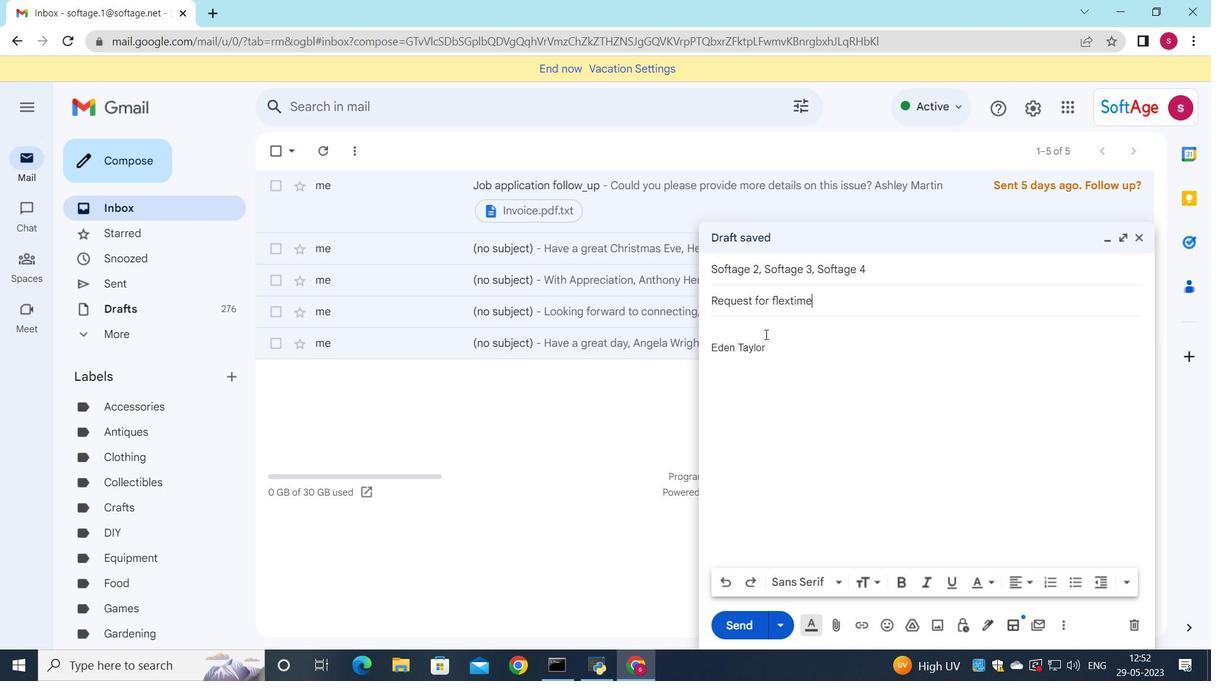 
Action: Mouse pressed left at (764, 324)
Screenshot: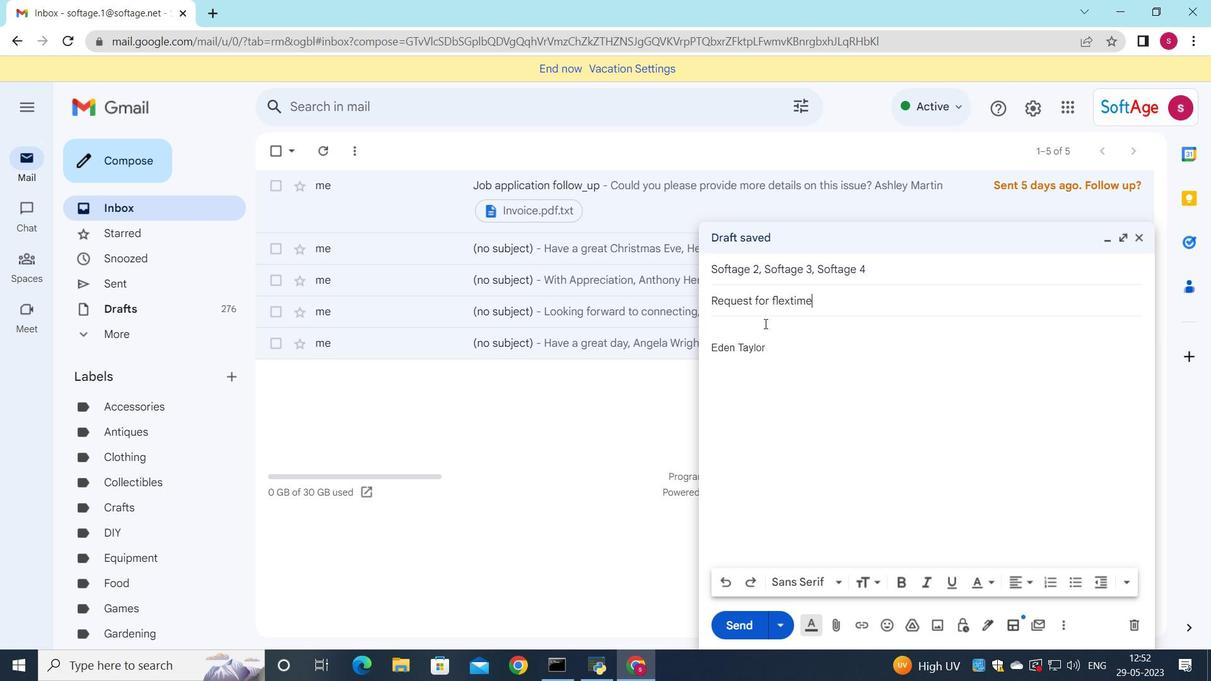 
Action: Key pressed <Key.shift>I<Key.space>am<Key.space>sorry<Key.space>for<Key.space>any<Key.space>cofud<Key.backspace>sion<Key.space>and<Key.space>would<Key.space>like<Key.space>to<Key.space>clarify<Key.space>the<Key.space>situation.
Screenshot: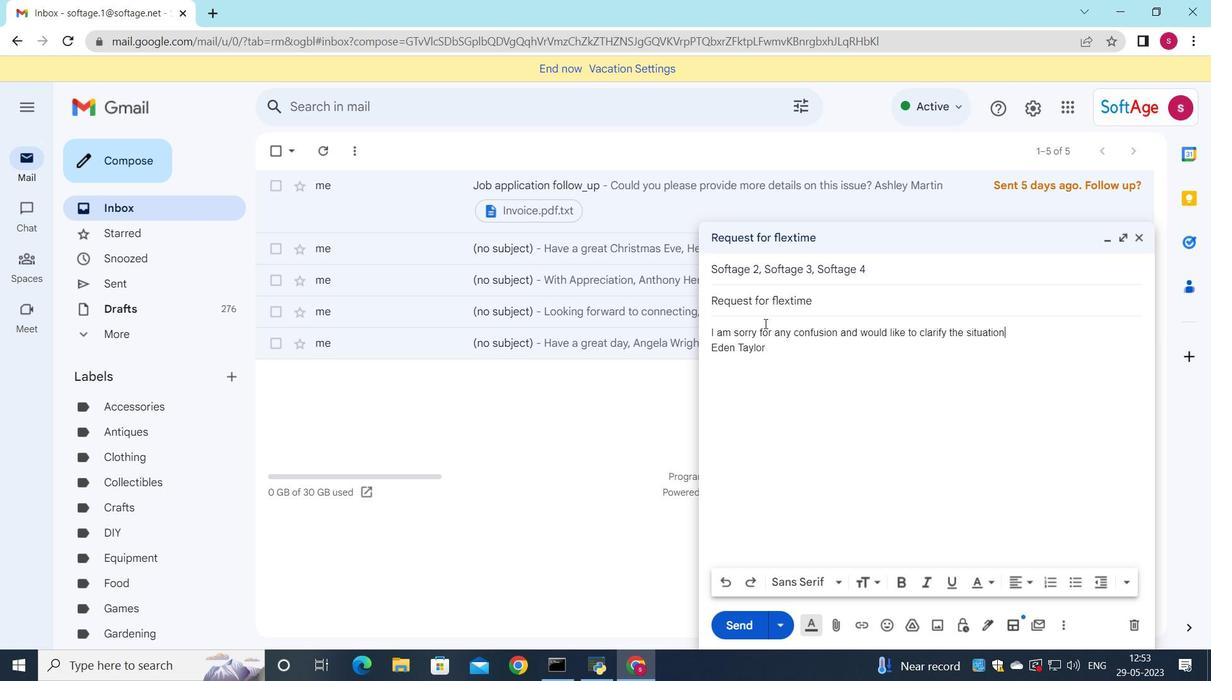 
Action: Mouse moved to (710, 333)
Screenshot: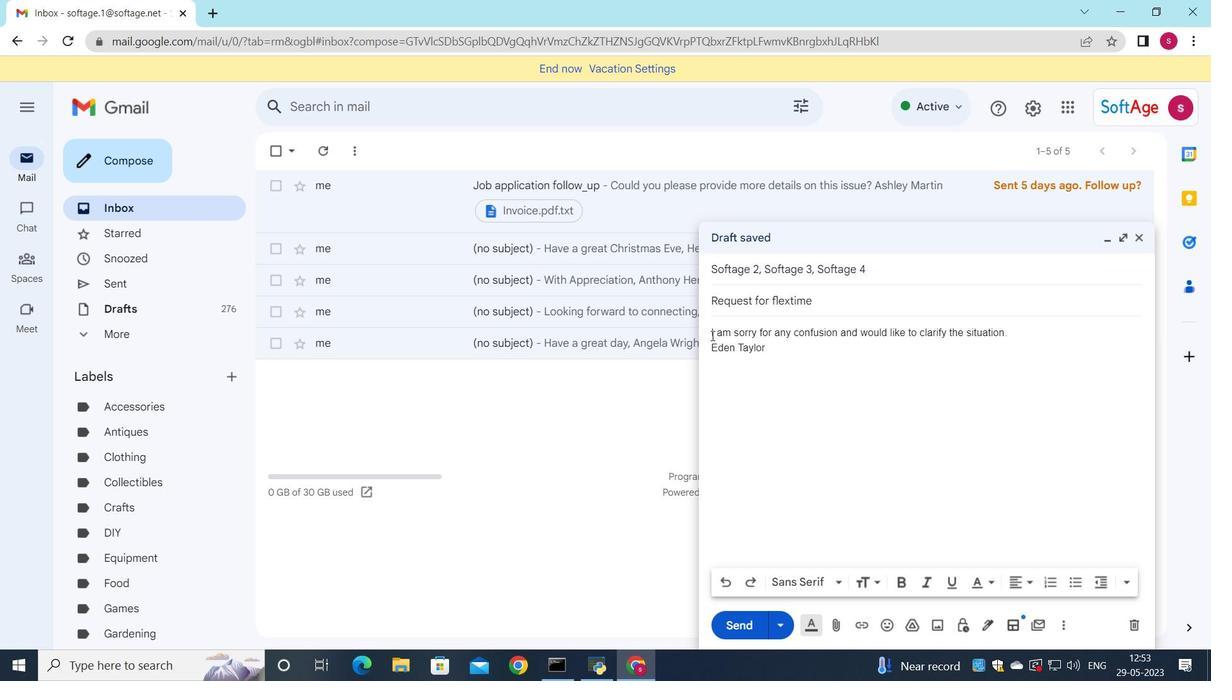 
Action: Mouse pressed left at (710, 333)
Screenshot: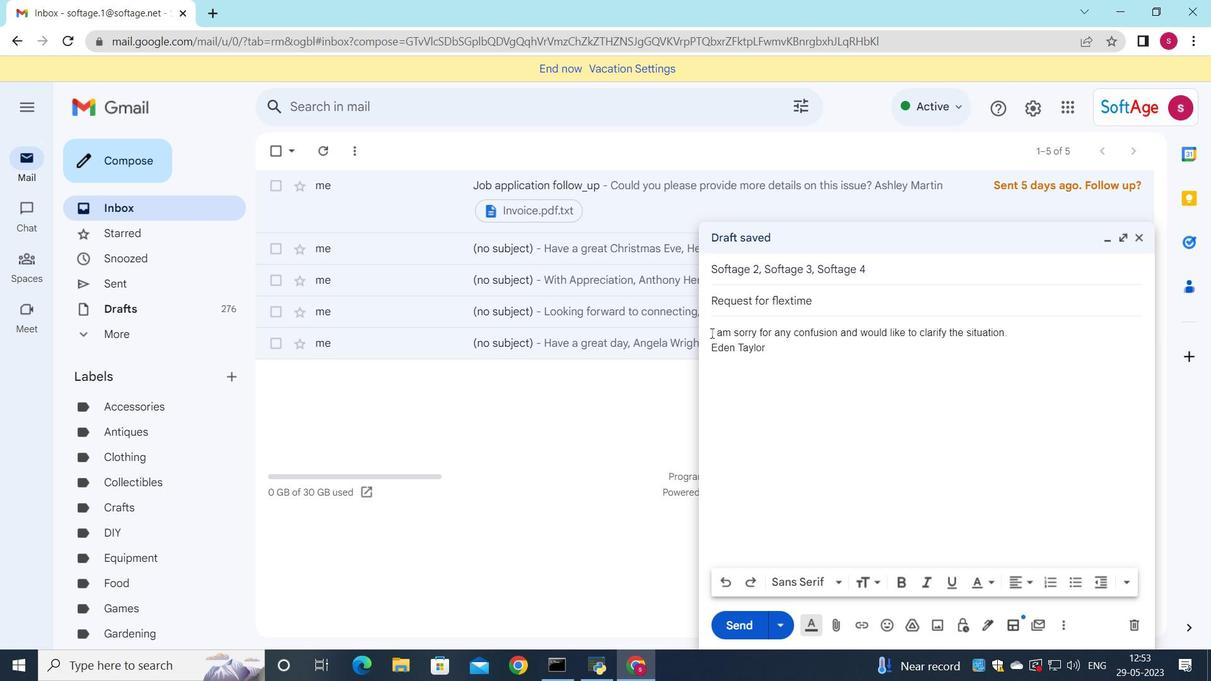 
Action: Mouse moved to (1032, 338)
Screenshot: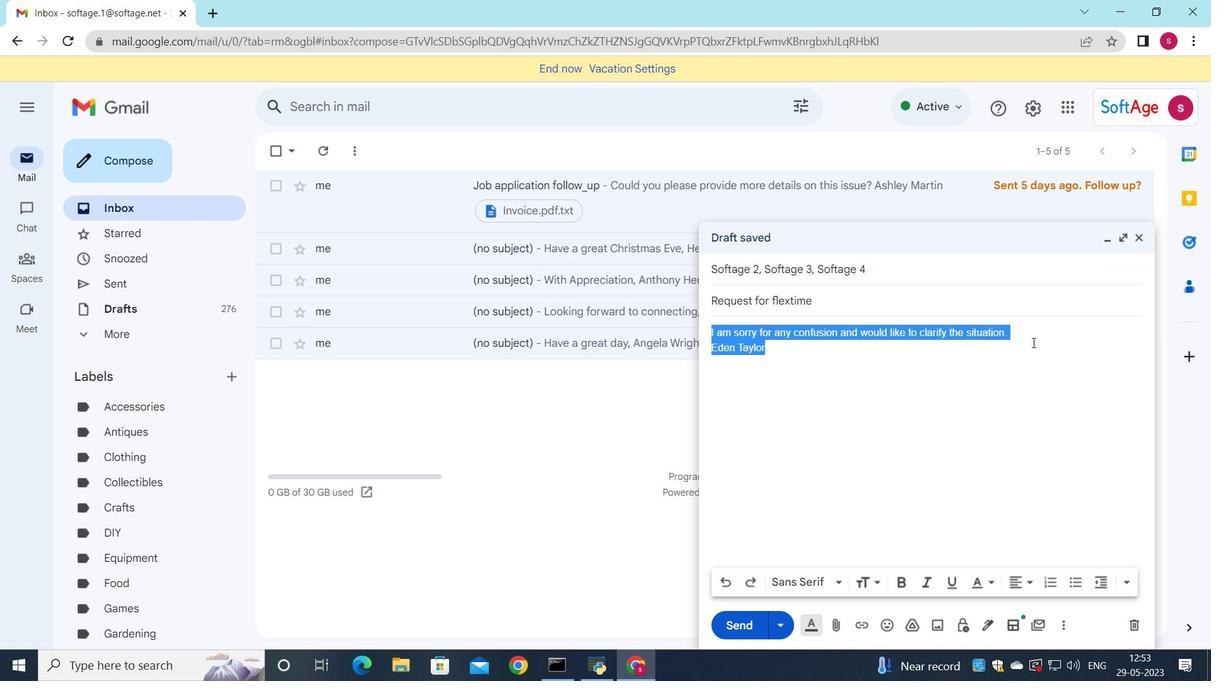 
Action: Mouse pressed left at (1032, 338)
Screenshot: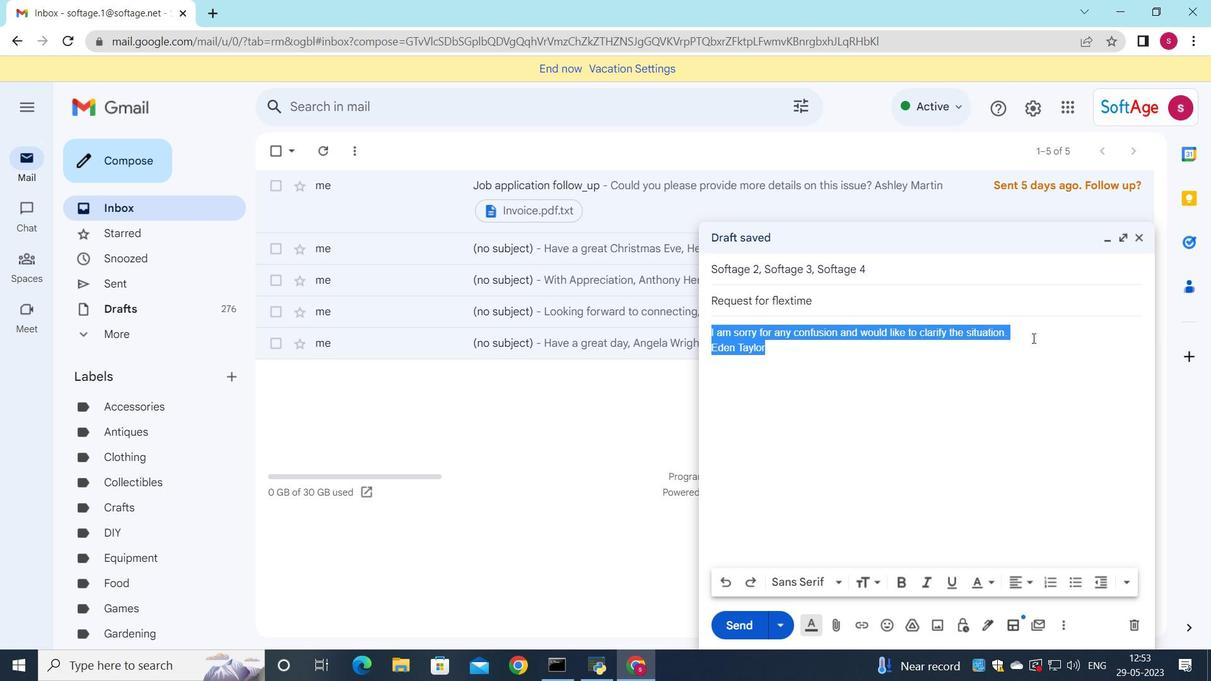 
Action: Mouse moved to (1017, 333)
Screenshot: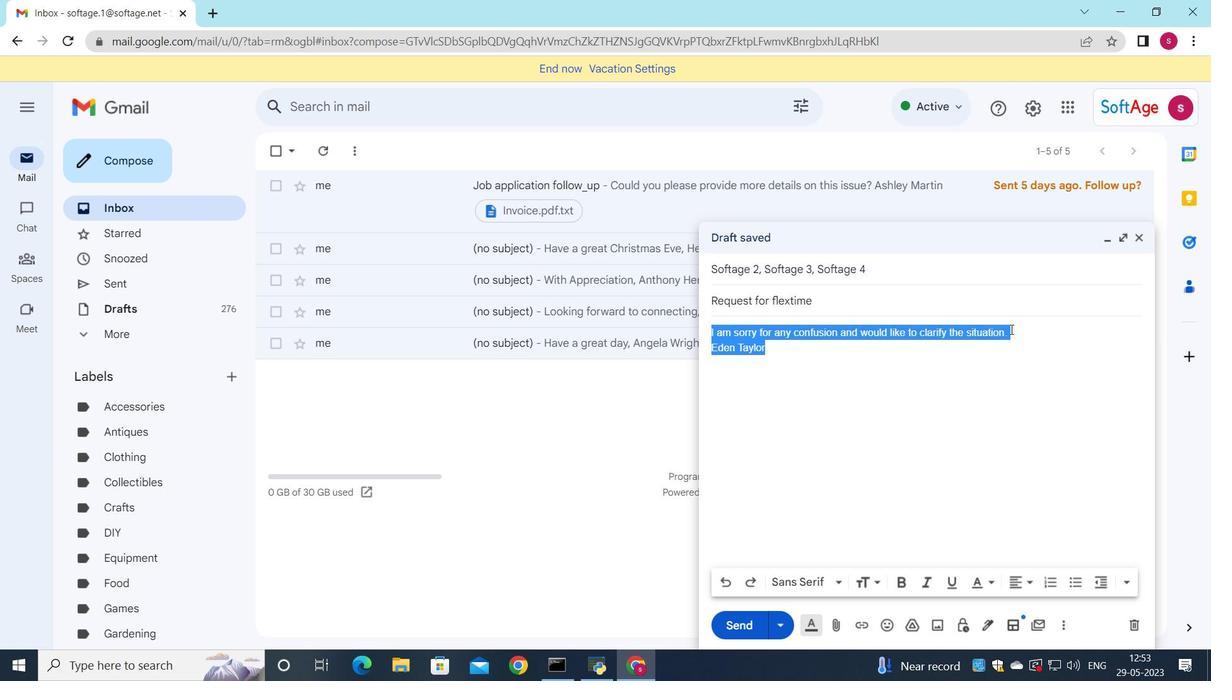 
Action: Mouse pressed left at (1017, 333)
Screenshot: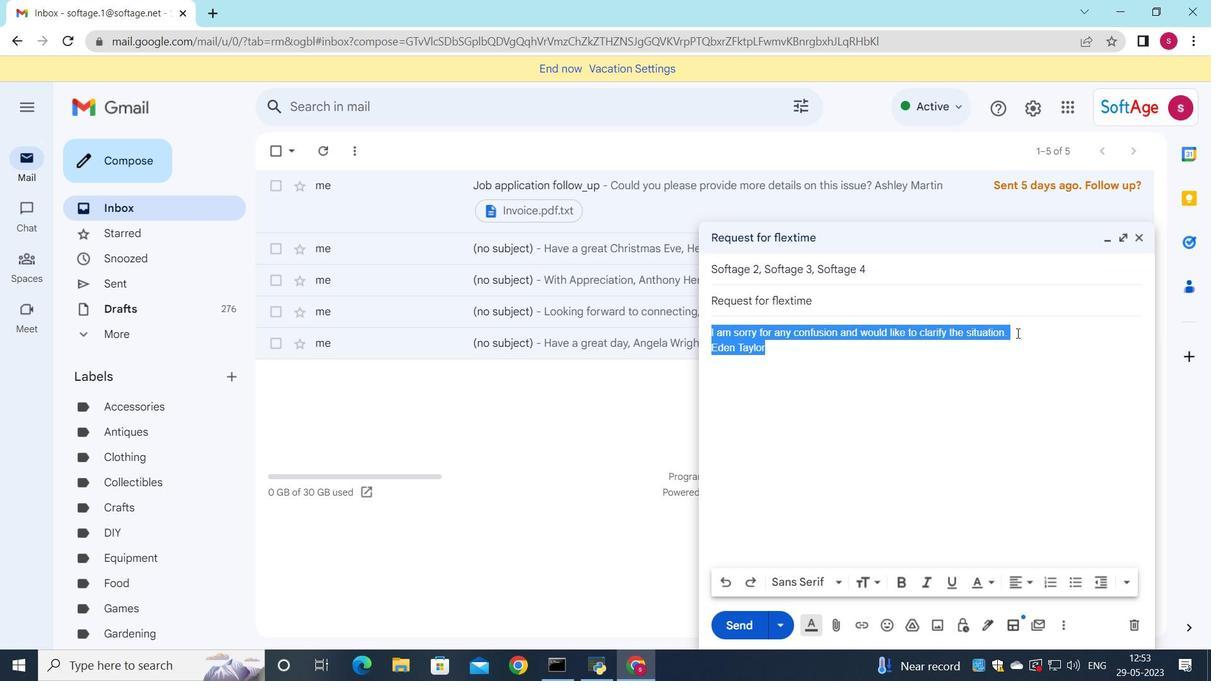 
Action: Mouse pressed left at (1017, 333)
Screenshot: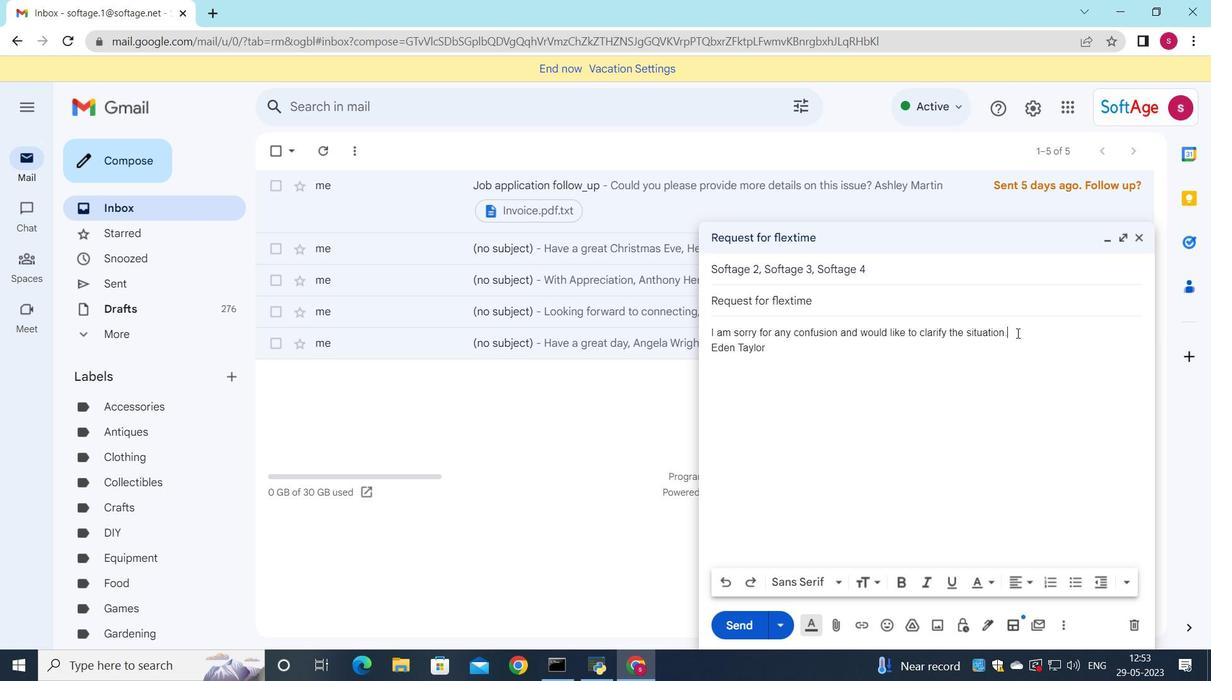 
Action: Mouse moved to (881, 583)
Screenshot: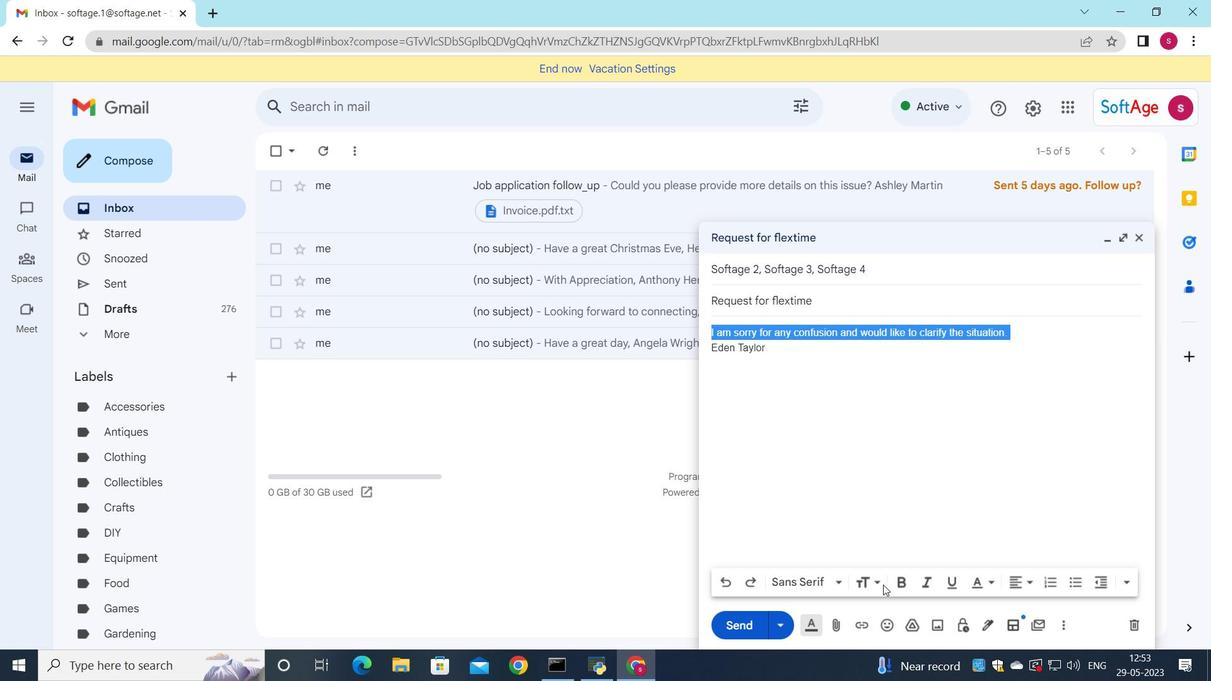 
Action: Mouse pressed left at (881, 583)
Screenshot: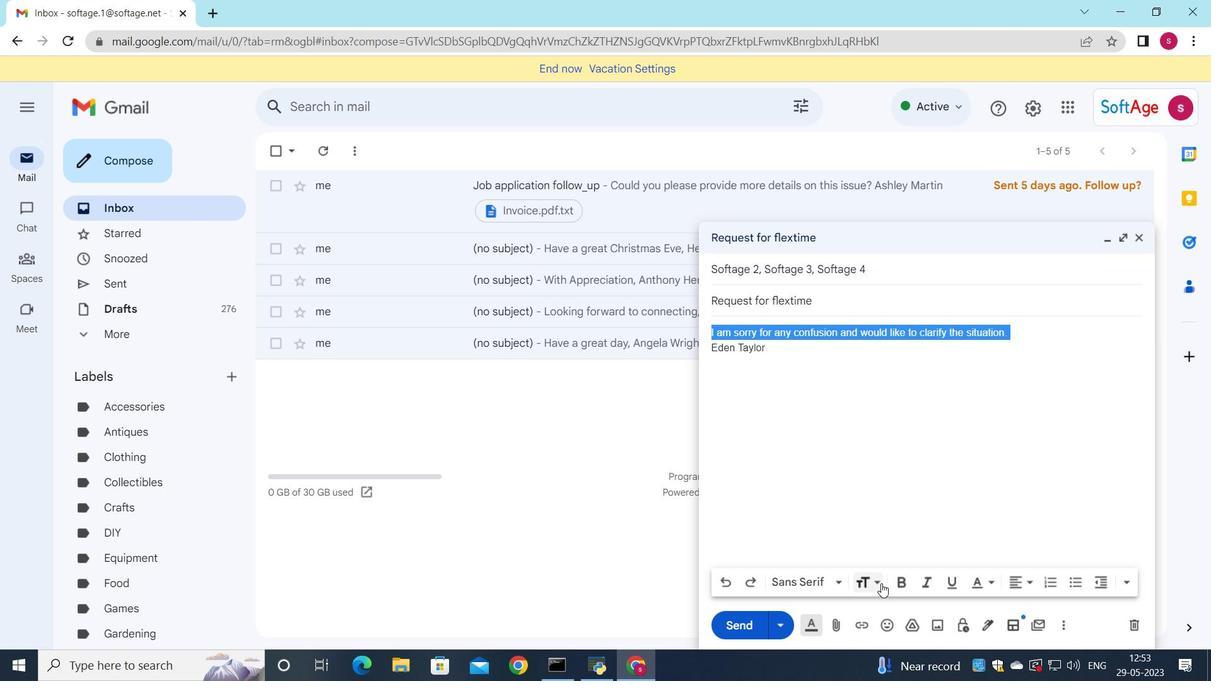 
Action: Mouse moved to (893, 553)
Screenshot: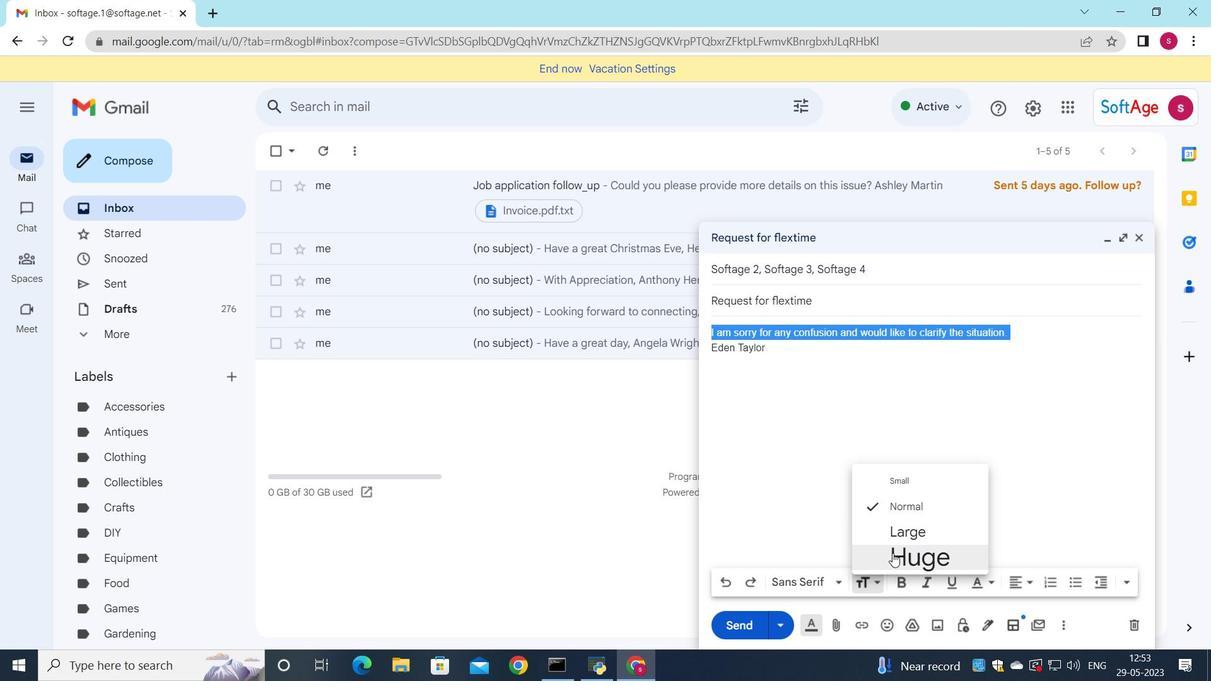 
Action: Mouse pressed left at (893, 553)
Screenshot: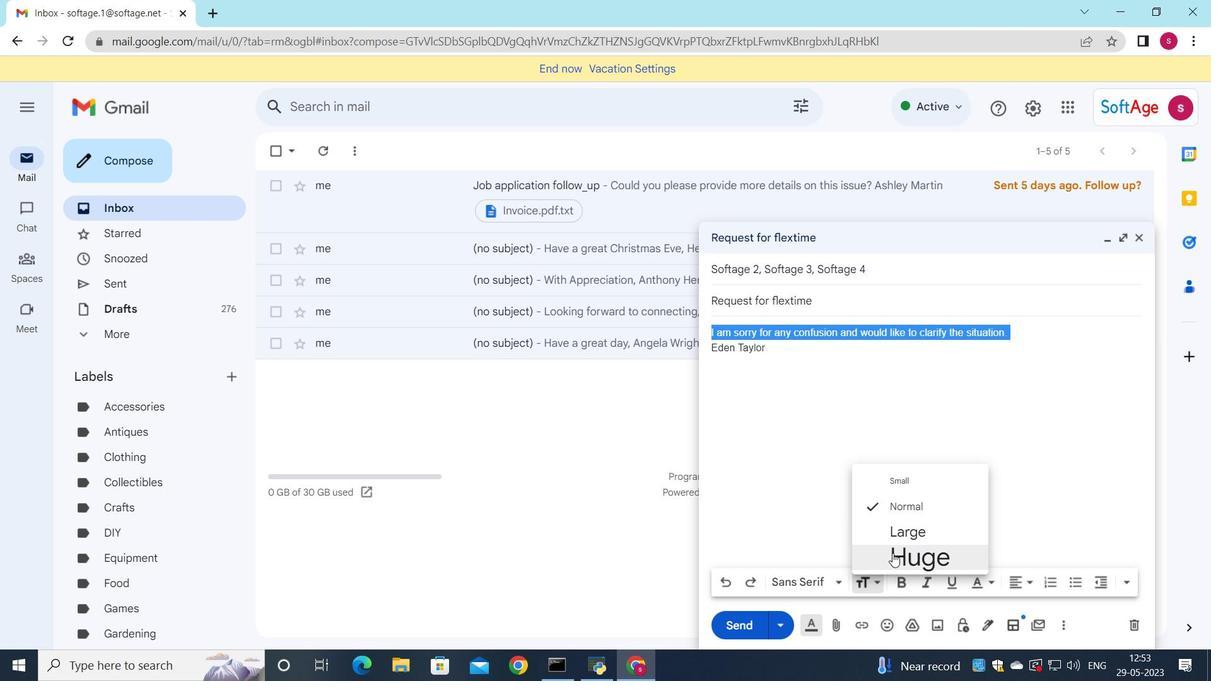 
Action: Mouse moved to (1027, 585)
Screenshot: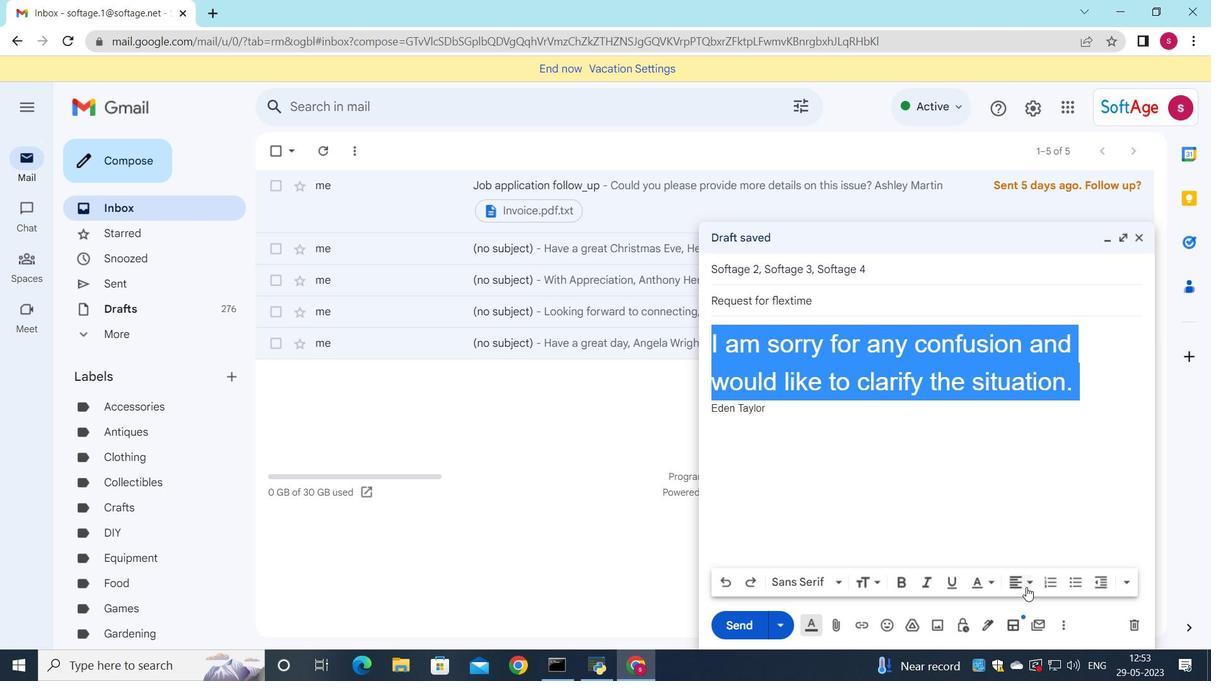 
Action: Mouse pressed left at (1027, 585)
Screenshot: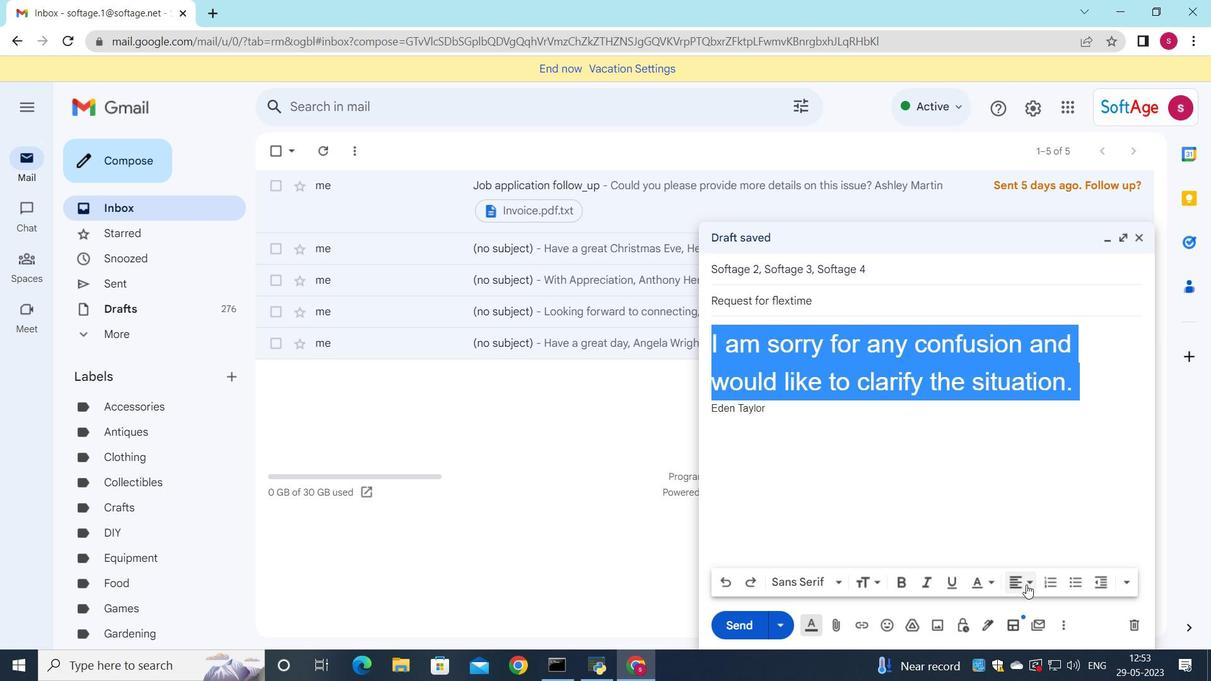 
Action: Mouse moved to (1019, 562)
Screenshot: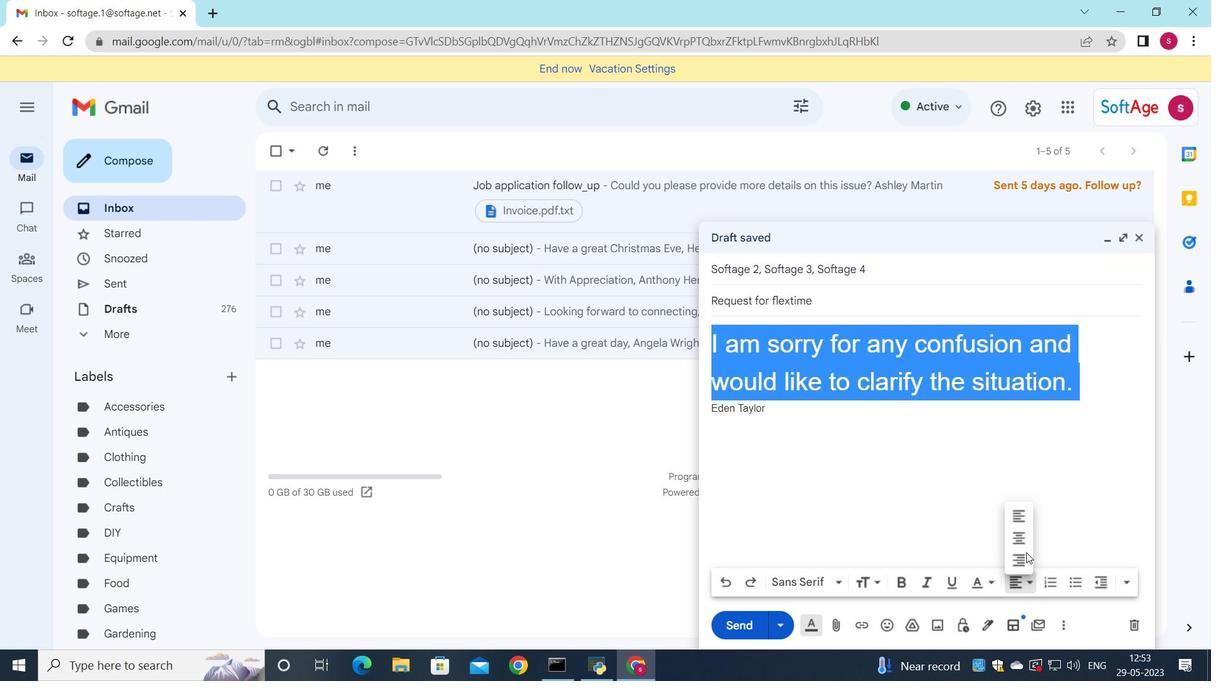 
Action: Mouse pressed left at (1019, 562)
Screenshot: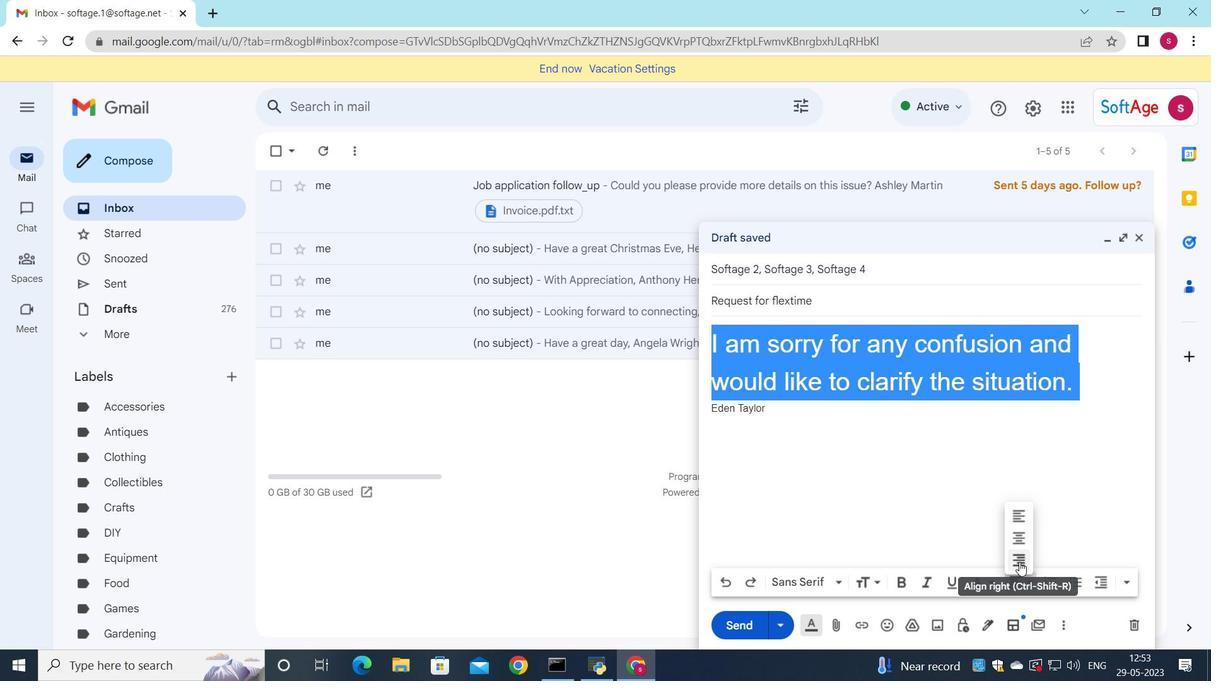 
Action: Mouse moved to (741, 630)
Screenshot: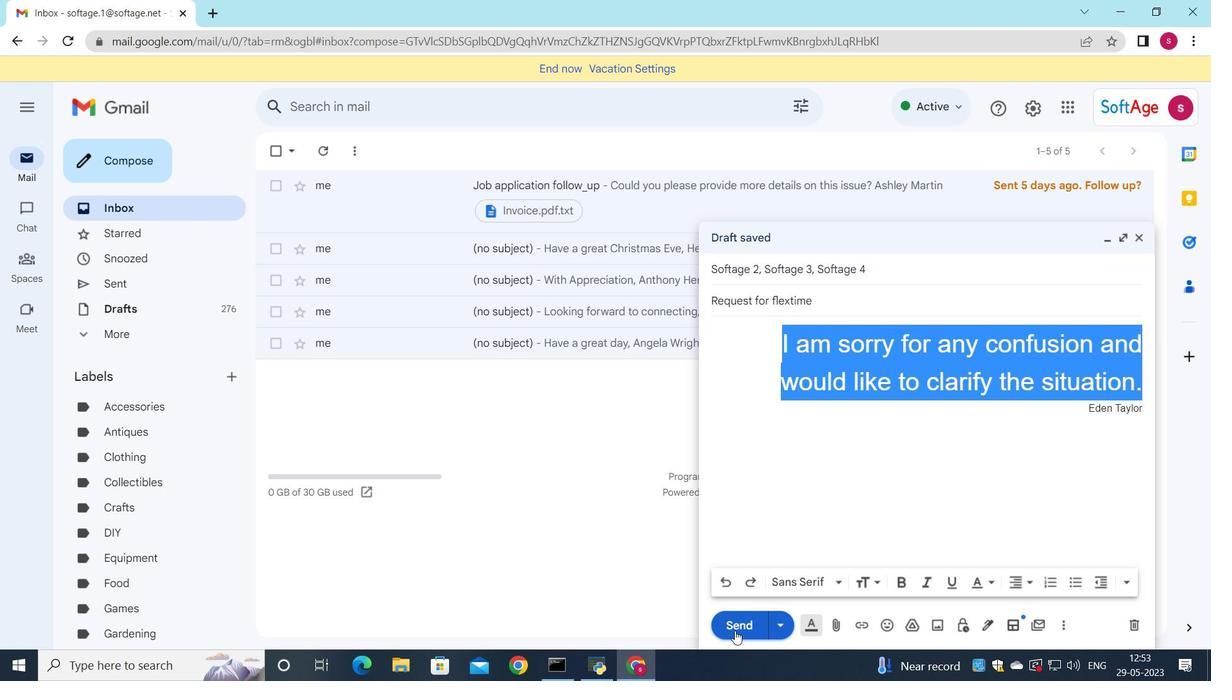 
Action: Mouse pressed left at (741, 630)
Screenshot: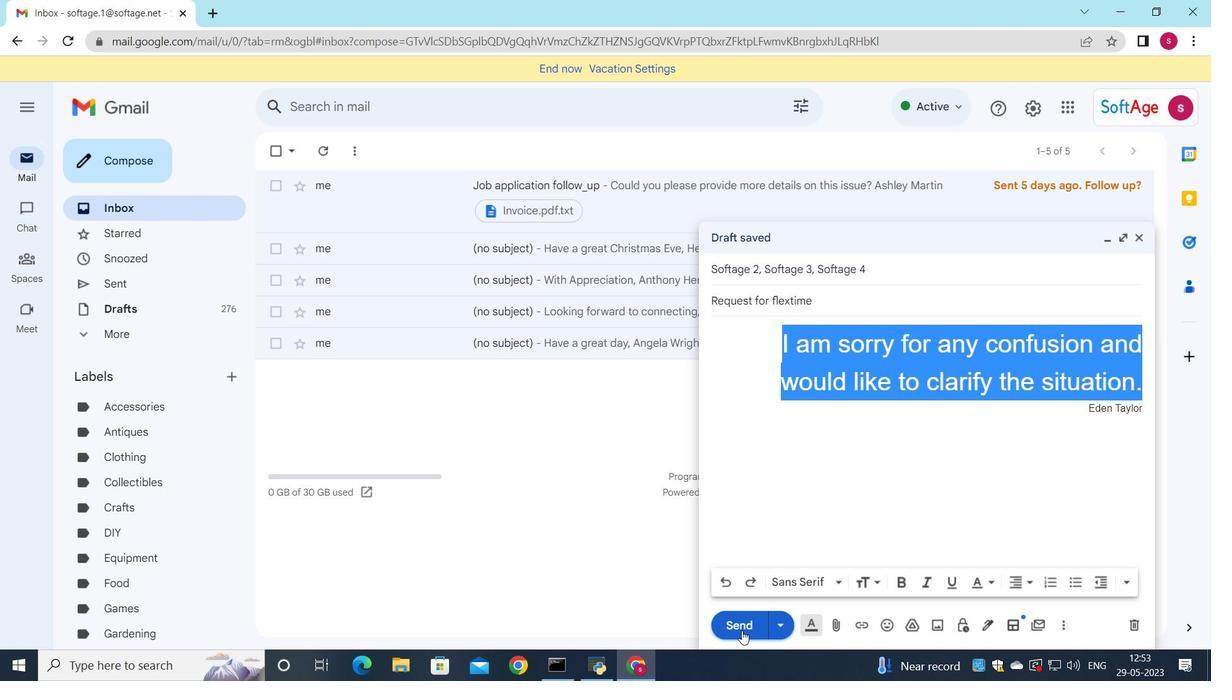 
Action: Mouse moved to (185, 283)
Screenshot: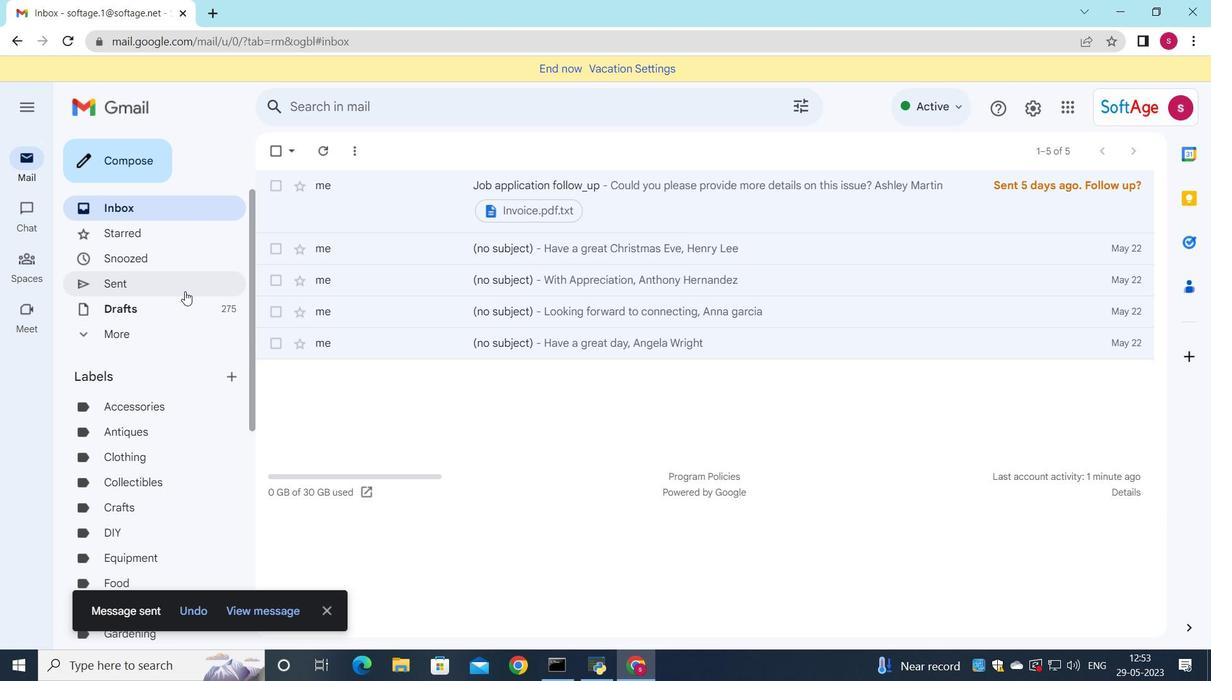 
Action: Mouse pressed left at (185, 283)
Screenshot: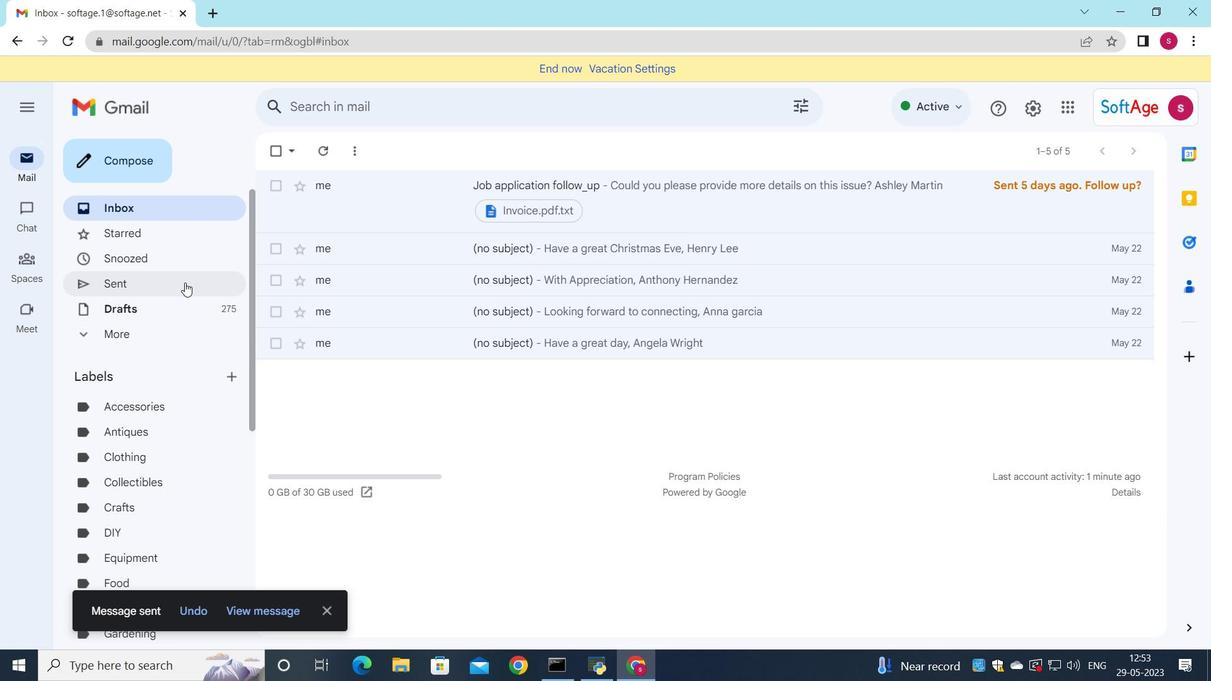 
Action: Mouse moved to (628, 227)
Screenshot: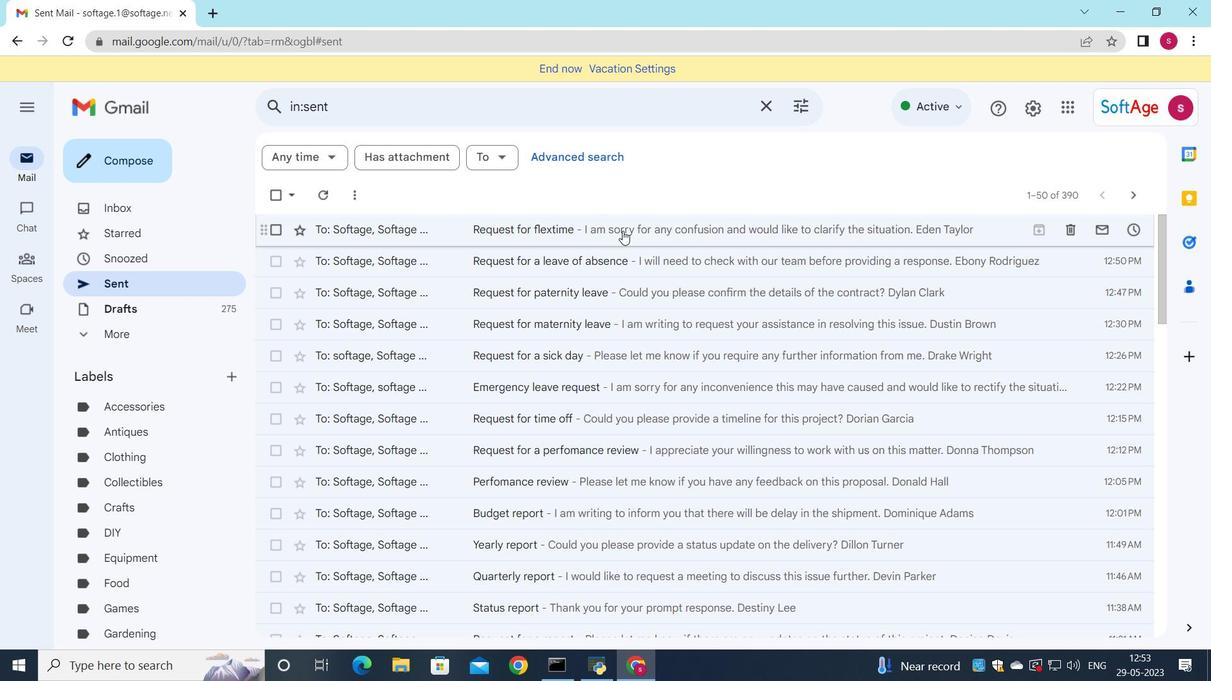 
Action: Mouse pressed left at (628, 227)
Screenshot: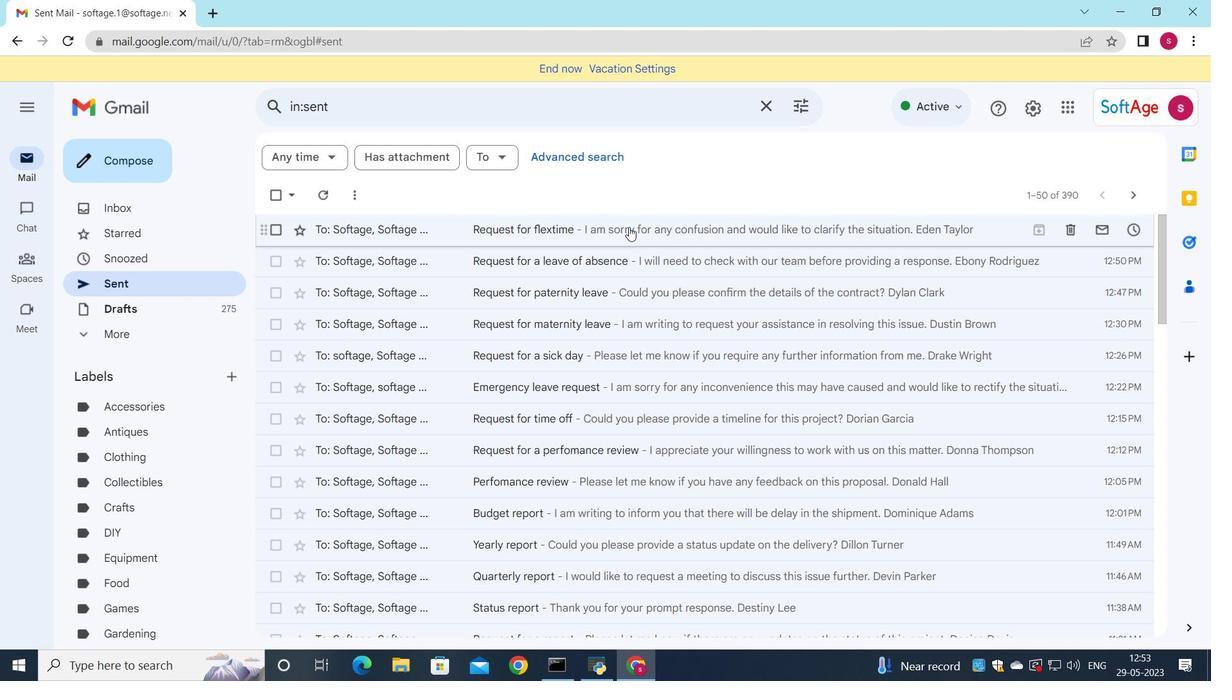 
Action: Mouse moved to (655, 266)
Screenshot: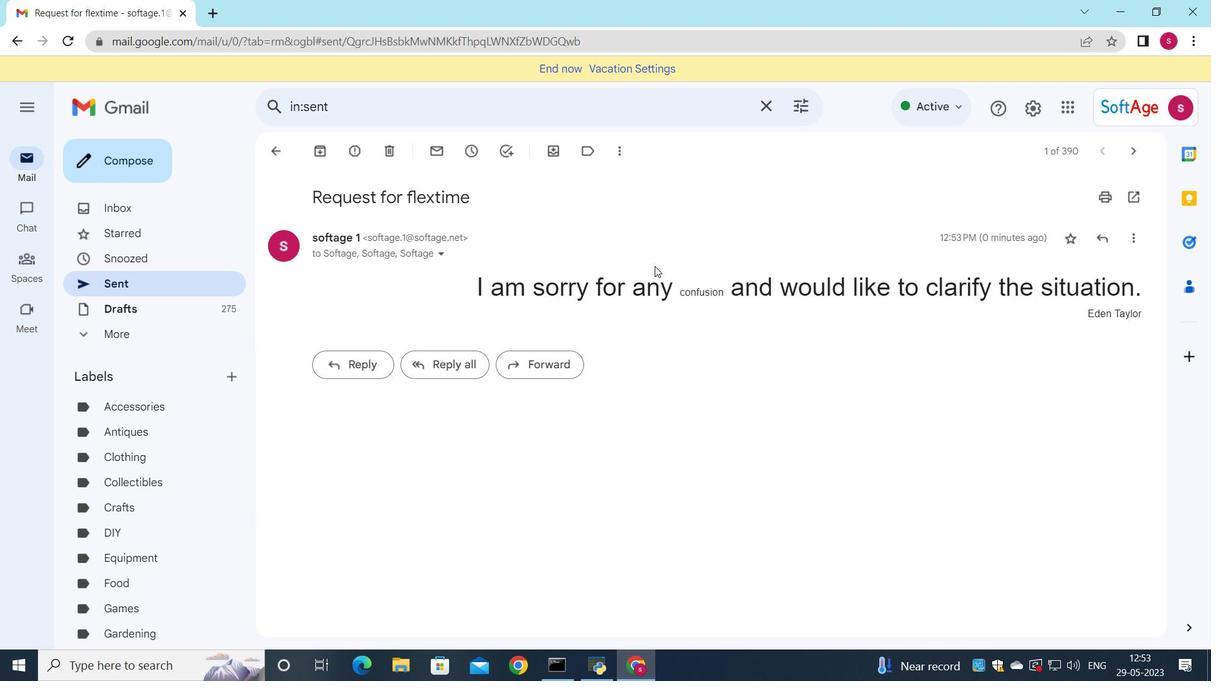 
